 Task: Find a quote about flowers and create an Instagram post with a flower image and the quote as the caption.
Action: Mouse moved to (353, 5)
Screenshot: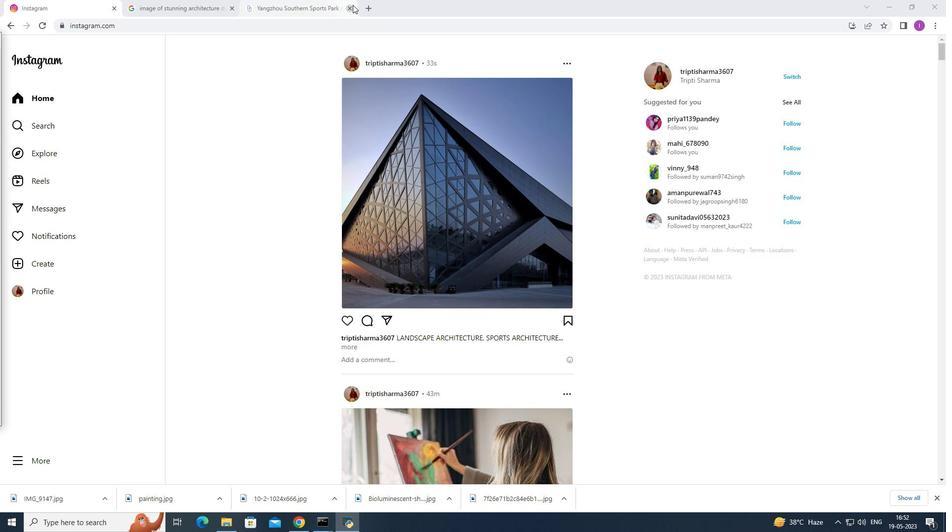 
Action: Mouse pressed left at (353, 5)
Screenshot: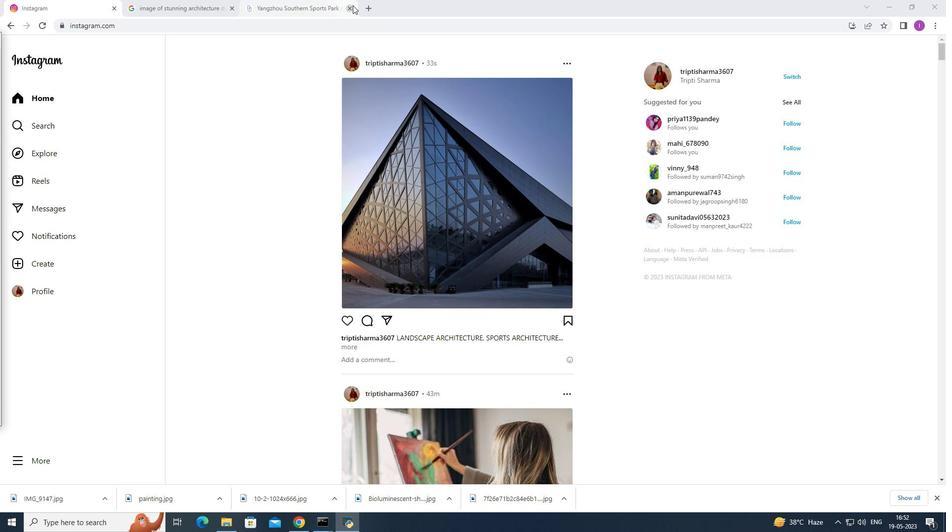 
Action: Mouse moved to (179, 8)
Screenshot: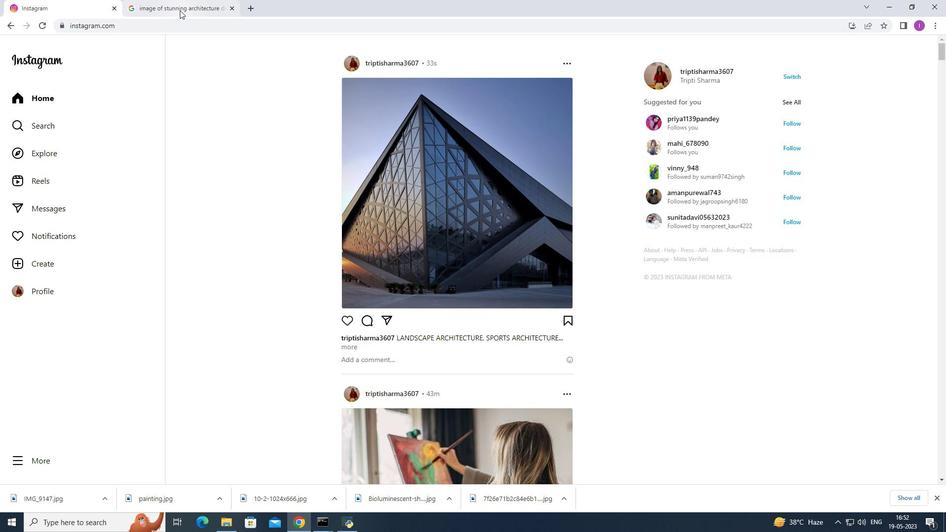 
Action: Mouse pressed left at (179, 8)
Screenshot: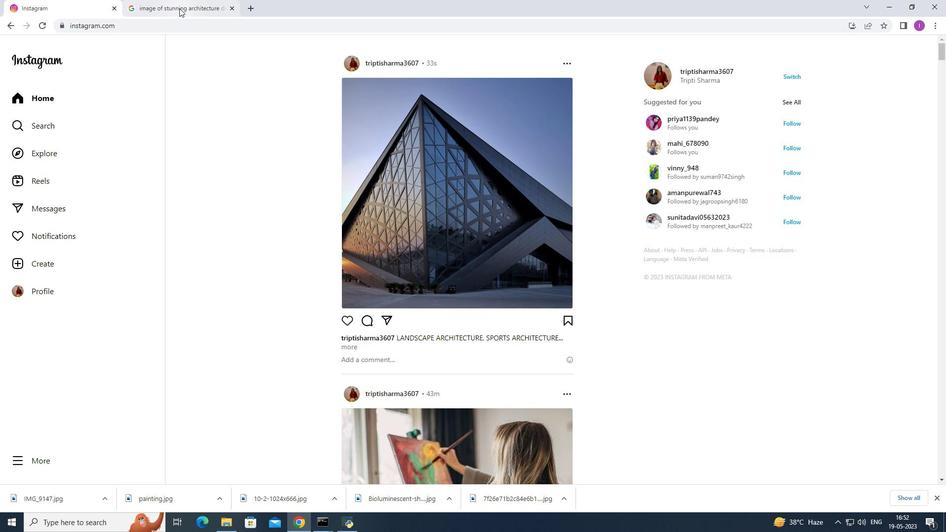 
Action: Mouse moved to (217, 47)
Screenshot: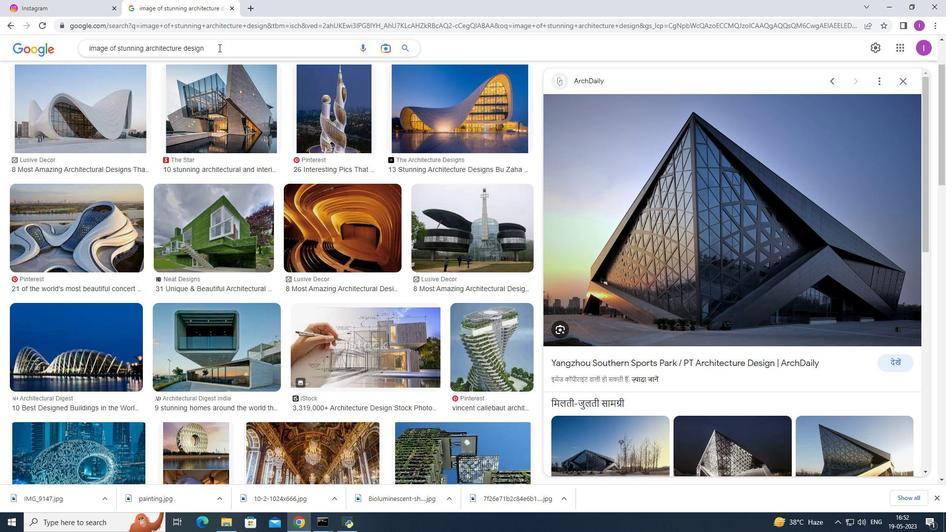 
Action: Mouse pressed left at (217, 47)
Screenshot: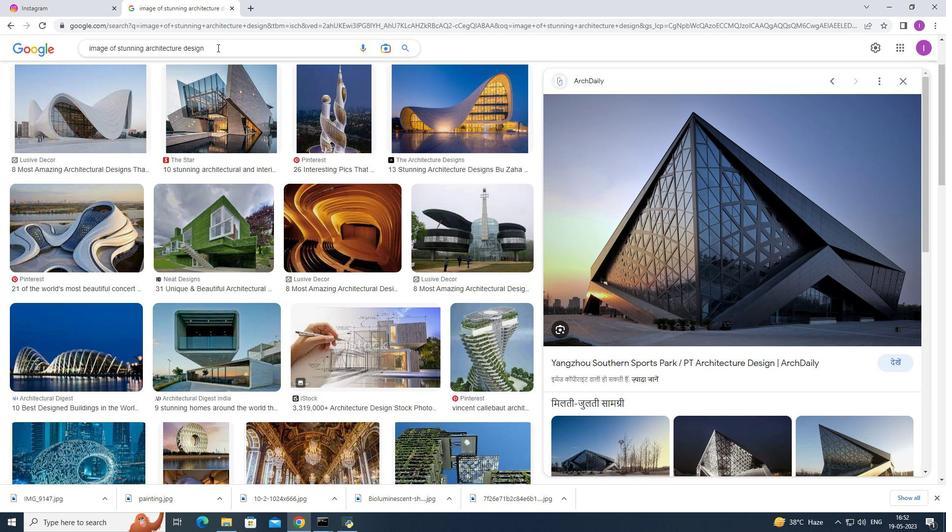 
Action: Mouse moved to (116, 67)
Screenshot: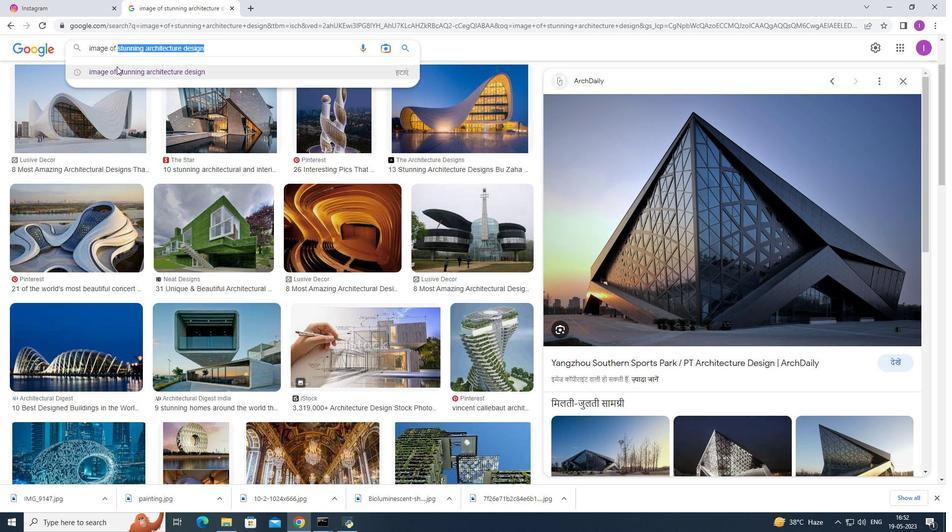 
Action: Key pressed <Key.backspace><Key.space><Key.shift>Beautiful<Key.space>bouquet<Key.space>
Screenshot: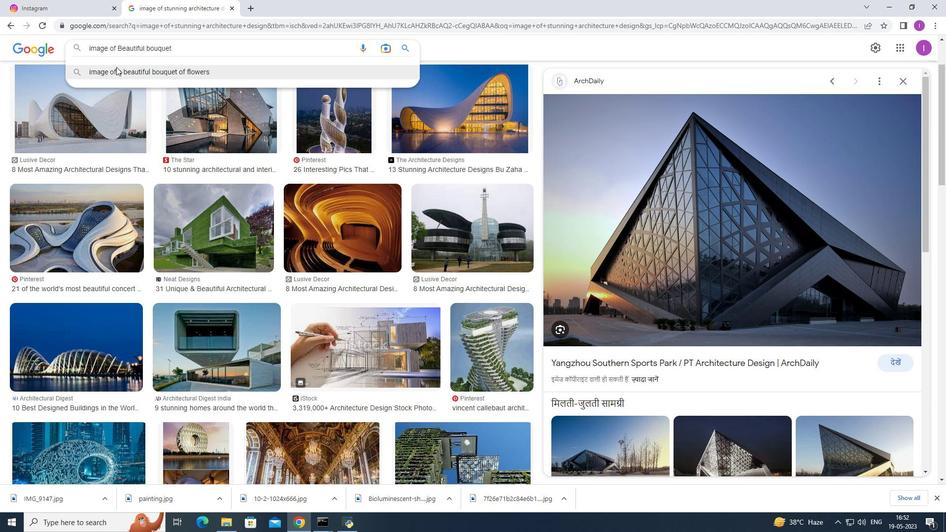 
Action: Mouse moved to (119, 72)
Screenshot: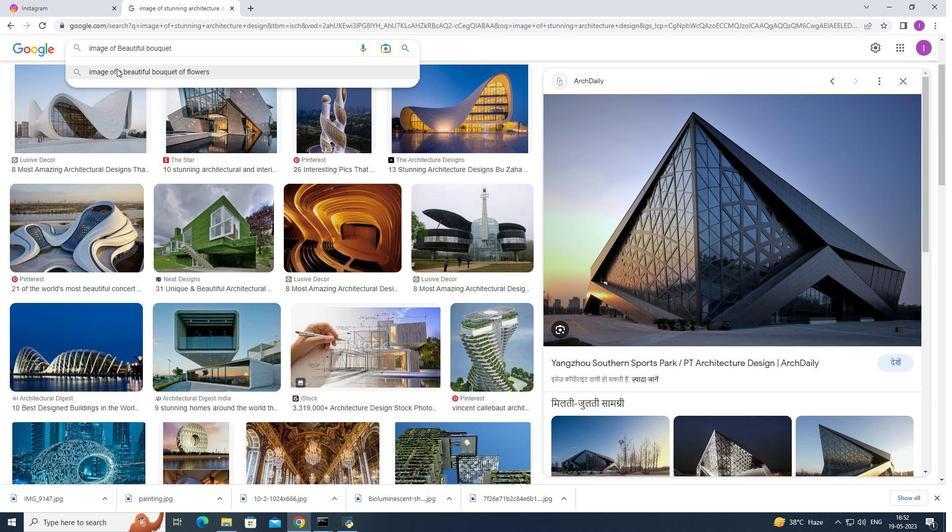 
Action: Mouse pressed left at (119, 72)
Screenshot: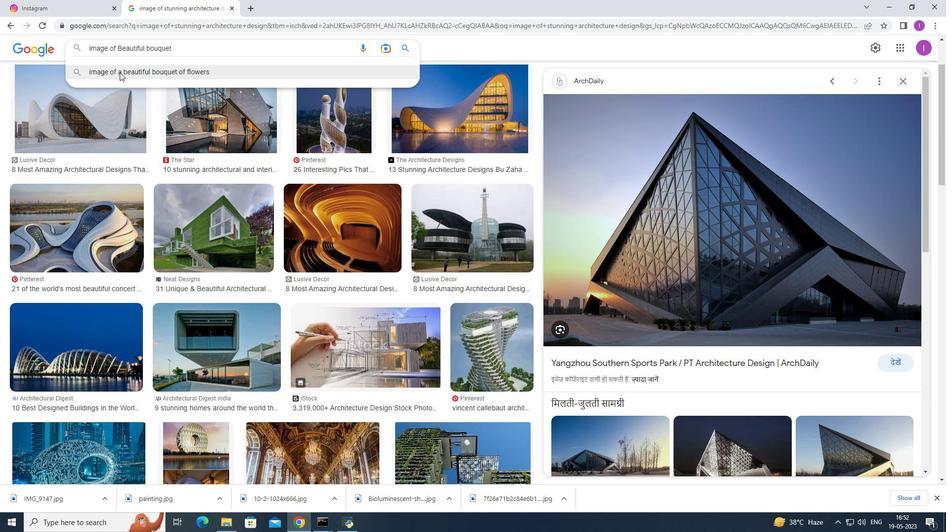 
Action: Mouse moved to (485, 335)
Screenshot: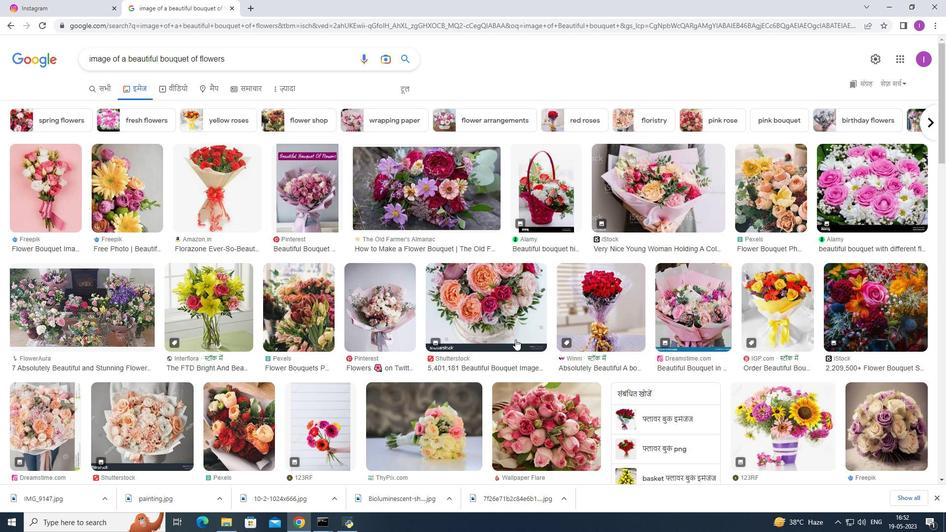 
Action: Mouse scrolled (485, 334) with delta (0, 0)
Screenshot: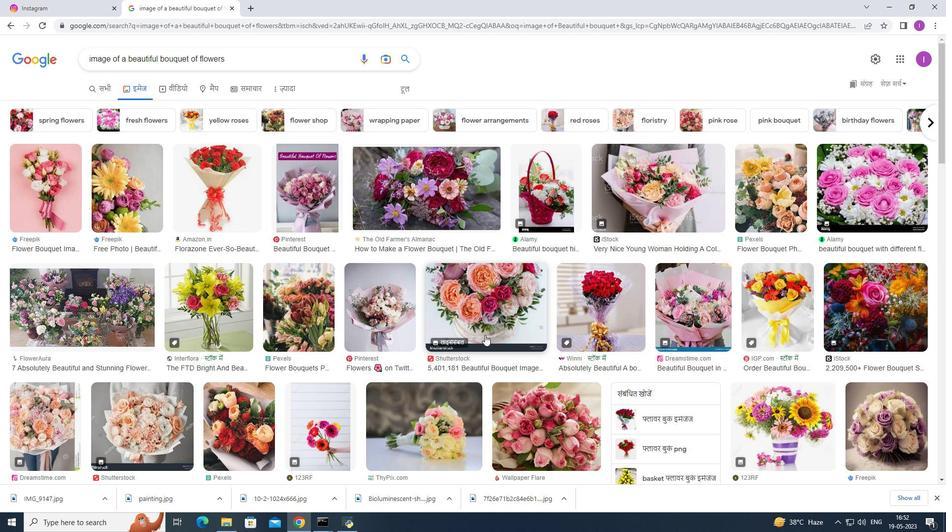 
Action: Mouse scrolled (485, 334) with delta (0, 0)
Screenshot: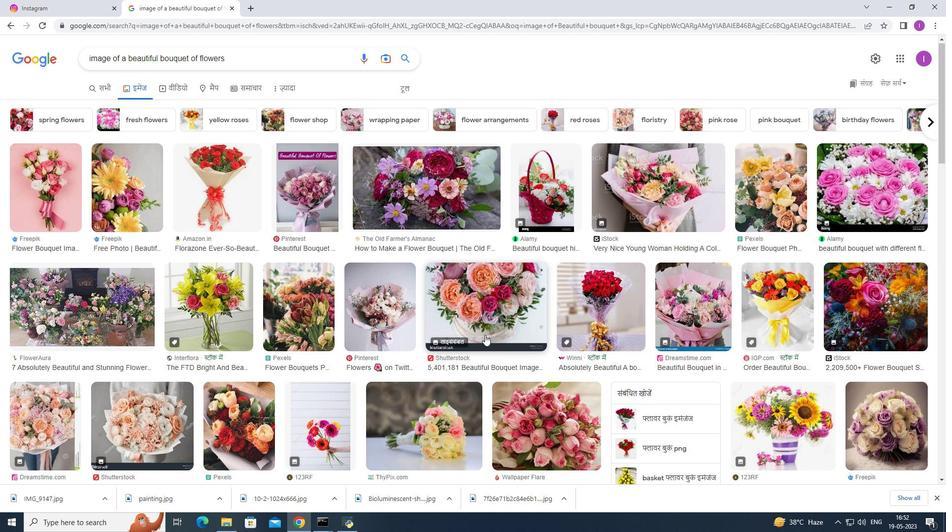 
Action: Mouse scrolled (485, 334) with delta (0, 0)
Screenshot: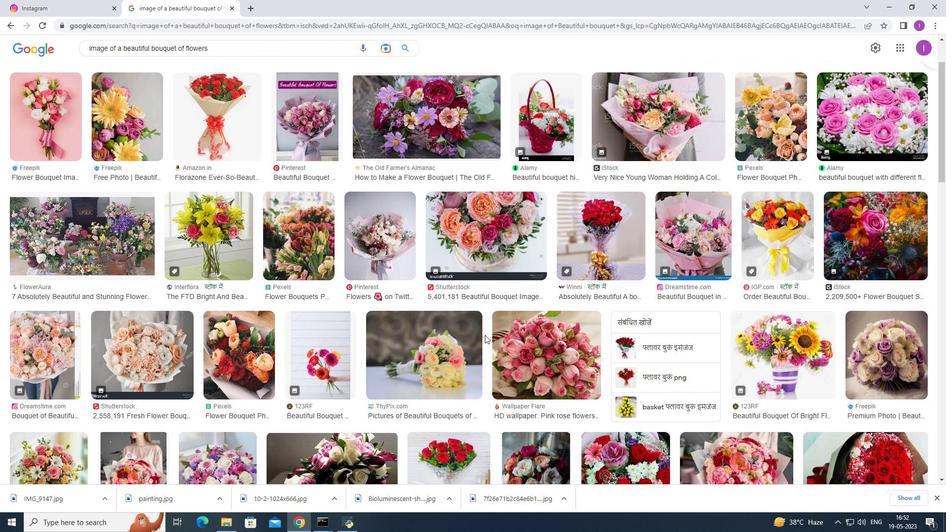 
Action: Mouse moved to (484, 334)
Screenshot: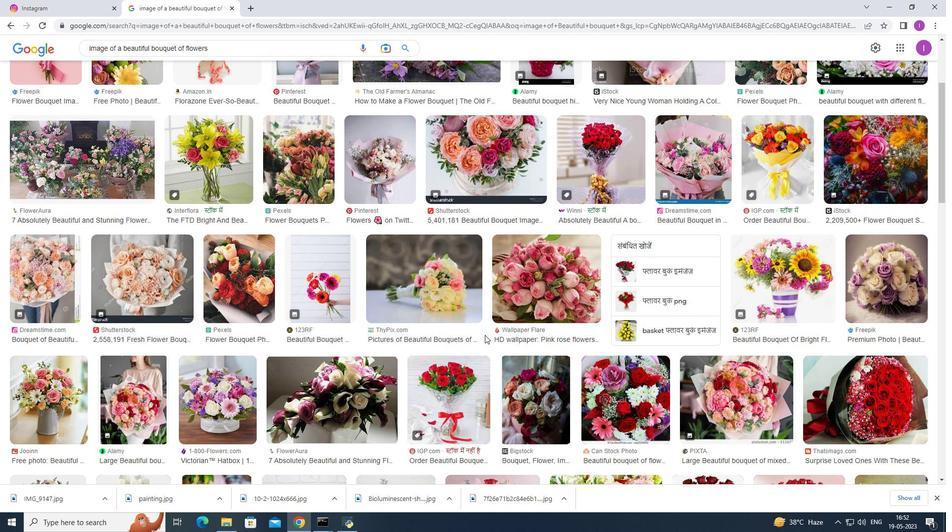 
Action: Mouse scrolled (484, 333) with delta (0, 0)
Screenshot: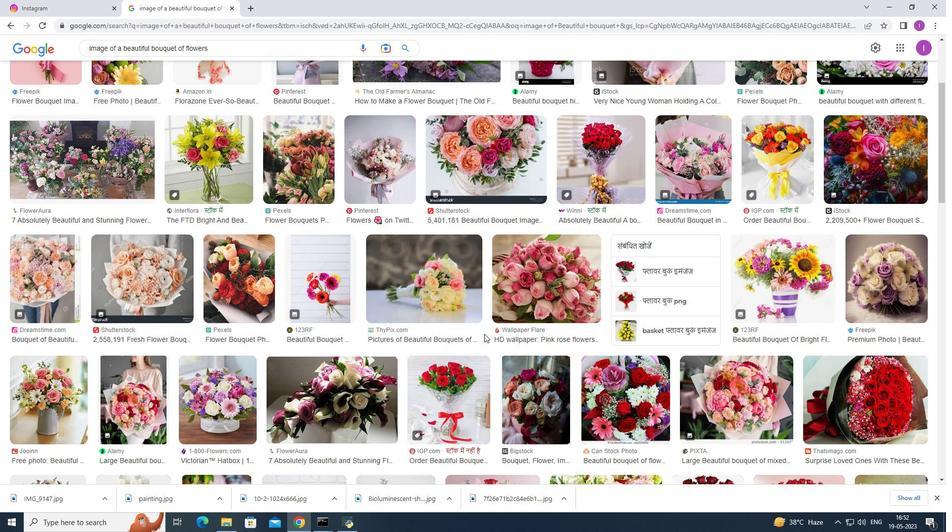 
Action: Mouse scrolled (484, 333) with delta (0, 0)
Screenshot: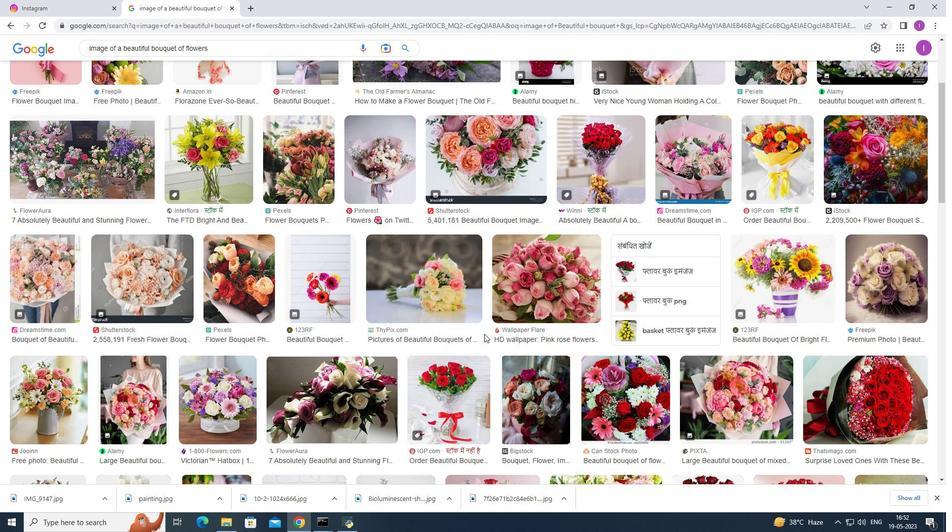 
Action: Mouse scrolled (484, 333) with delta (0, 0)
Screenshot: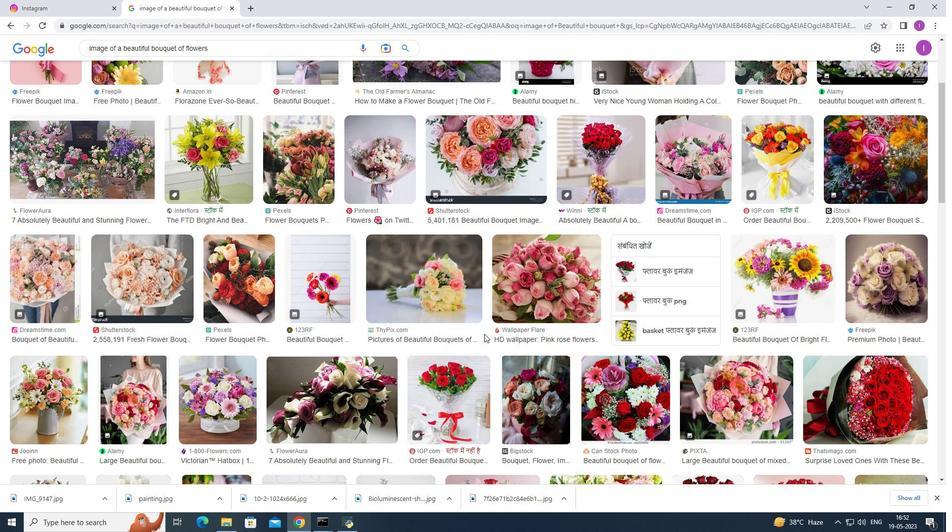 
Action: Mouse moved to (485, 331)
Screenshot: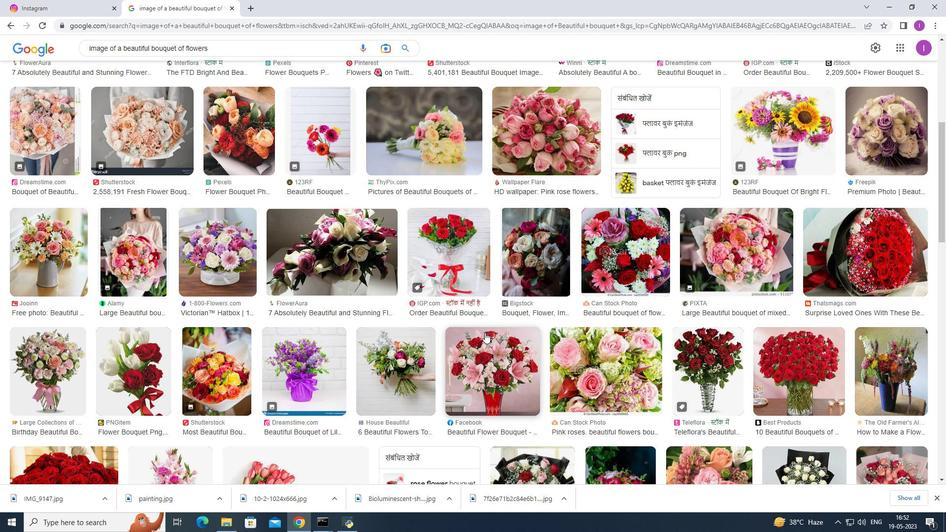 
Action: Mouse scrolled (485, 330) with delta (0, 0)
Screenshot: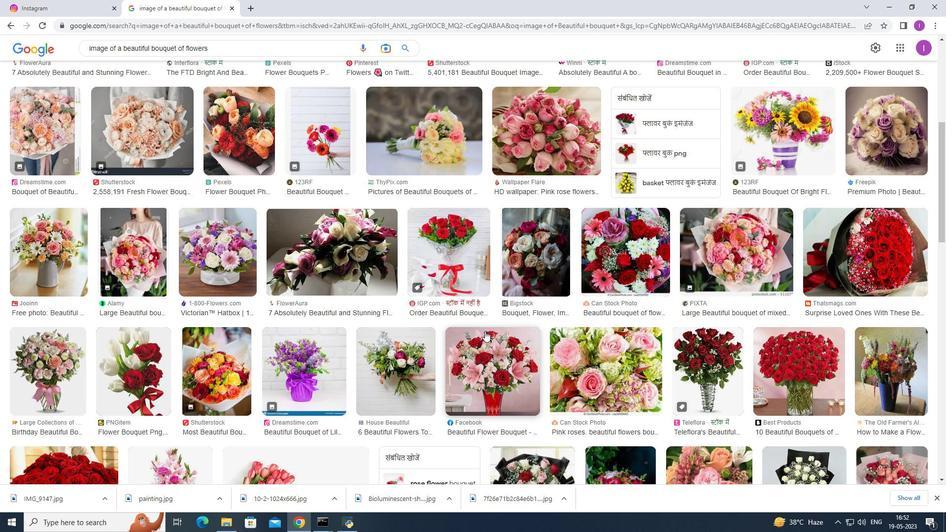 
Action: Mouse scrolled (485, 330) with delta (0, 0)
Screenshot: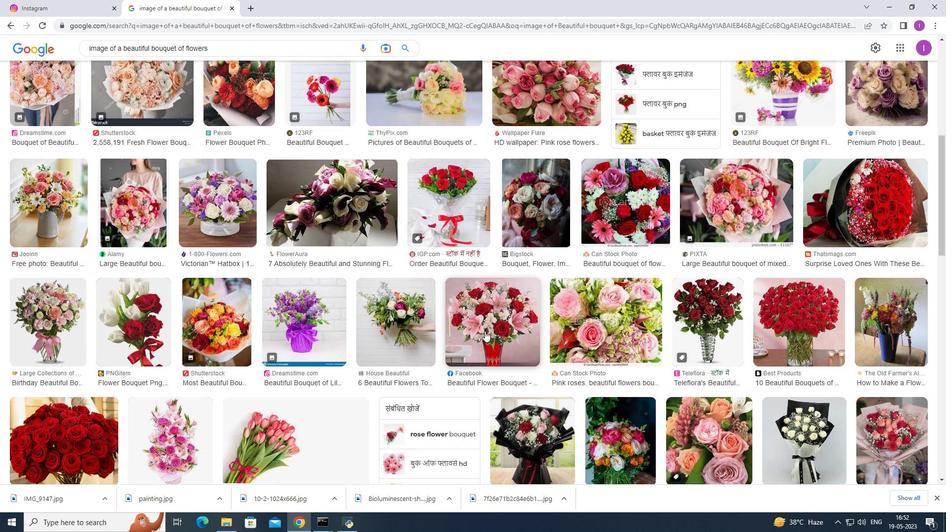 
Action: Mouse scrolled (485, 331) with delta (0, 0)
Screenshot: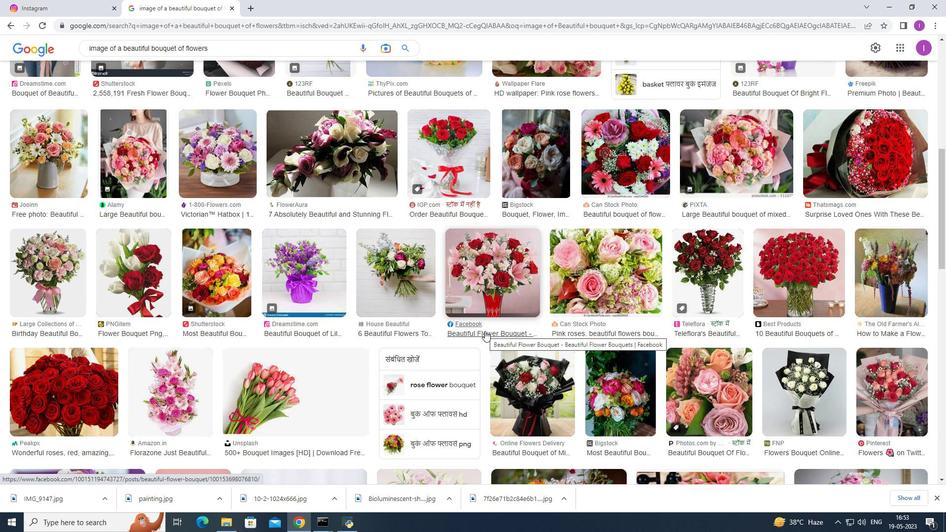 
Action: Mouse moved to (496, 324)
Screenshot: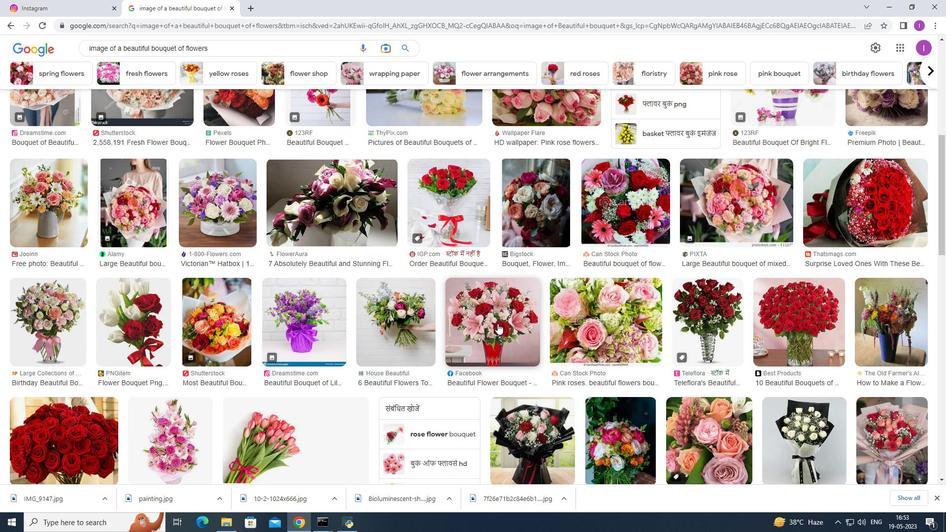 
Action: Mouse pressed left at (496, 324)
Screenshot: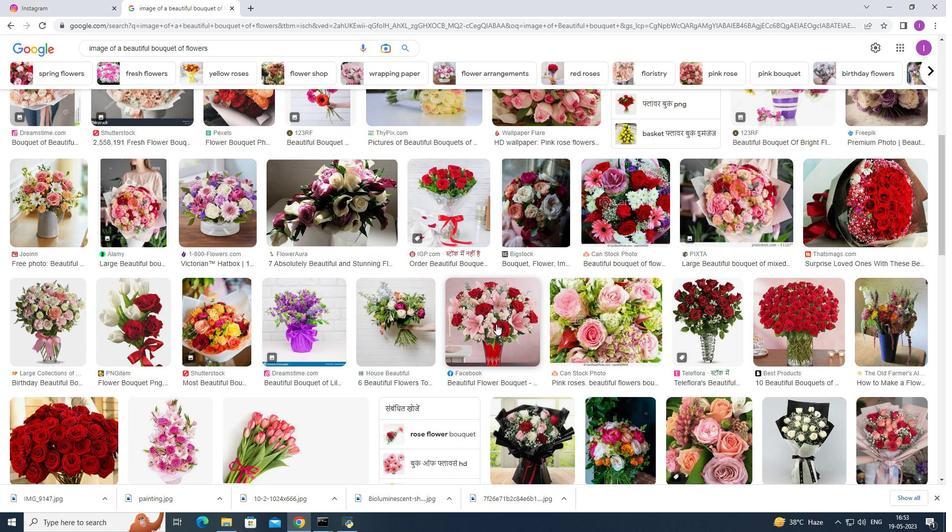 
Action: Mouse moved to (181, 395)
Screenshot: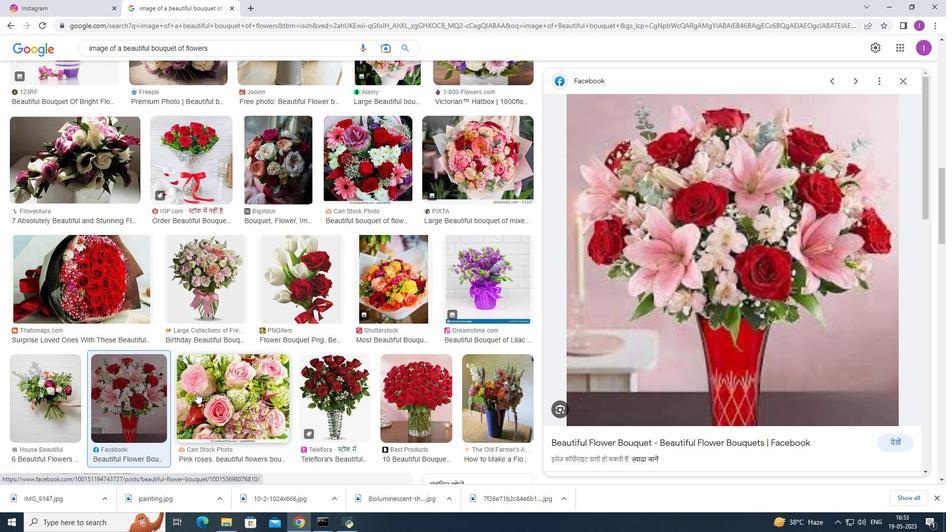 
Action: Mouse scrolled (181, 396) with delta (0, 0)
Screenshot: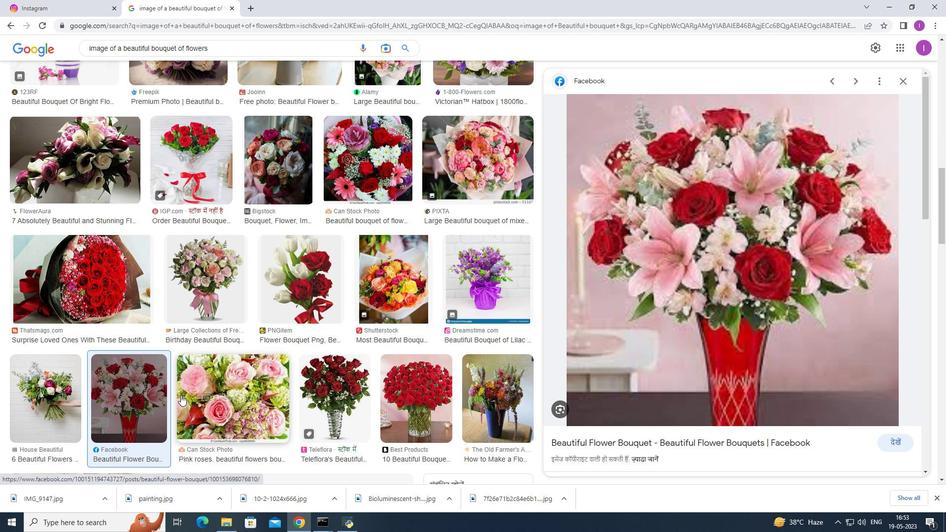 
Action: Mouse scrolled (181, 396) with delta (0, 0)
Screenshot: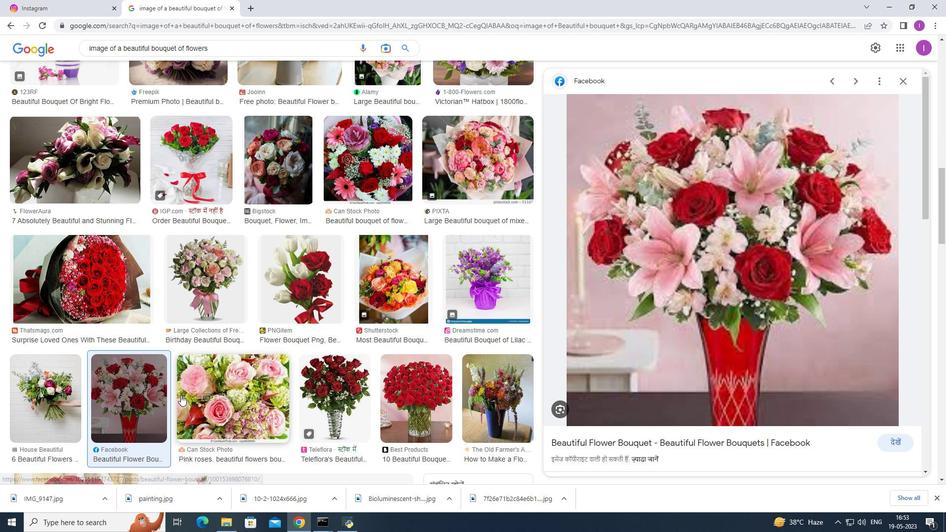 
Action: Mouse scrolled (181, 396) with delta (0, 0)
Screenshot: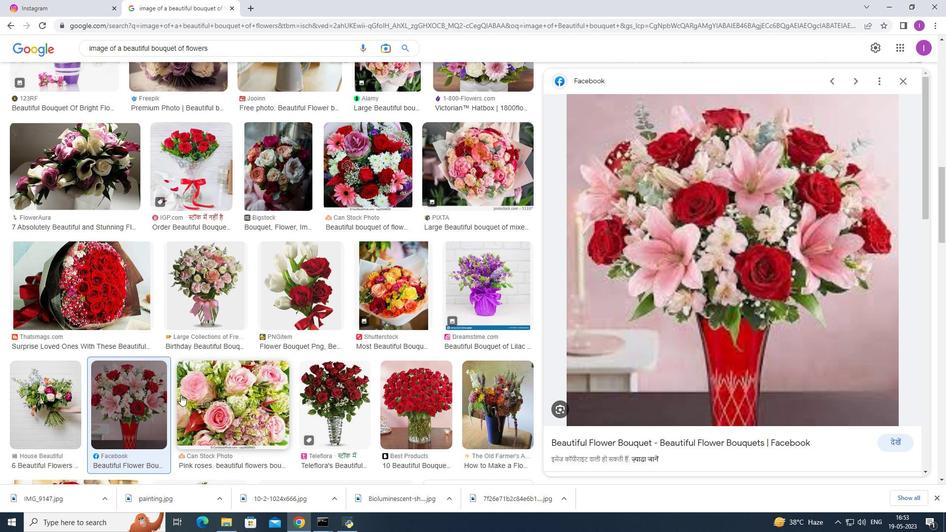 
Action: Mouse moved to (181, 394)
Screenshot: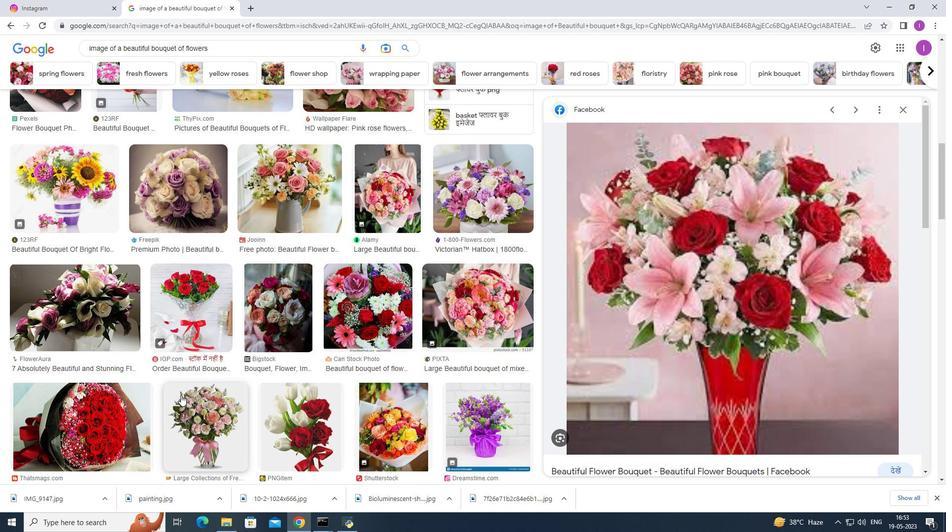
Action: Mouse scrolled (181, 395) with delta (0, 0)
Screenshot: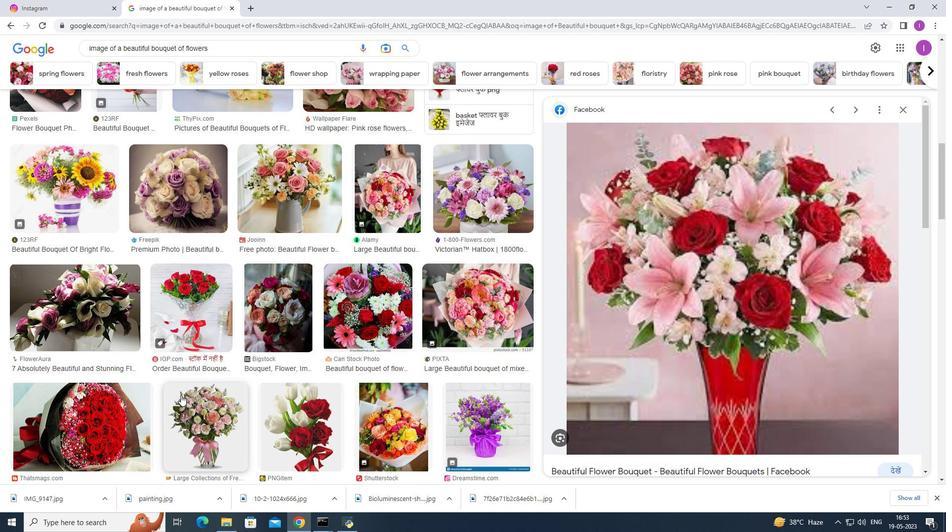 
Action: Mouse scrolled (181, 395) with delta (0, 0)
Screenshot: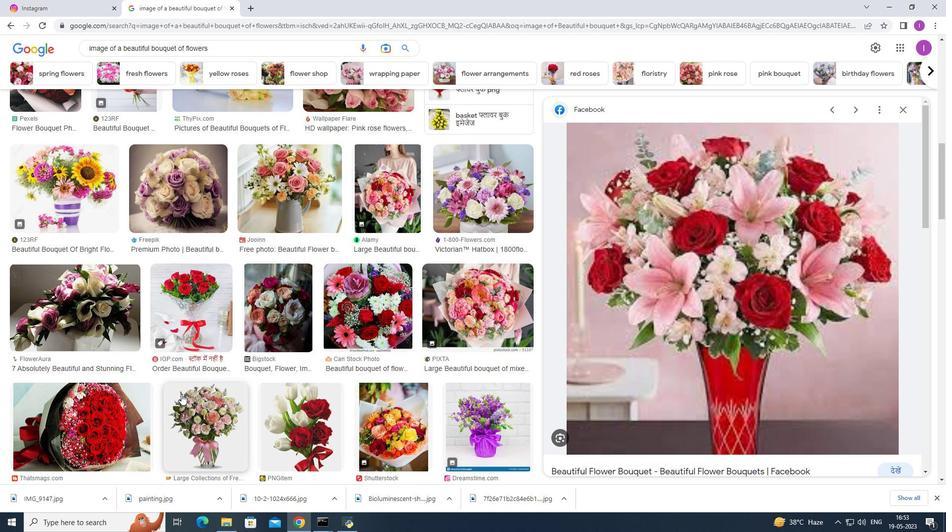 
Action: Mouse scrolled (181, 395) with delta (0, 0)
Screenshot: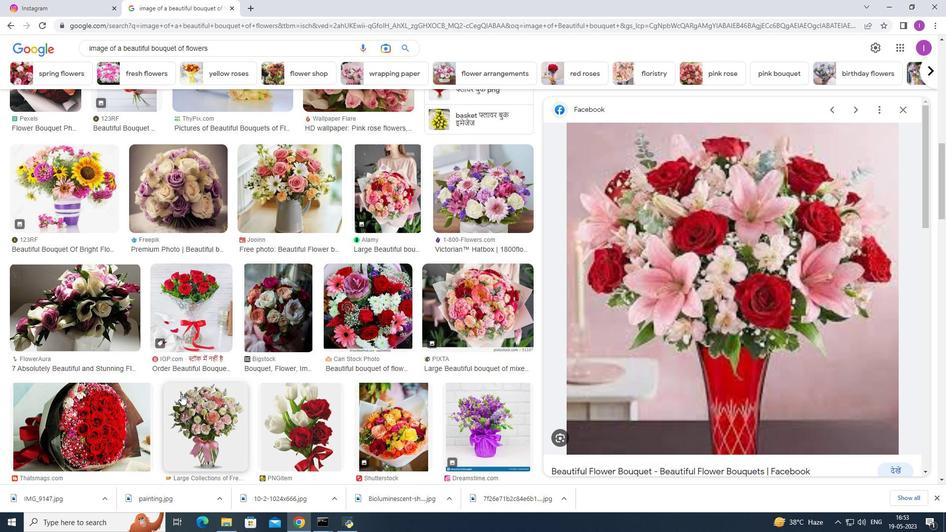 
Action: Mouse scrolled (181, 395) with delta (0, 0)
Screenshot: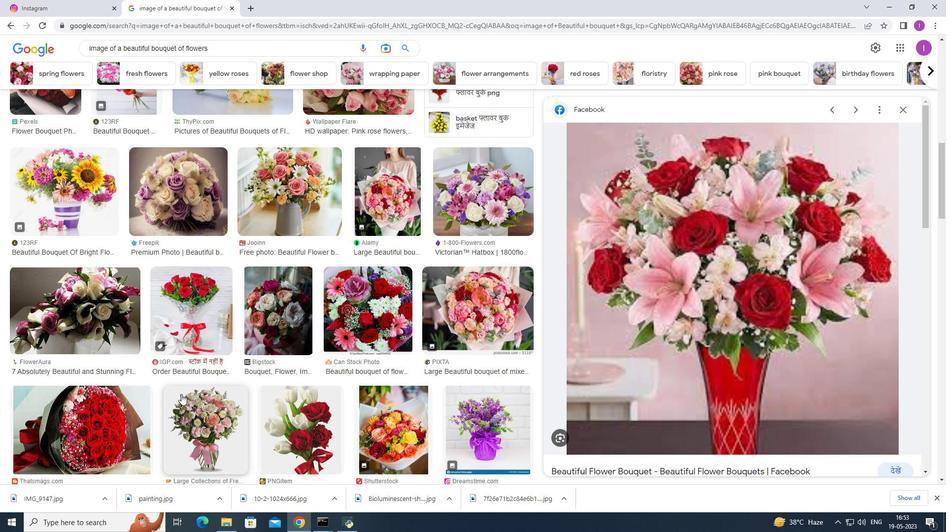 
Action: Mouse scrolled (181, 395) with delta (0, 0)
Screenshot: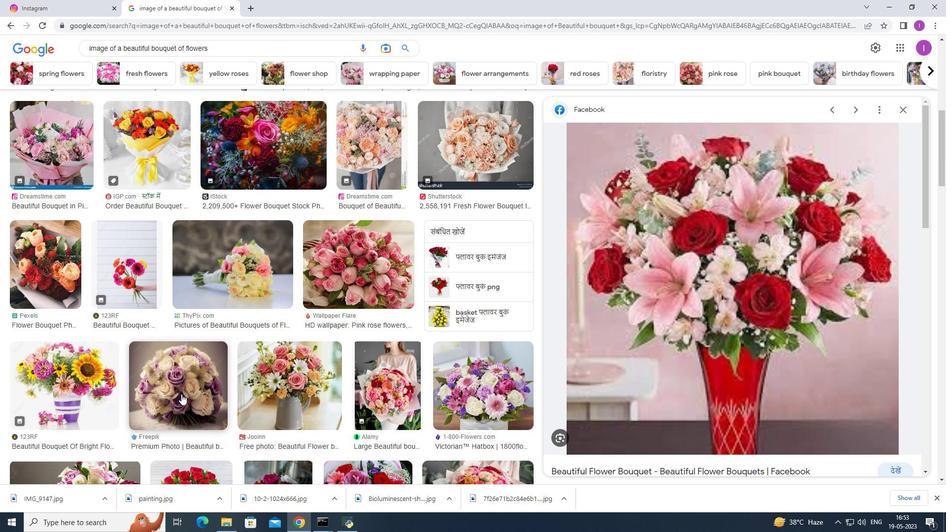 
Action: Mouse scrolled (181, 395) with delta (0, 0)
Screenshot: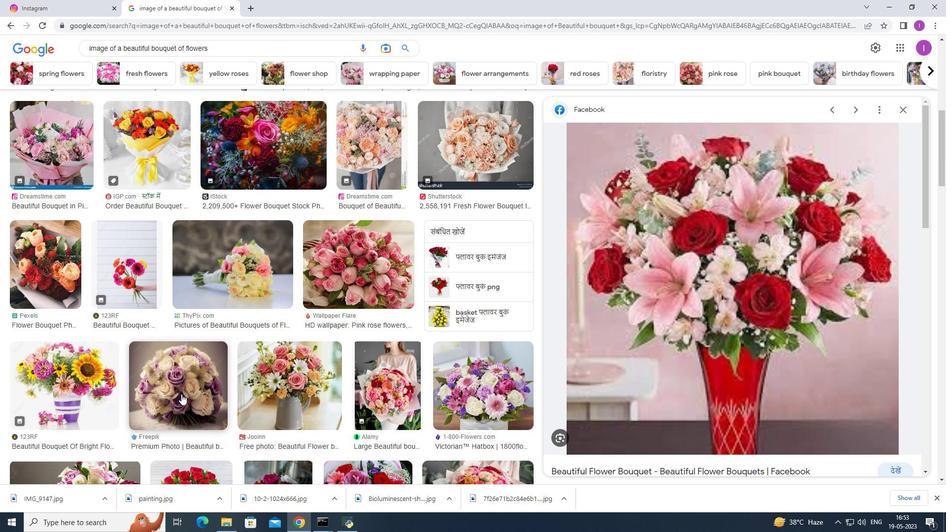 
Action: Mouse scrolled (181, 395) with delta (0, 0)
Screenshot: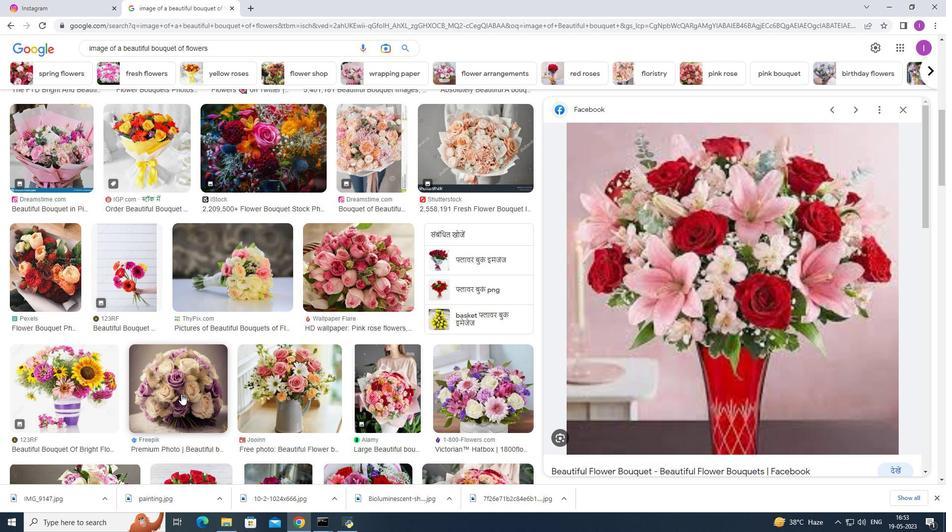 
Action: Mouse moved to (184, 391)
Screenshot: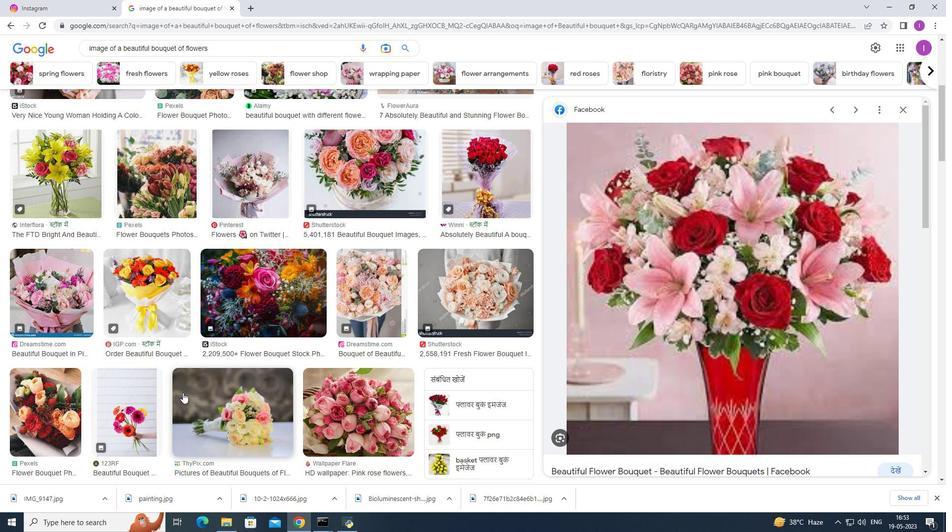 
Action: Mouse scrolled (184, 392) with delta (0, 0)
Screenshot: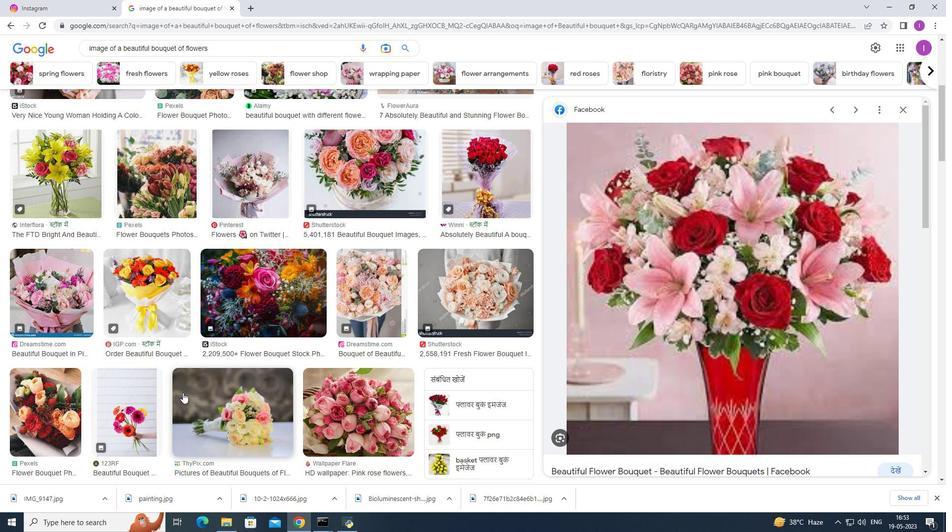 
Action: Mouse scrolled (184, 392) with delta (0, 0)
Screenshot: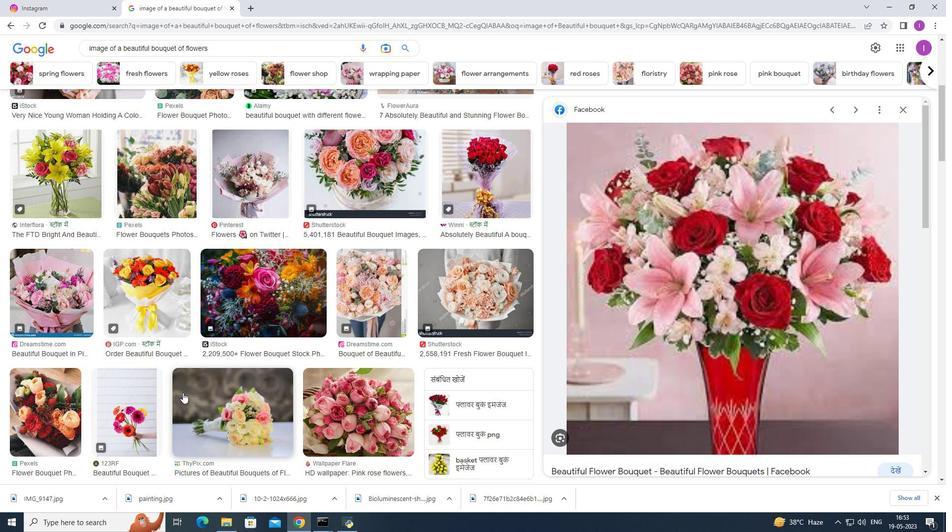 
Action: Mouse scrolled (184, 392) with delta (0, 0)
Screenshot: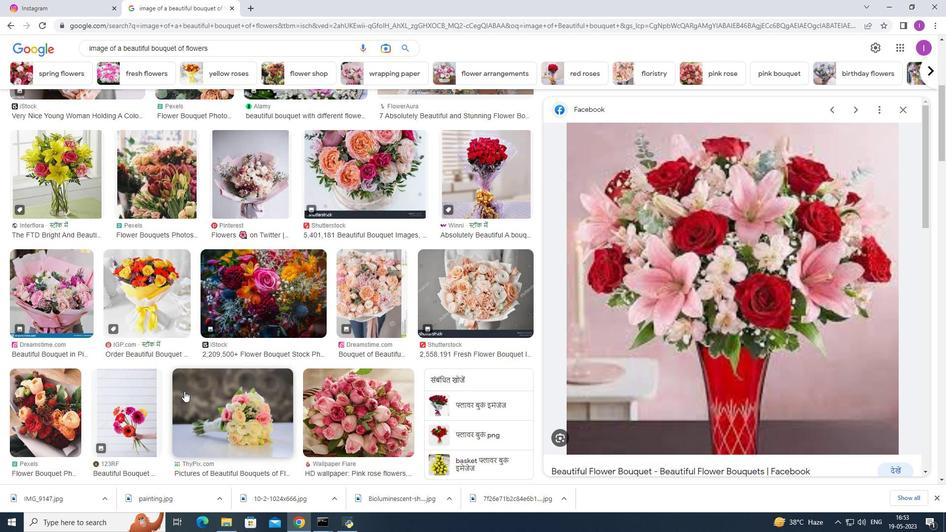 
Action: Mouse scrolled (184, 392) with delta (0, 0)
Screenshot: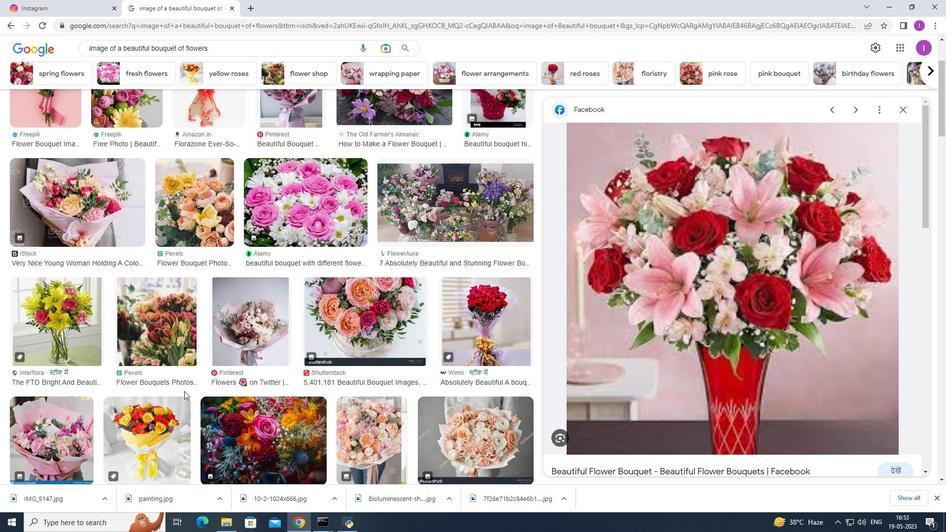 
Action: Mouse scrolled (184, 392) with delta (0, 0)
Screenshot: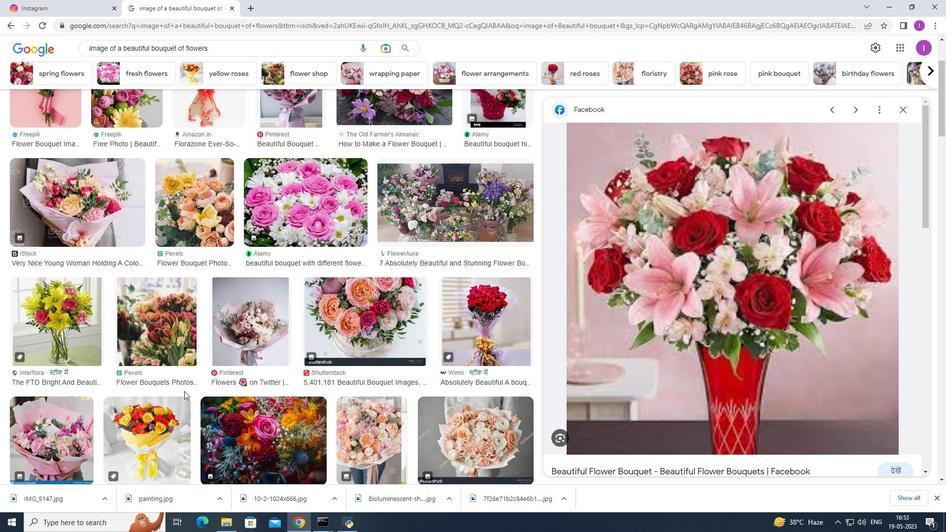 
Action: Mouse scrolled (184, 392) with delta (0, 0)
Screenshot: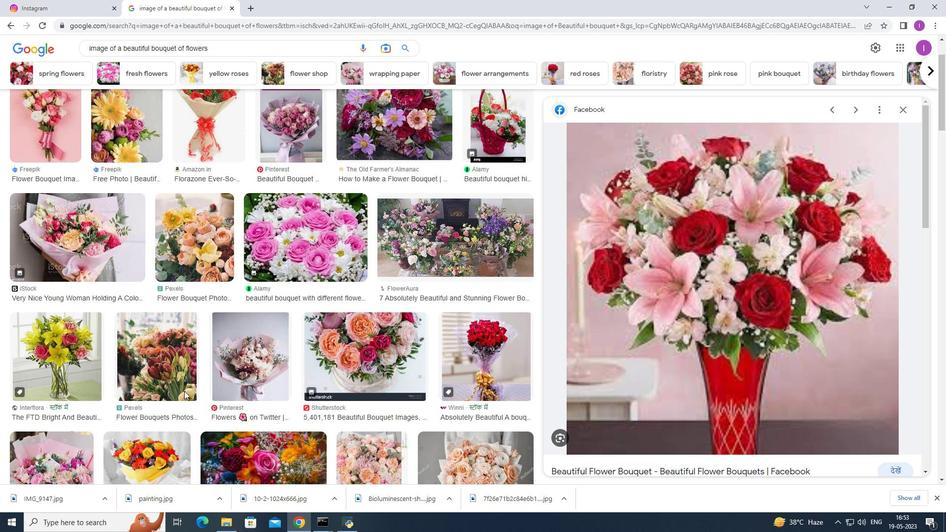 
Action: Mouse moved to (185, 390)
Screenshot: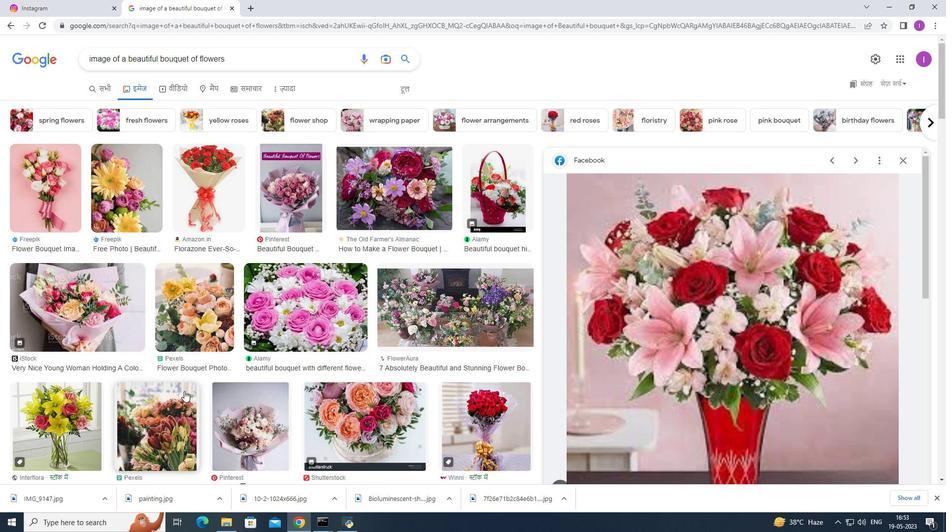 
Action: Mouse scrolled (185, 391) with delta (0, 0)
Screenshot: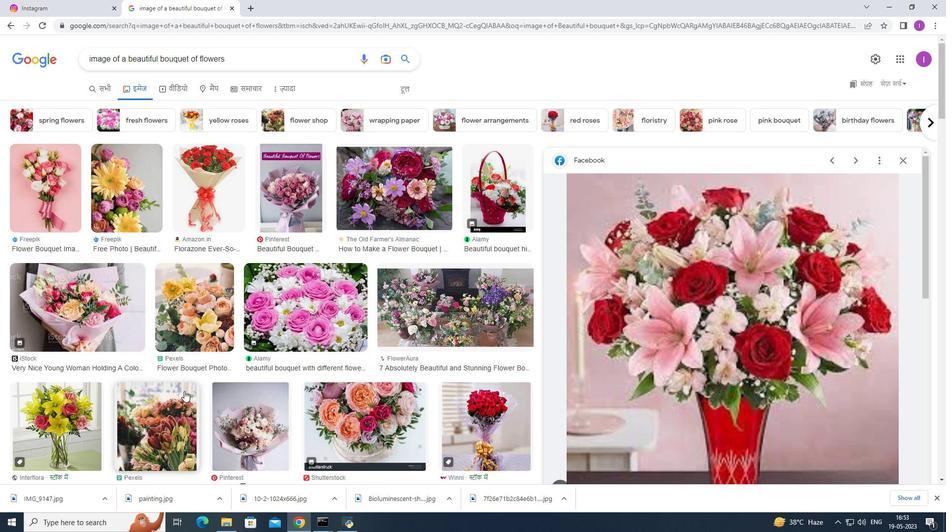 
Action: Mouse scrolled (185, 391) with delta (0, 0)
Screenshot: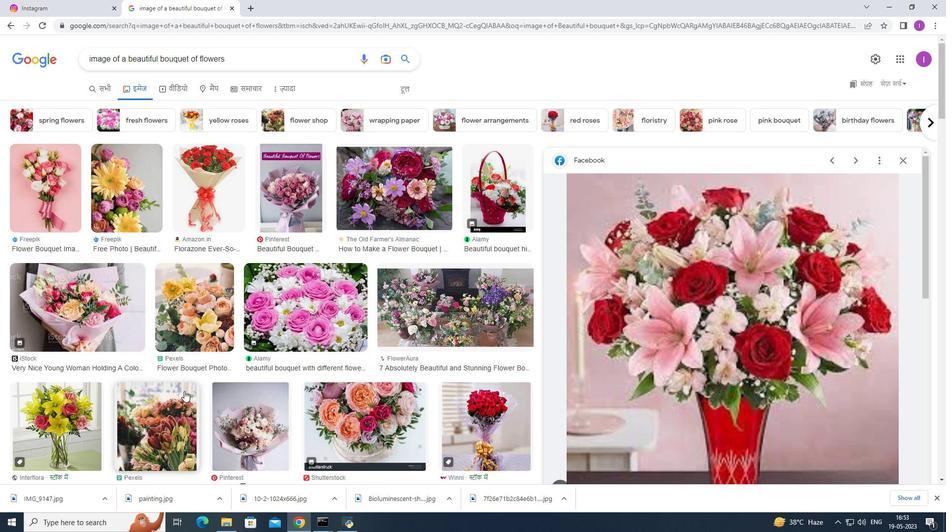 
Action: Mouse moved to (185, 390)
Screenshot: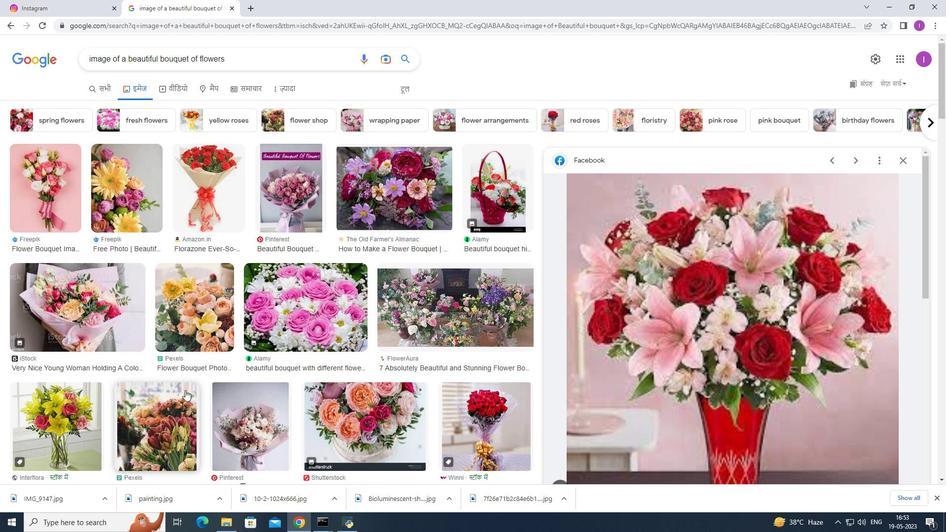 
Action: Mouse scrolled (185, 391) with delta (0, 0)
Screenshot: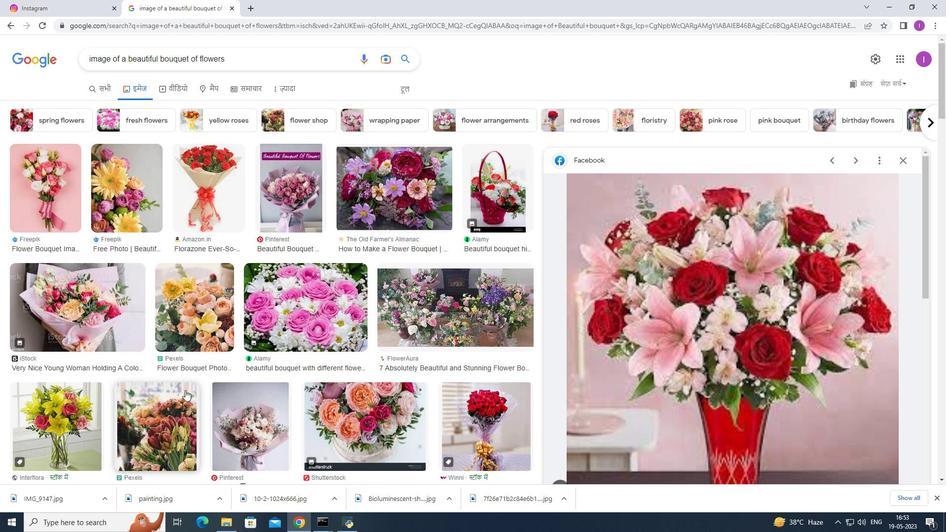 
Action: Mouse scrolled (185, 390) with delta (0, 0)
Screenshot: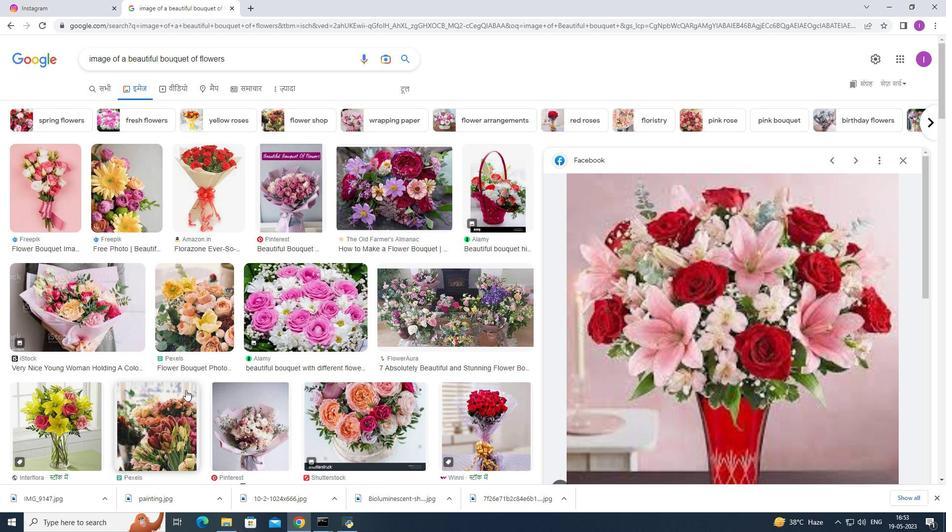 
Action: Mouse scrolled (185, 390) with delta (0, 0)
Screenshot: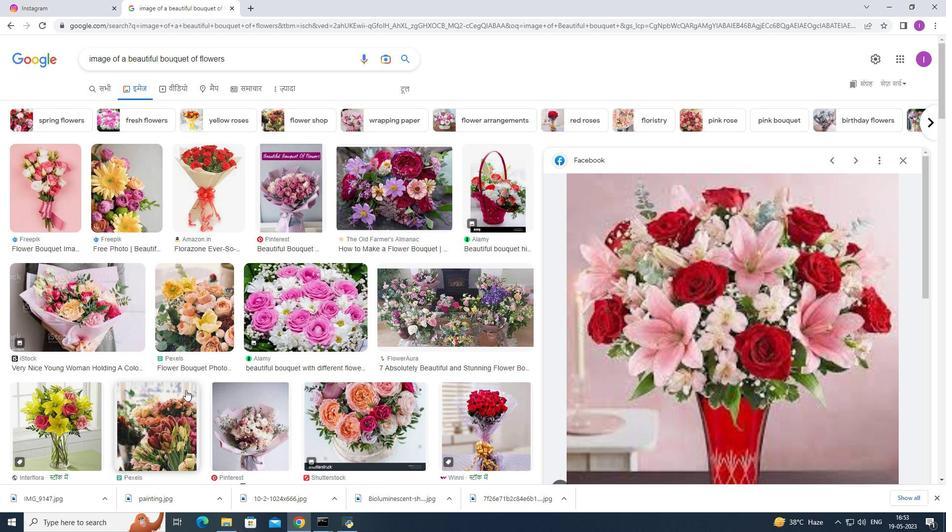 
Action: Mouse scrolled (185, 390) with delta (0, 0)
Screenshot: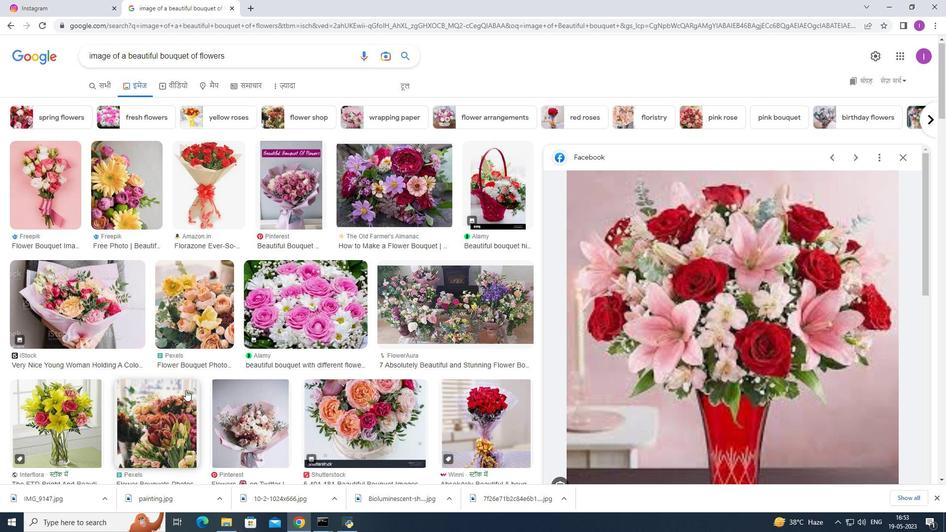 
Action: Mouse scrolled (185, 390) with delta (0, 0)
Screenshot: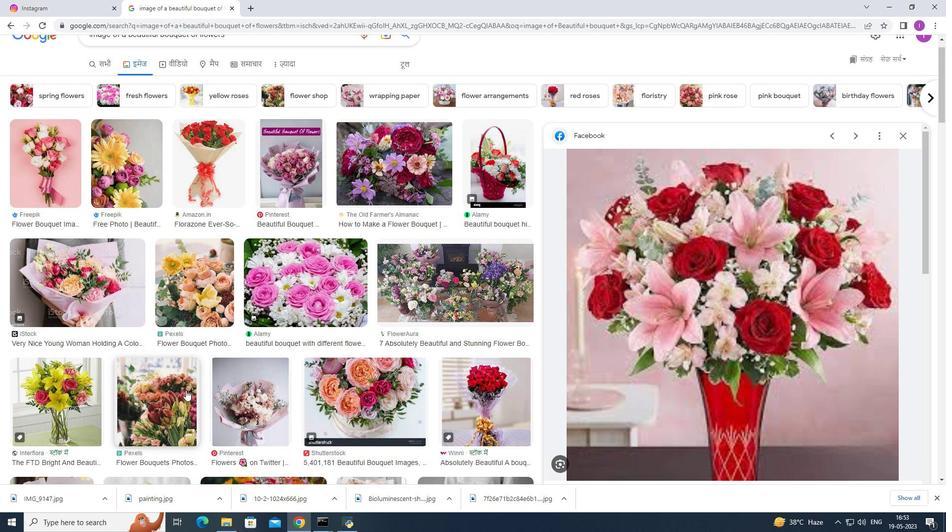 
Action: Mouse scrolled (185, 390) with delta (0, 0)
Screenshot: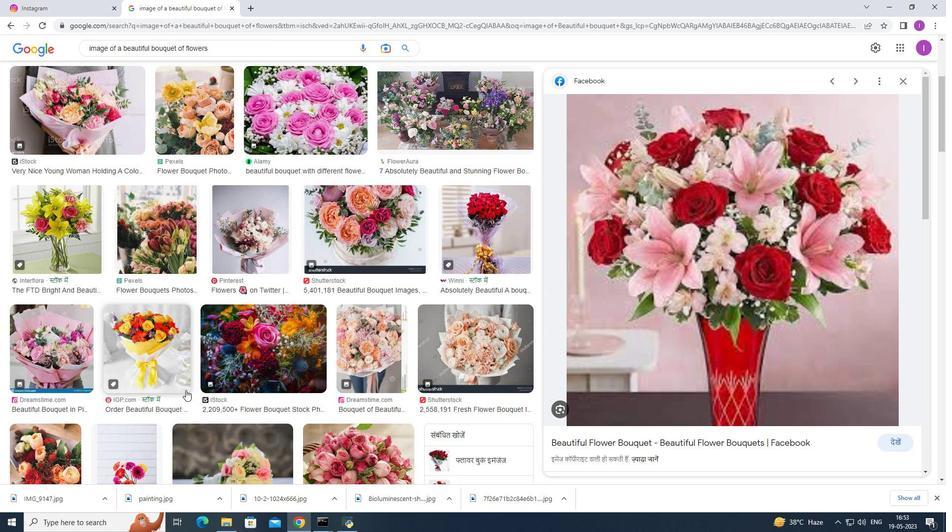
Action: Mouse scrolled (185, 390) with delta (0, 0)
Screenshot: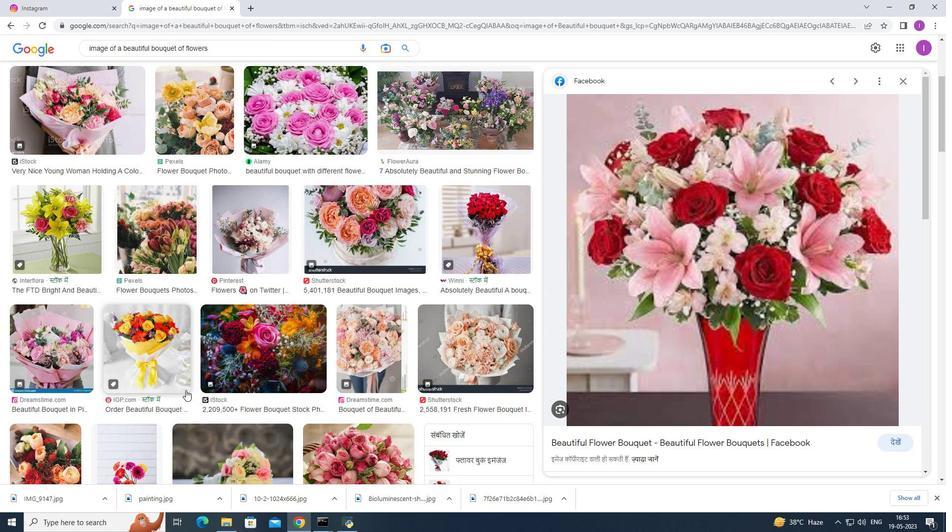 
Action: Mouse scrolled (185, 390) with delta (0, 0)
Screenshot: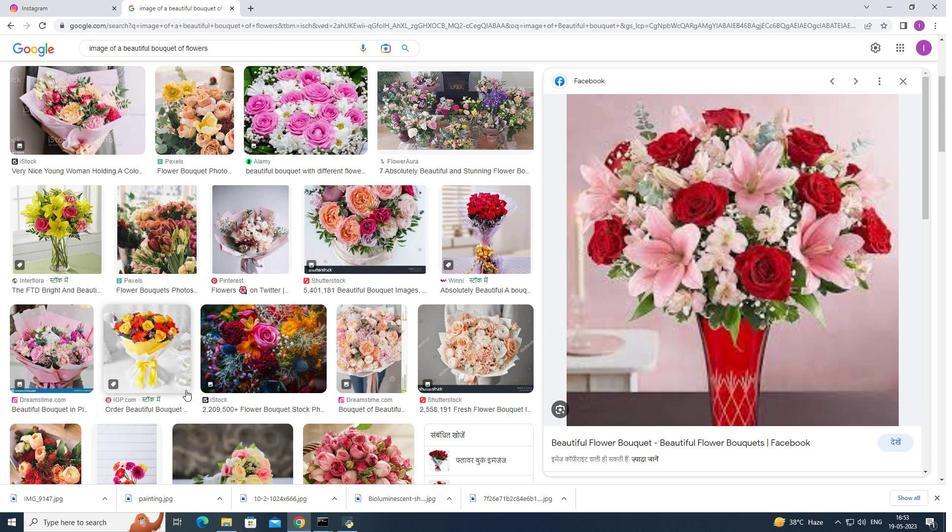 
Action: Mouse scrolled (185, 390) with delta (0, 0)
Screenshot: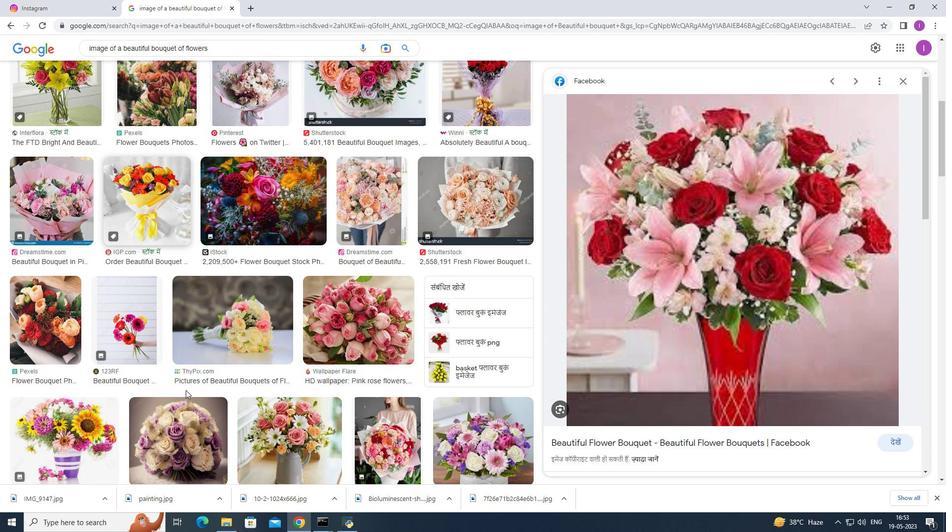 
Action: Mouse scrolled (185, 390) with delta (0, 0)
Screenshot: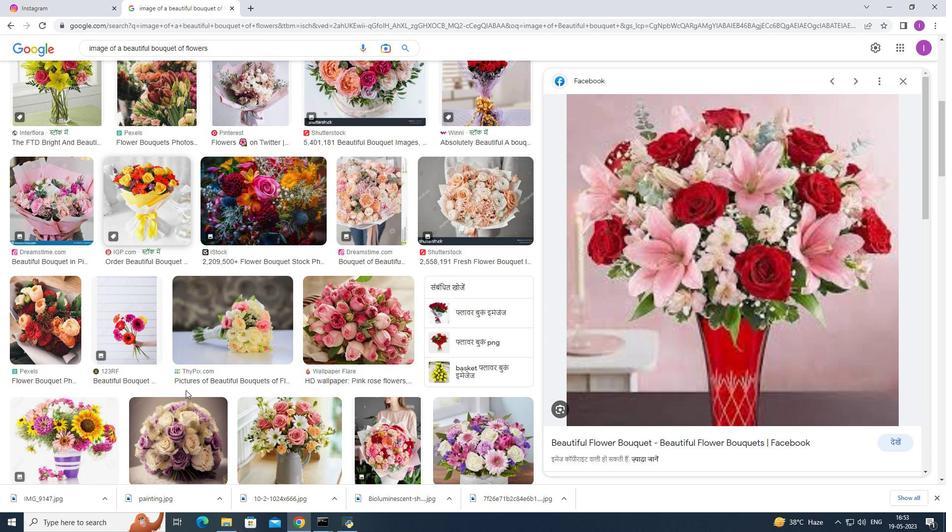 
Action: Mouse scrolled (185, 390) with delta (0, 0)
Screenshot: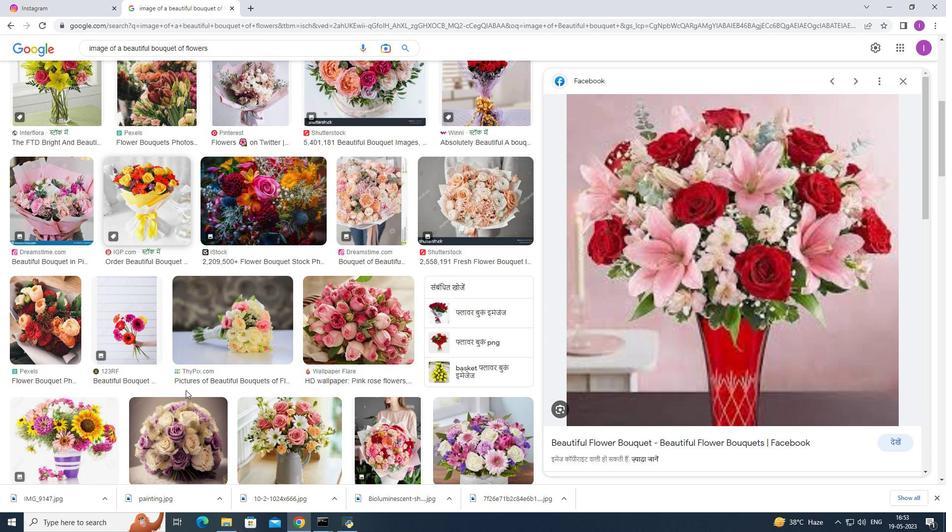 
Action: Mouse scrolled (185, 390) with delta (0, 0)
Screenshot: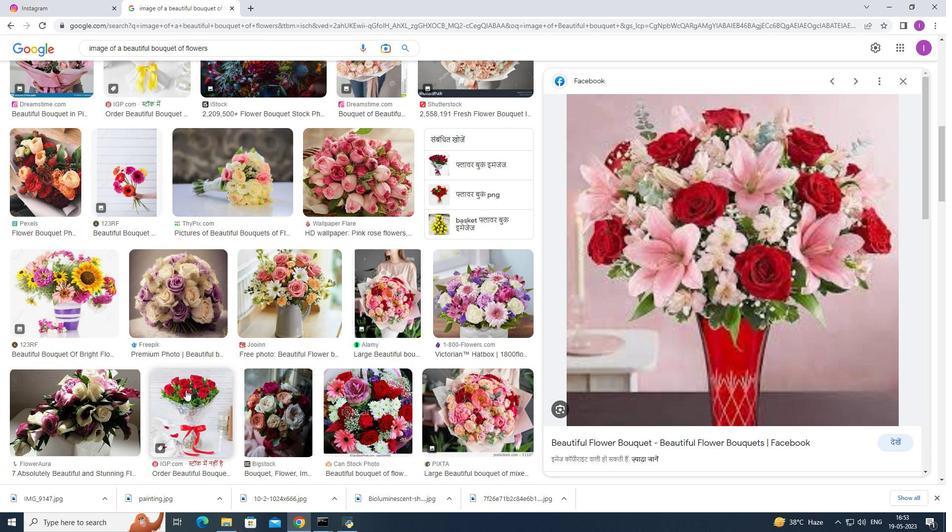 
Action: Mouse scrolled (185, 390) with delta (0, 0)
Screenshot: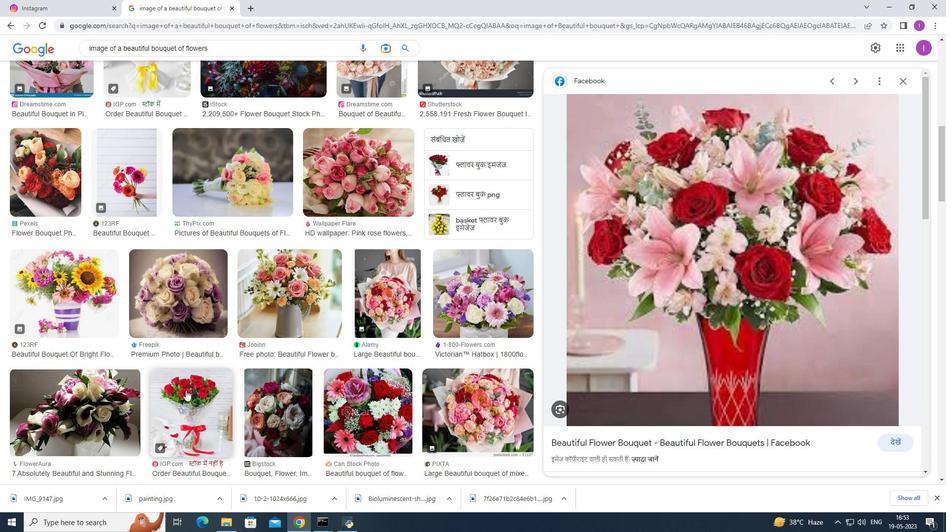 
Action: Mouse scrolled (185, 390) with delta (0, 0)
Screenshot: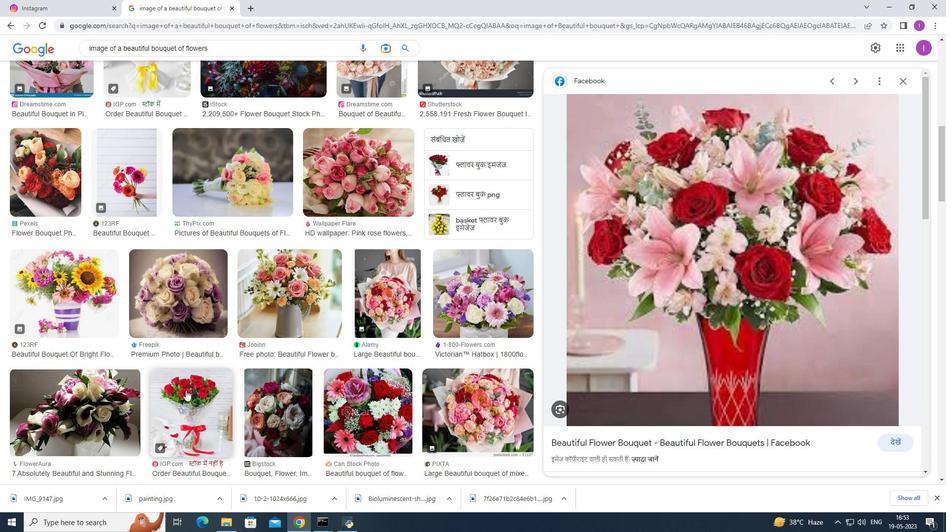 
Action: Mouse scrolled (185, 390) with delta (0, 0)
Screenshot: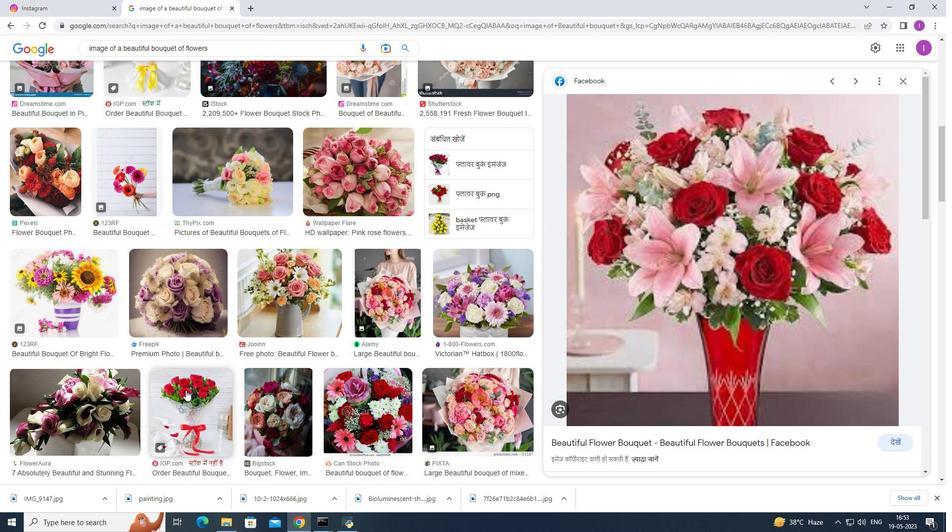 
Action: Mouse scrolled (185, 390) with delta (0, 0)
Screenshot: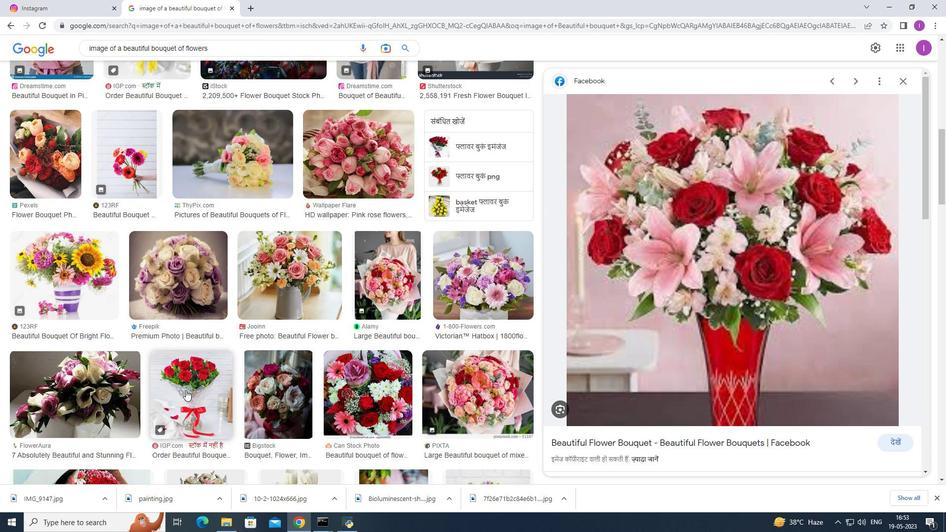 
Action: Mouse scrolled (185, 390) with delta (0, 0)
Screenshot: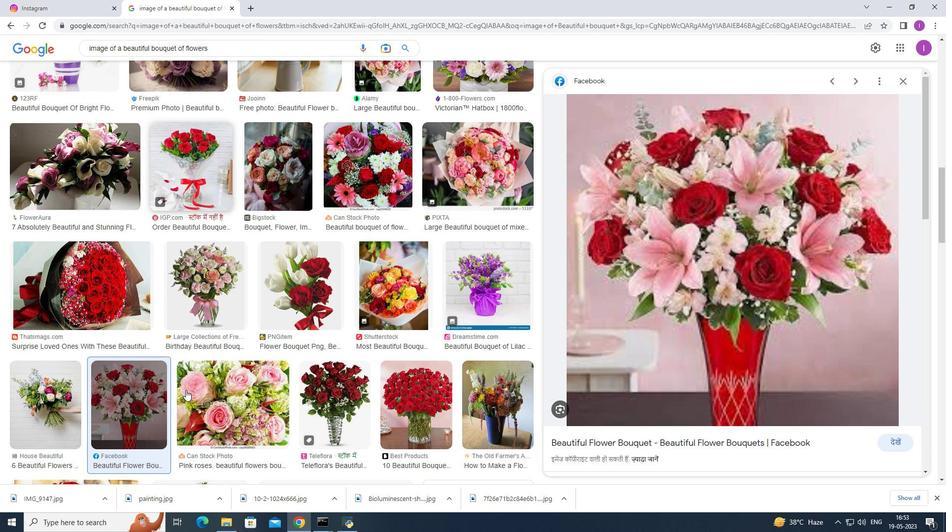 
Action: Mouse scrolled (185, 390) with delta (0, 0)
Screenshot: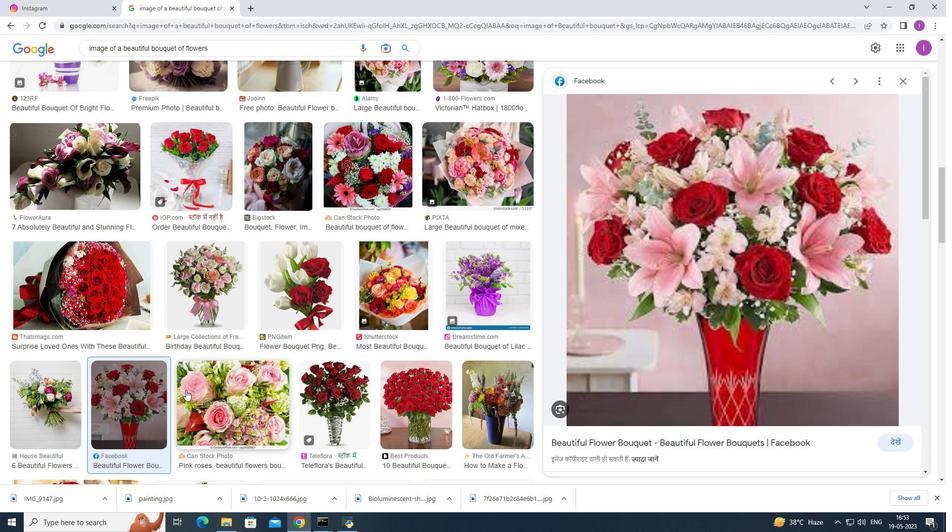 
Action: Mouse scrolled (185, 390) with delta (0, 0)
Screenshot: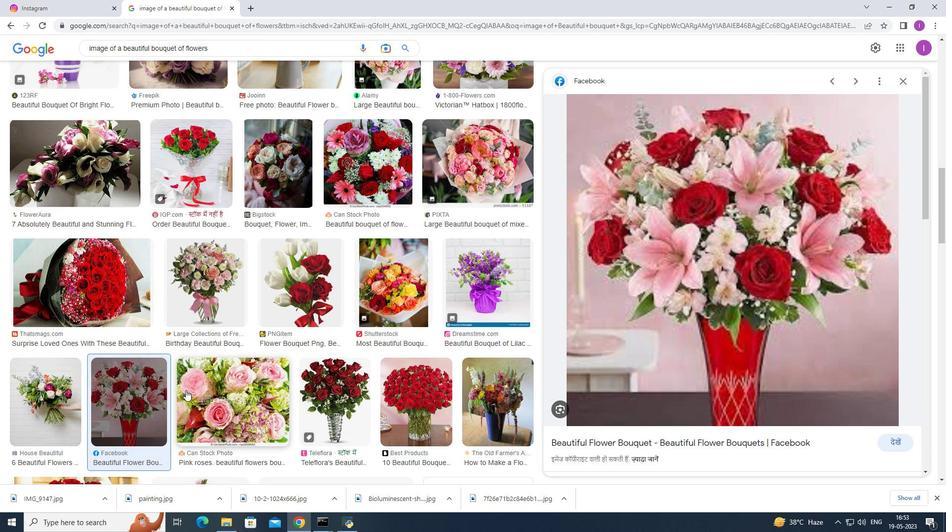 
Action: Mouse scrolled (185, 390) with delta (0, 0)
Screenshot: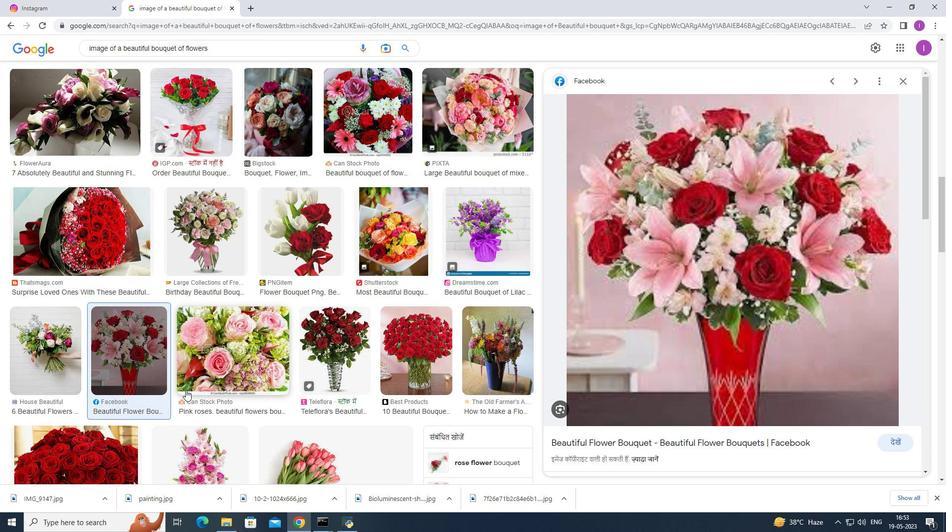 
Action: Mouse scrolled (185, 390) with delta (0, 0)
Screenshot: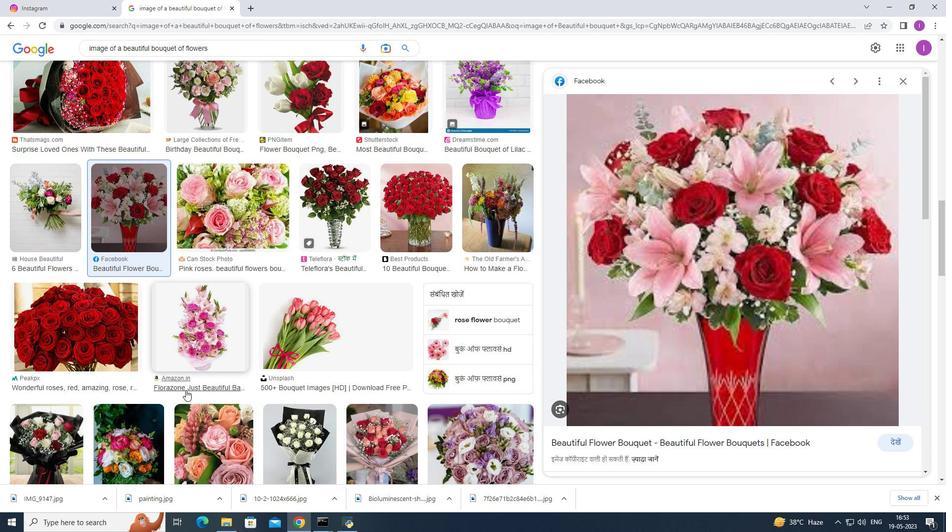 
Action: Mouse scrolled (185, 390) with delta (0, 0)
Screenshot: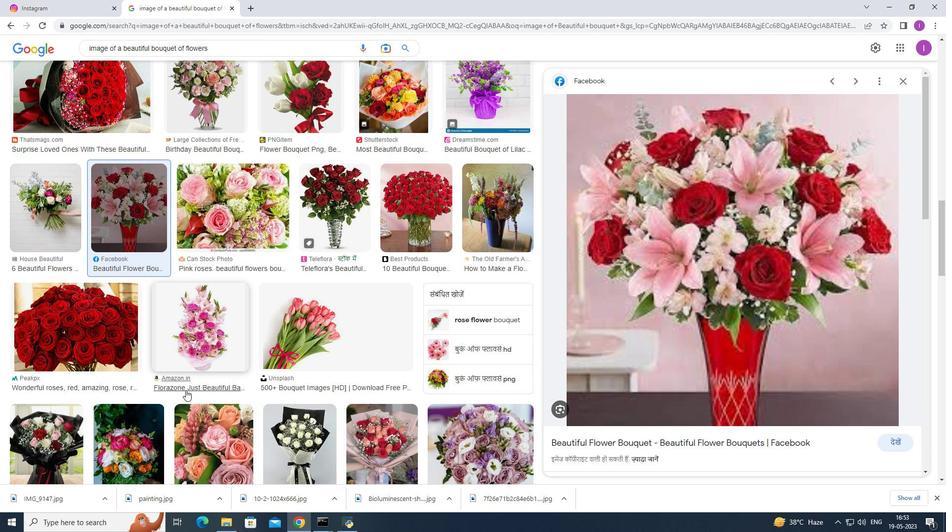 
Action: Mouse scrolled (185, 390) with delta (0, 0)
Screenshot: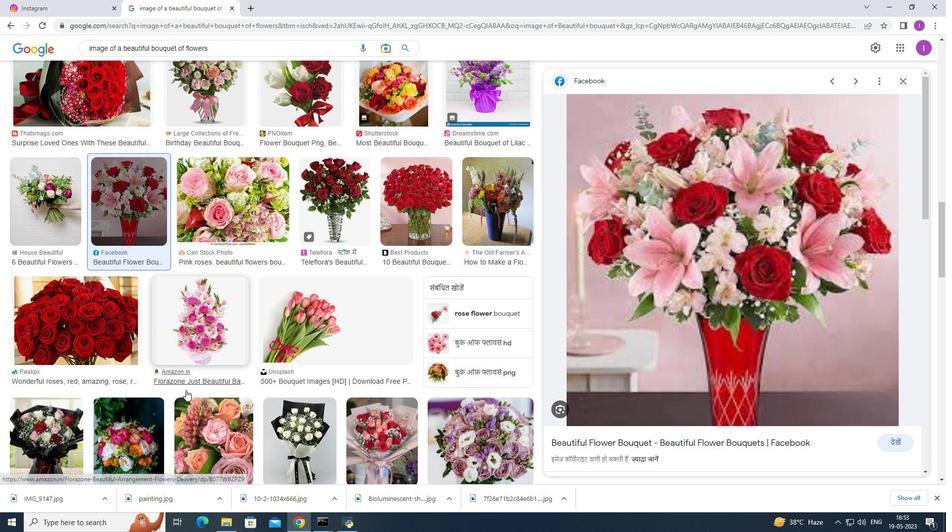 
Action: Mouse scrolled (185, 390) with delta (0, 0)
Screenshot: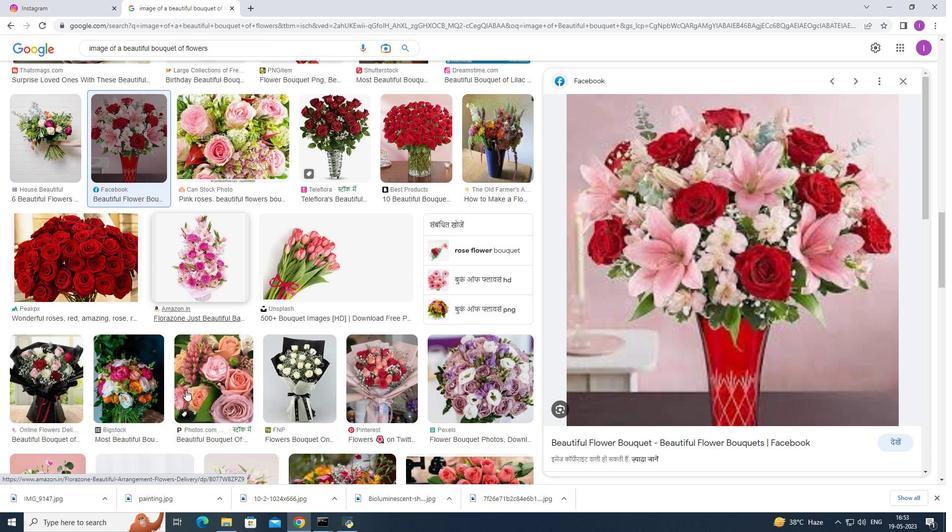 
Action: Mouse scrolled (185, 390) with delta (0, 0)
Screenshot: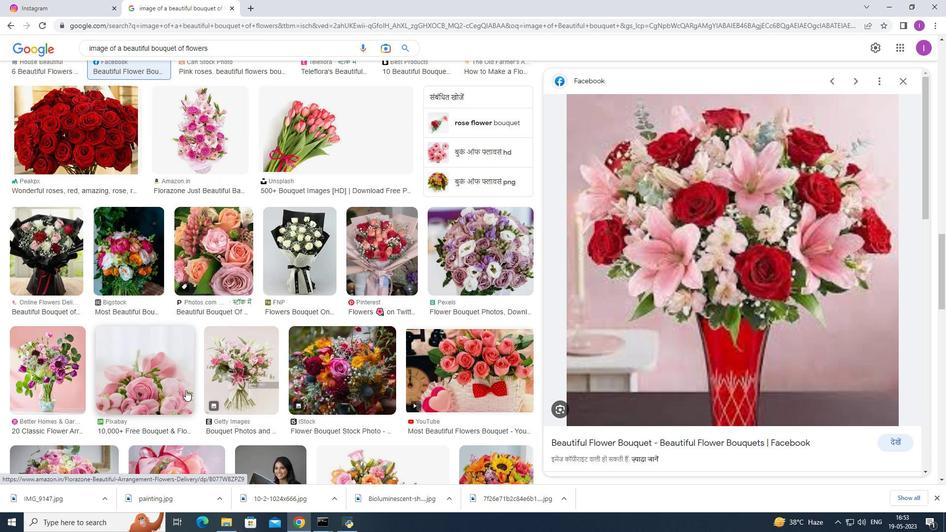 
Action: Mouse scrolled (185, 390) with delta (0, 0)
Screenshot: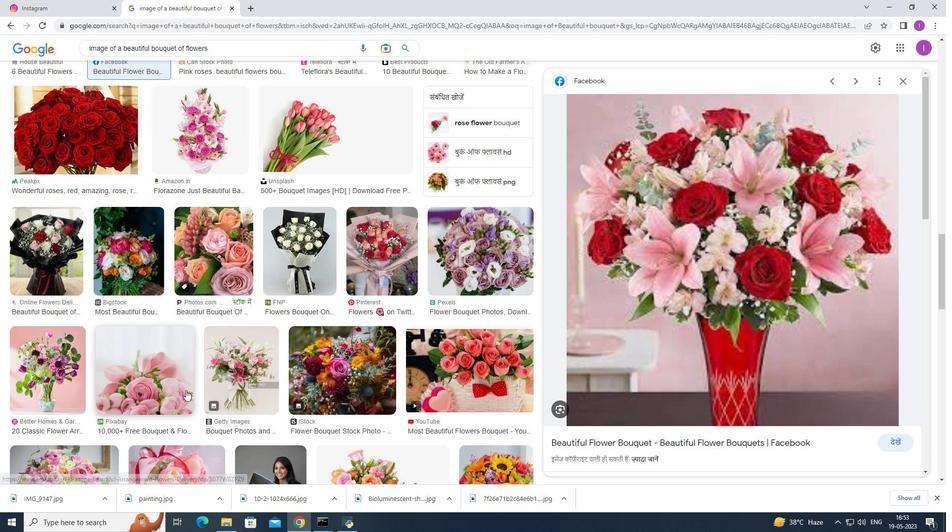 
Action: Mouse scrolled (185, 390) with delta (0, 0)
Screenshot: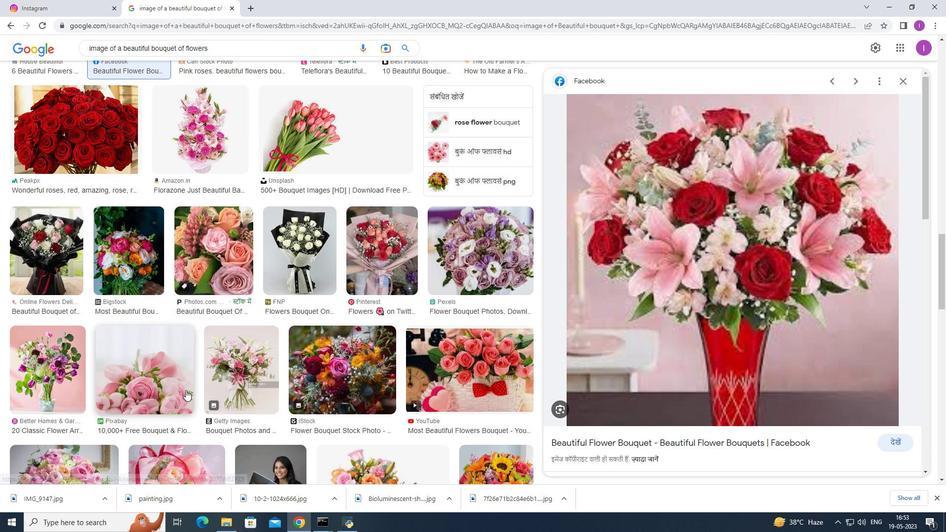 
Action: Mouse moved to (185, 390)
Screenshot: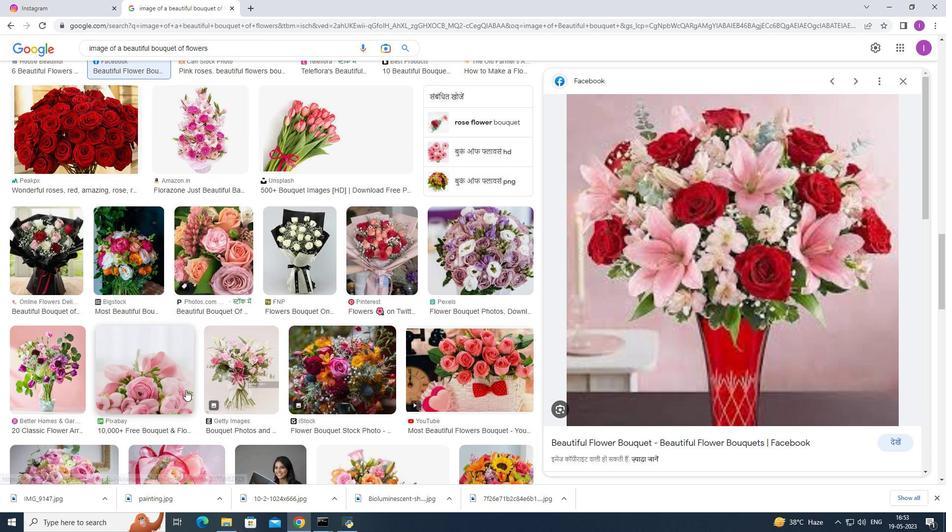 
Action: Mouse scrolled (185, 389) with delta (0, 0)
Screenshot: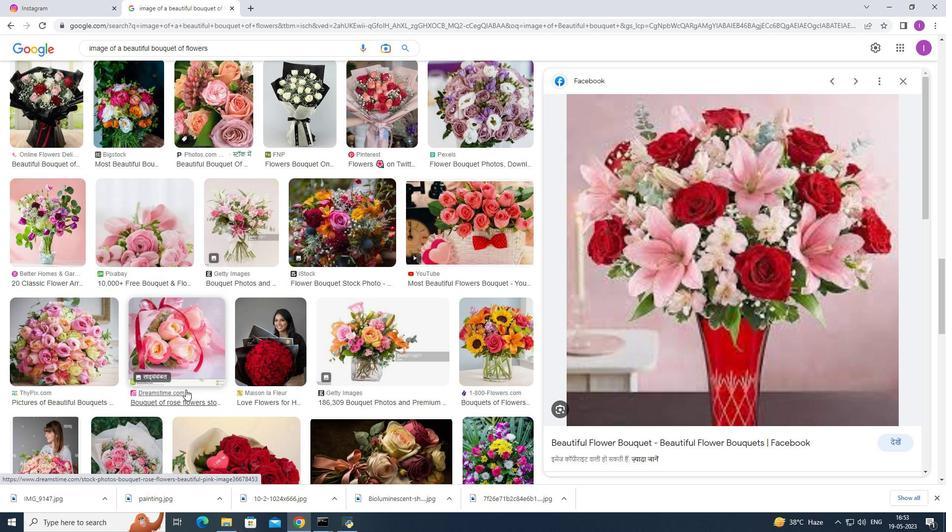 
Action: Mouse scrolled (185, 389) with delta (0, 0)
Screenshot: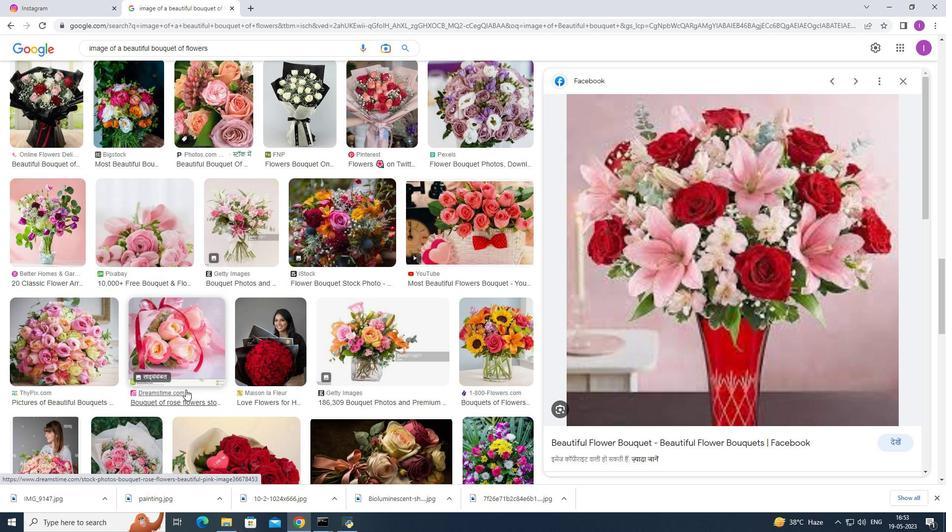 
Action: Mouse scrolled (185, 389) with delta (0, 0)
Screenshot: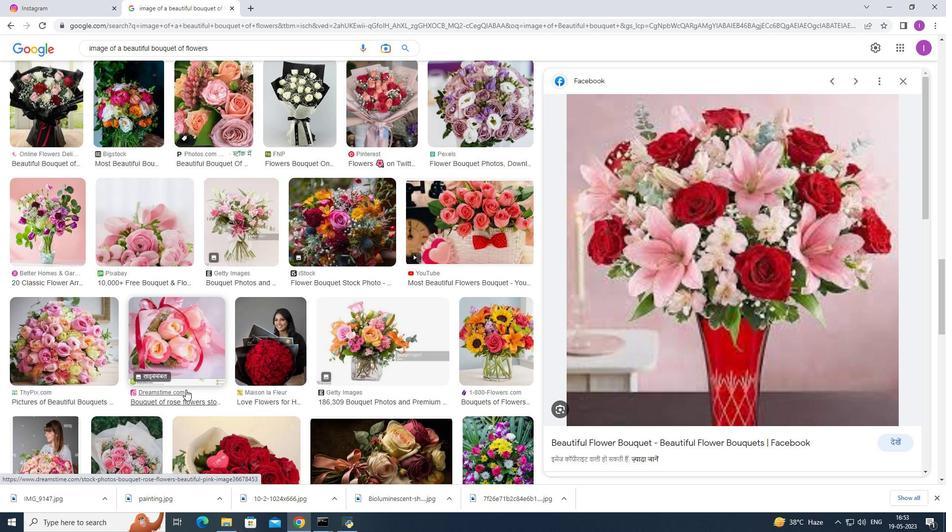 
Action: Mouse scrolled (185, 389) with delta (0, 0)
Screenshot: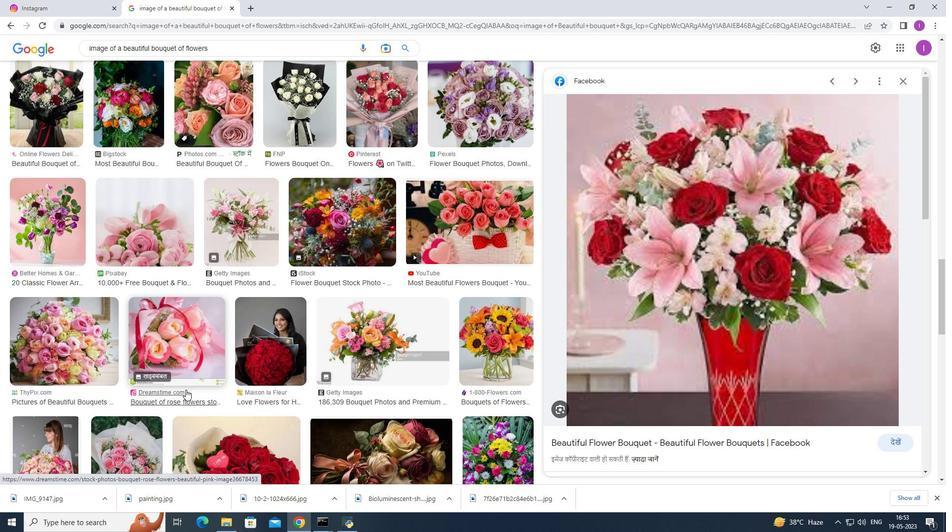 
Action: Mouse scrolled (185, 389) with delta (0, 0)
Screenshot: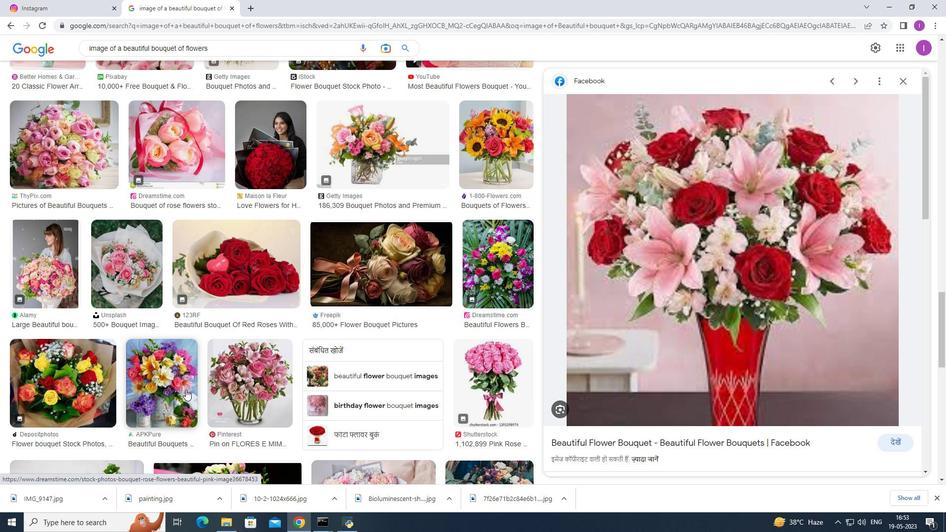 
Action: Mouse scrolled (185, 389) with delta (0, 0)
Screenshot: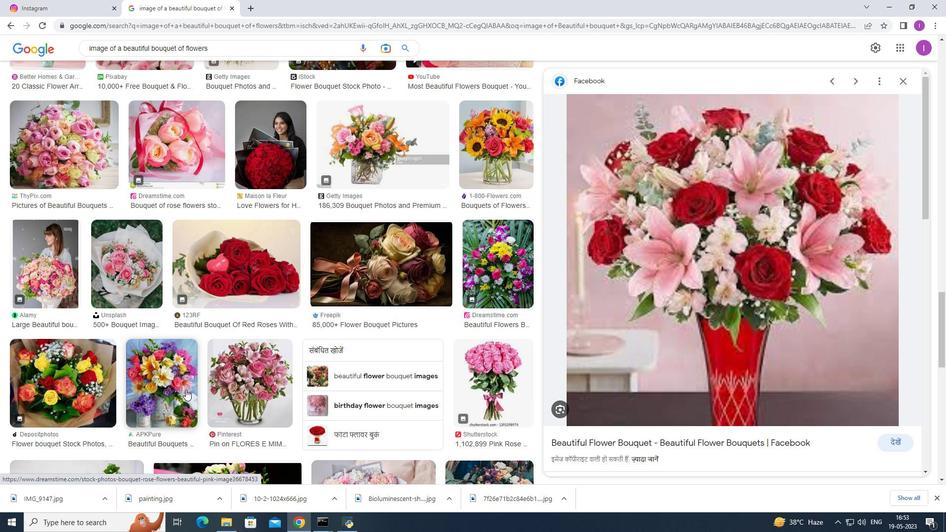 
Action: Mouse scrolled (185, 389) with delta (0, 0)
Screenshot: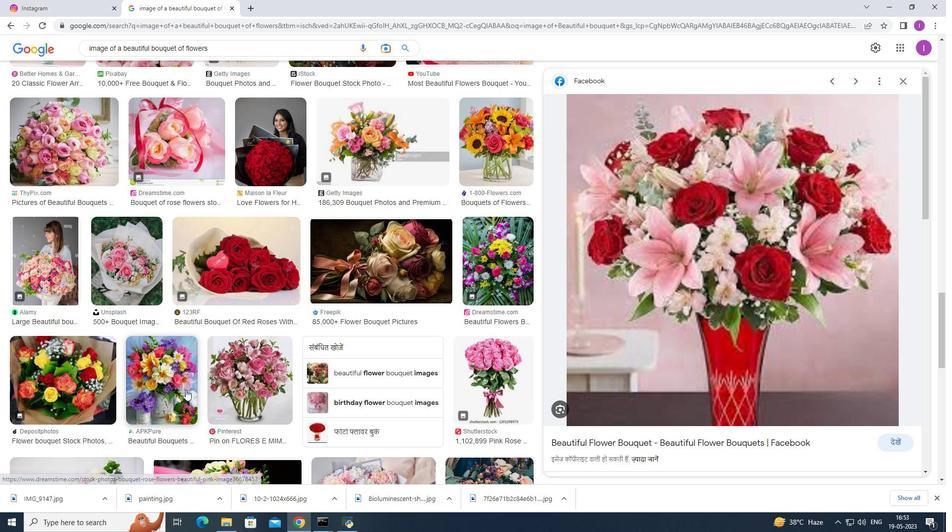 
Action: Mouse scrolled (185, 389) with delta (0, 0)
Screenshot: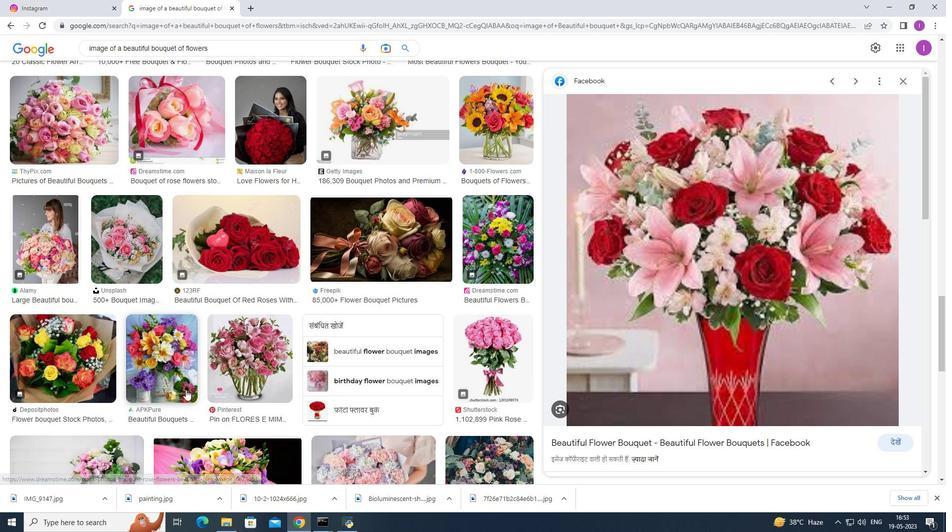 
Action: Mouse scrolled (185, 389) with delta (0, 0)
Screenshot: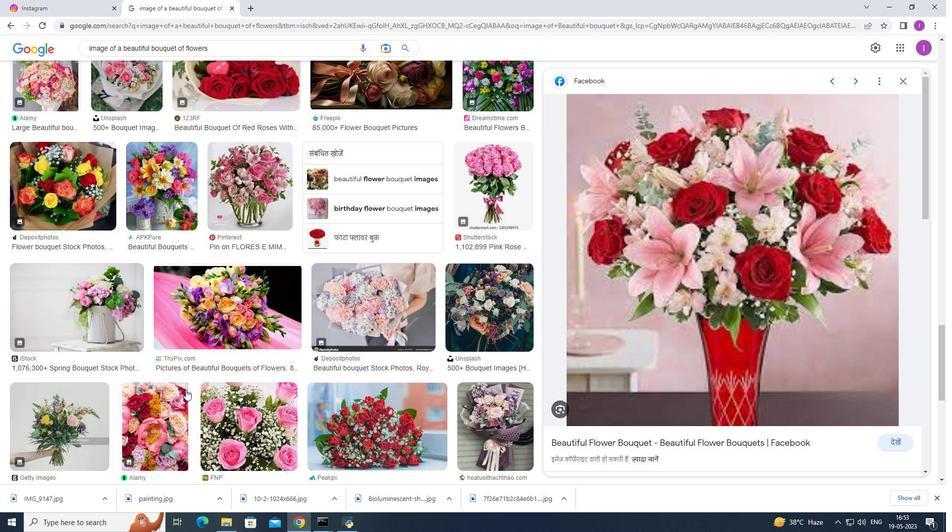 
Action: Mouse scrolled (185, 389) with delta (0, 0)
Screenshot: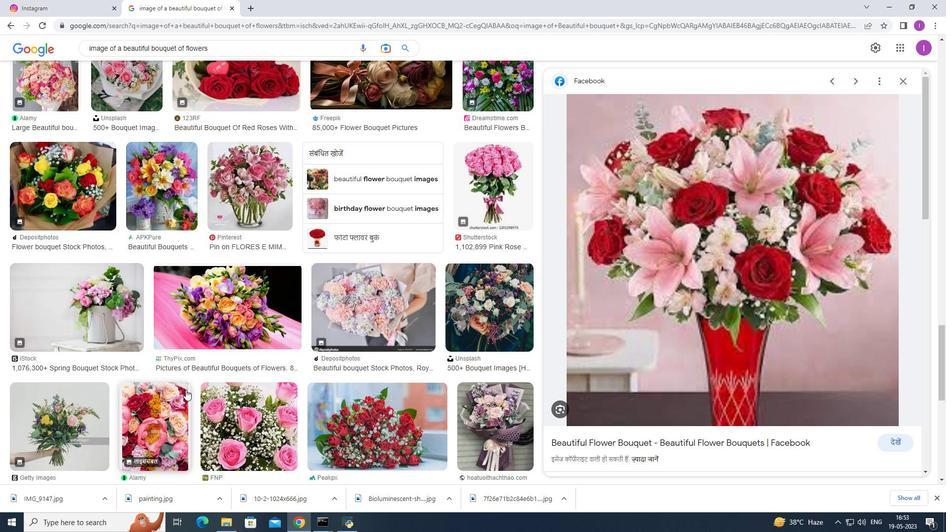 
Action: Mouse scrolled (185, 389) with delta (0, 0)
Screenshot: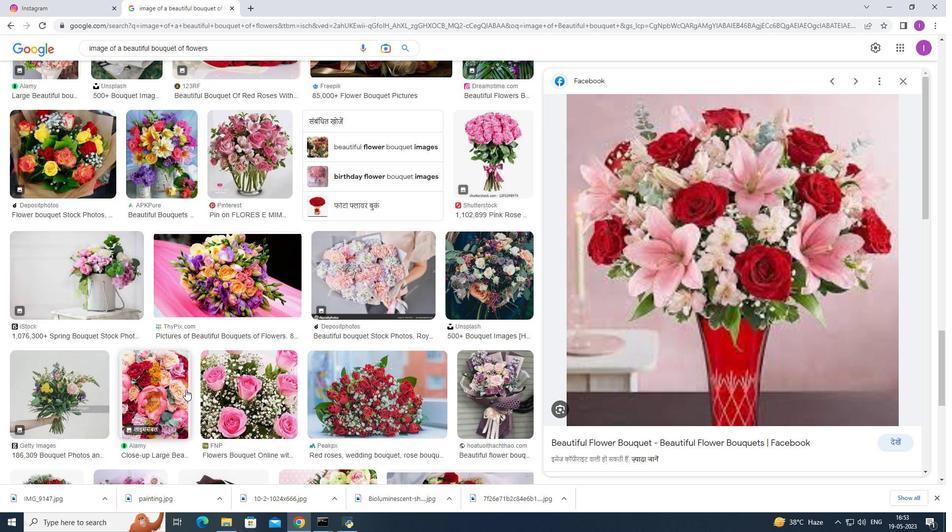 
Action: Mouse scrolled (185, 389) with delta (0, 0)
Screenshot: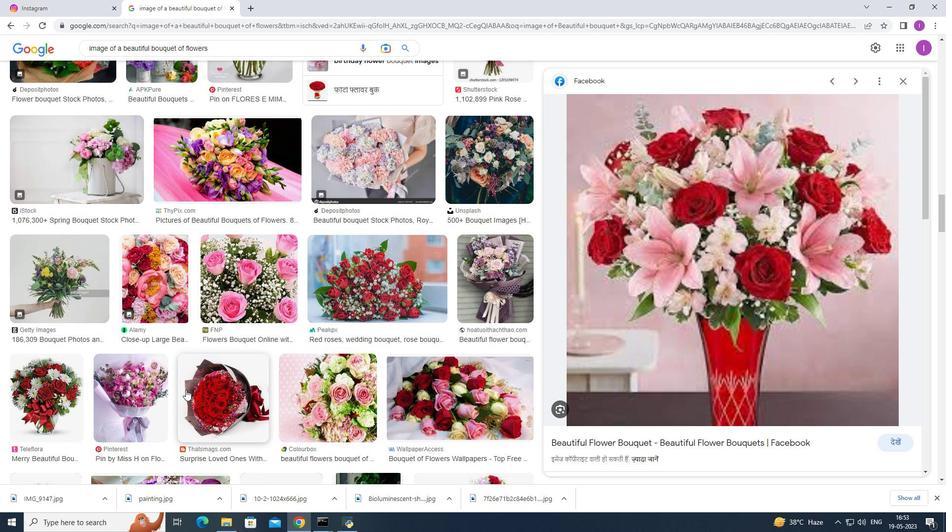 
Action: Mouse scrolled (185, 389) with delta (0, 0)
Screenshot: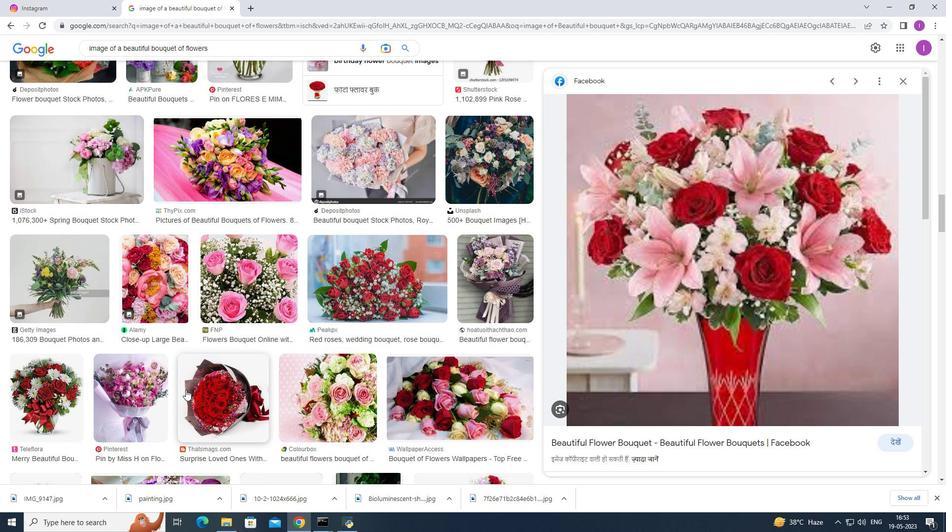 
Action: Mouse scrolled (185, 389) with delta (0, 0)
Screenshot: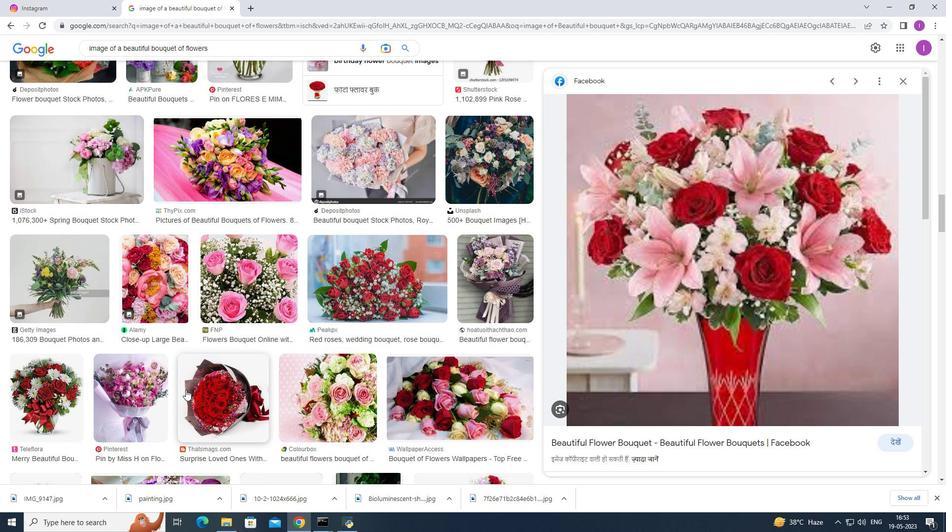 
Action: Mouse scrolled (185, 389) with delta (0, 0)
Screenshot: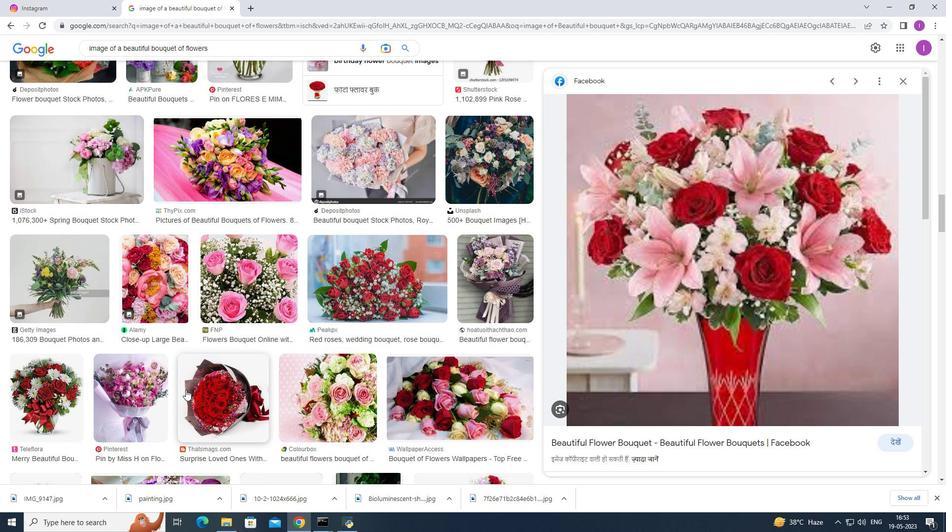 
Action: Mouse moved to (200, 382)
Screenshot: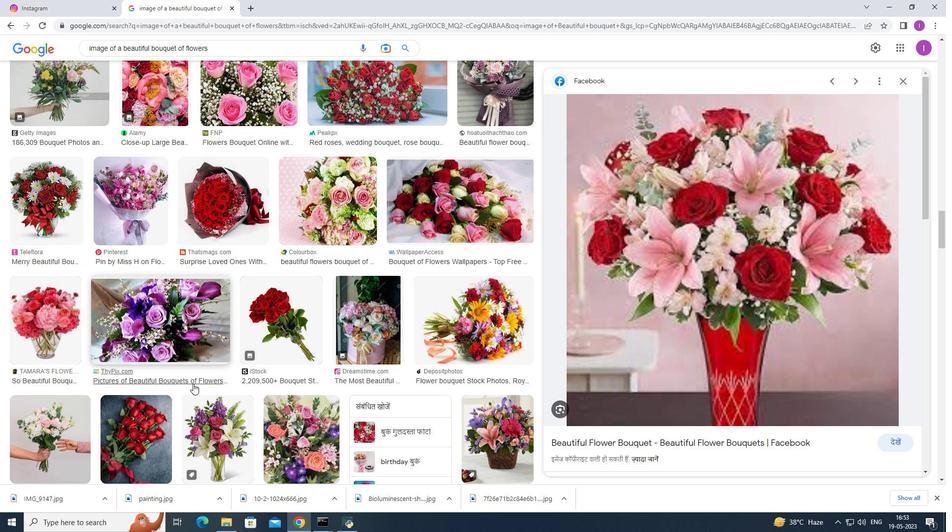 
Action: Mouse scrolled (200, 382) with delta (0, 0)
Screenshot: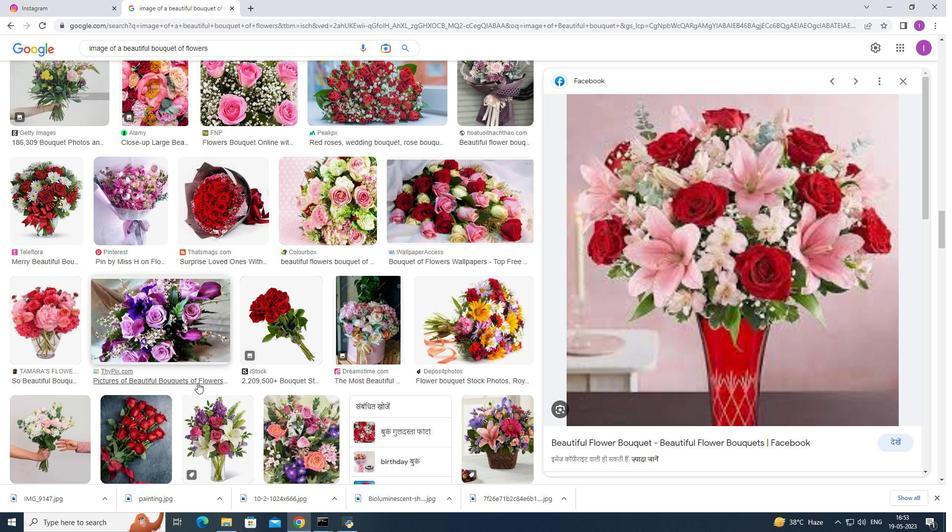 
Action: Mouse scrolled (200, 382) with delta (0, 0)
Screenshot: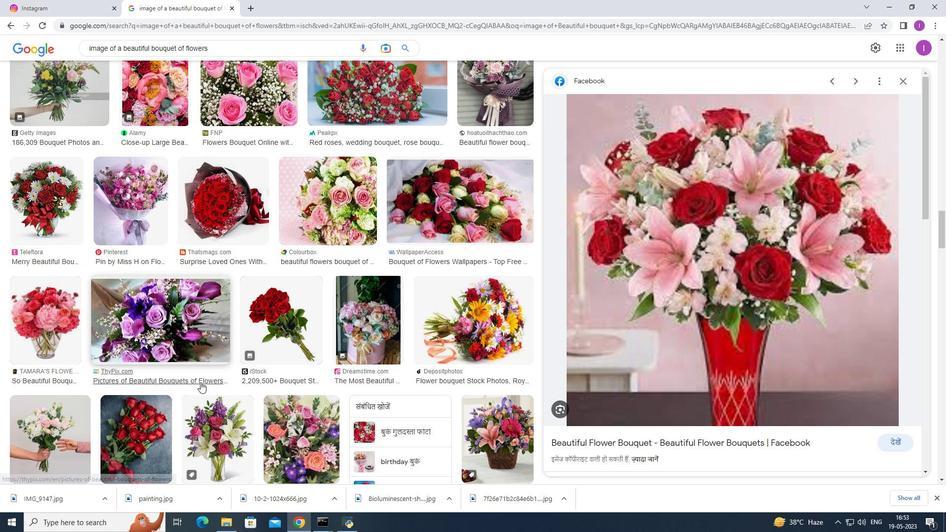 
Action: Mouse moved to (200, 382)
Screenshot: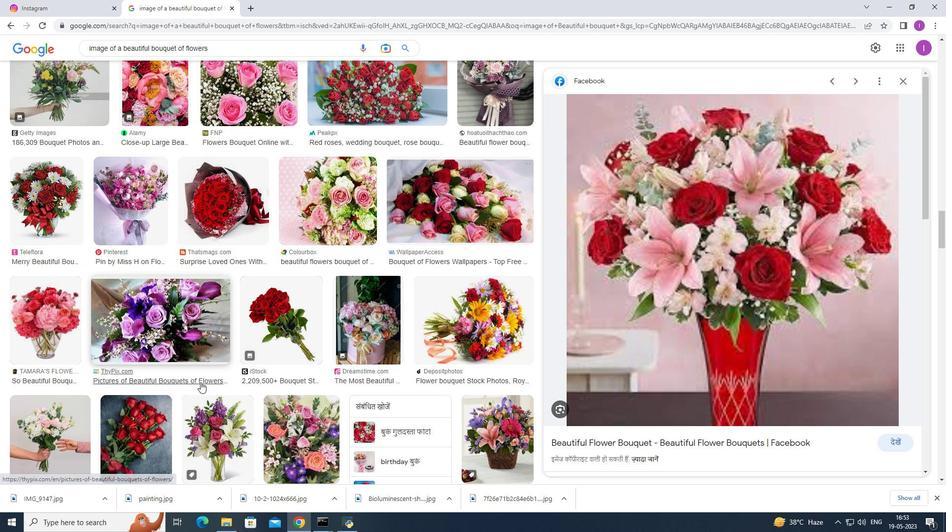
Action: Mouse scrolled (200, 382) with delta (0, 0)
Screenshot: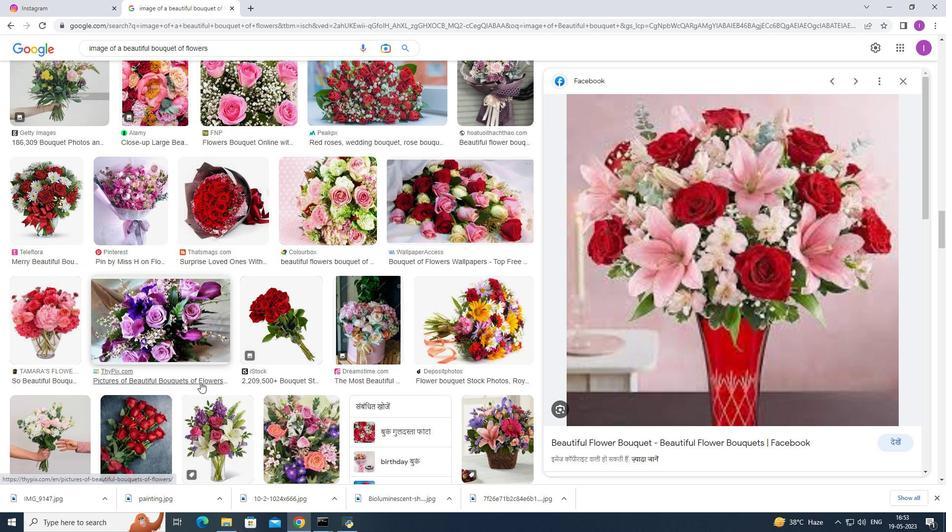 
Action: Mouse scrolled (200, 382) with delta (0, 0)
Screenshot: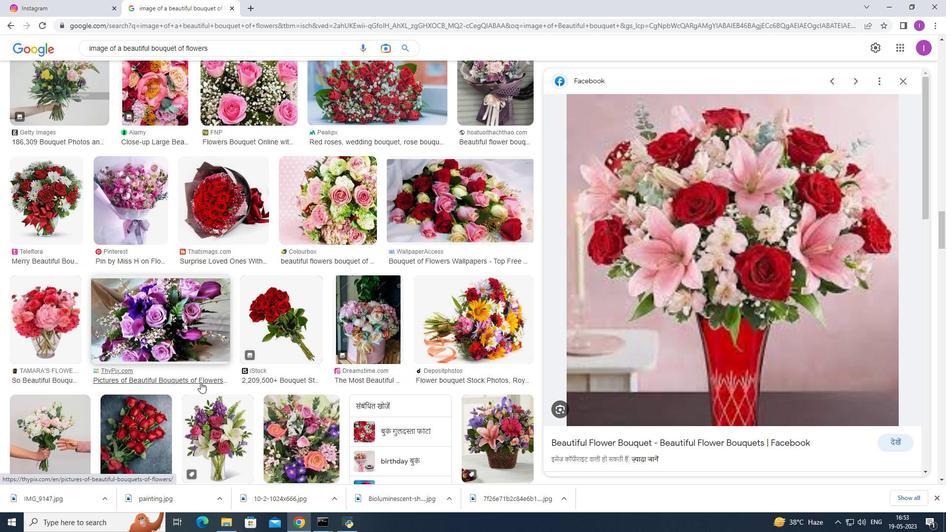 
Action: Mouse moved to (293, 359)
Screenshot: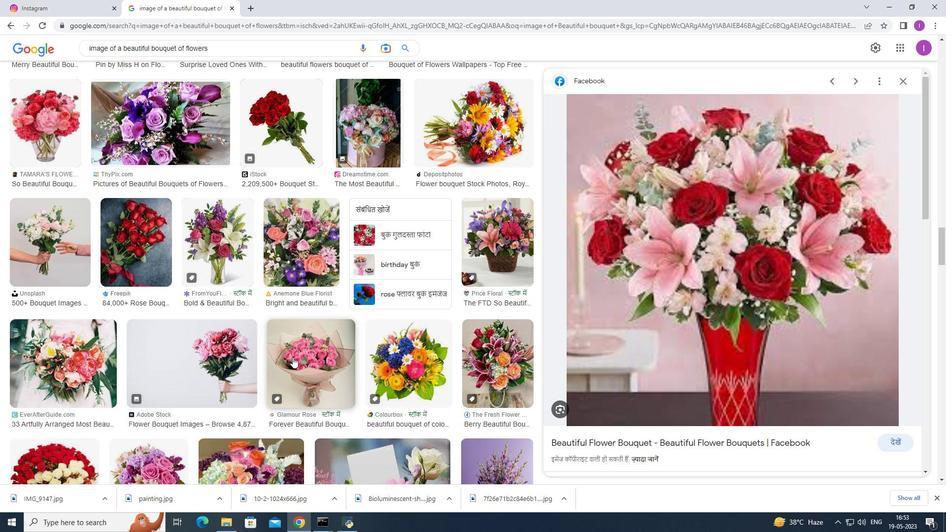 
Action: Mouse scrolled (293, 357) with delta (0, 0)
Screenshot: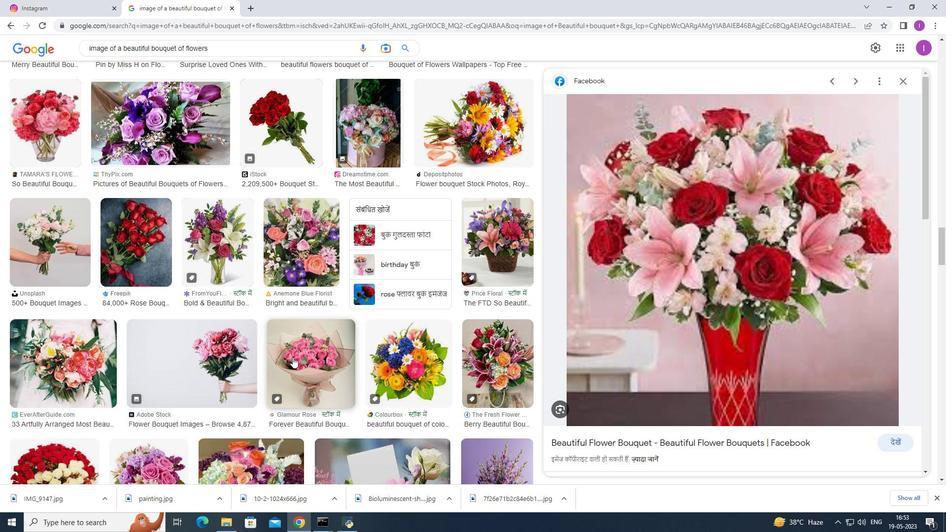 
Action: Mouse scrolled (293, 358) with delta (0, 0)
Screenshot: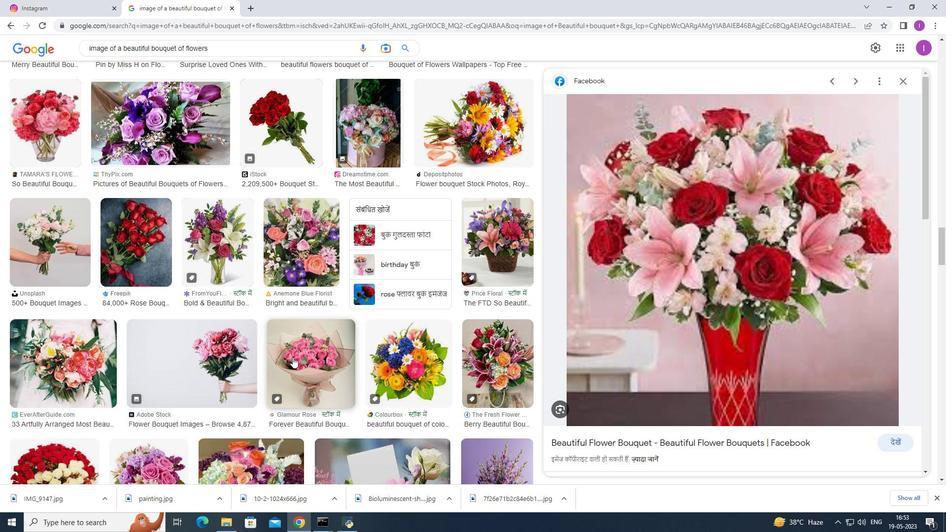 
Action: Mouse moved to (293, 359)
Screenshot: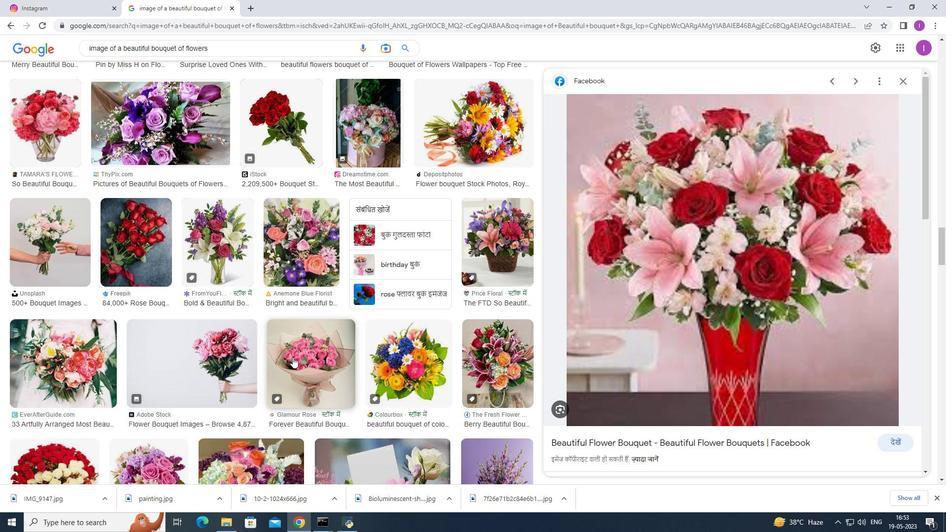 
Action: Mouse scrolled (293, 358) with delta (0, 0)
Screenshot: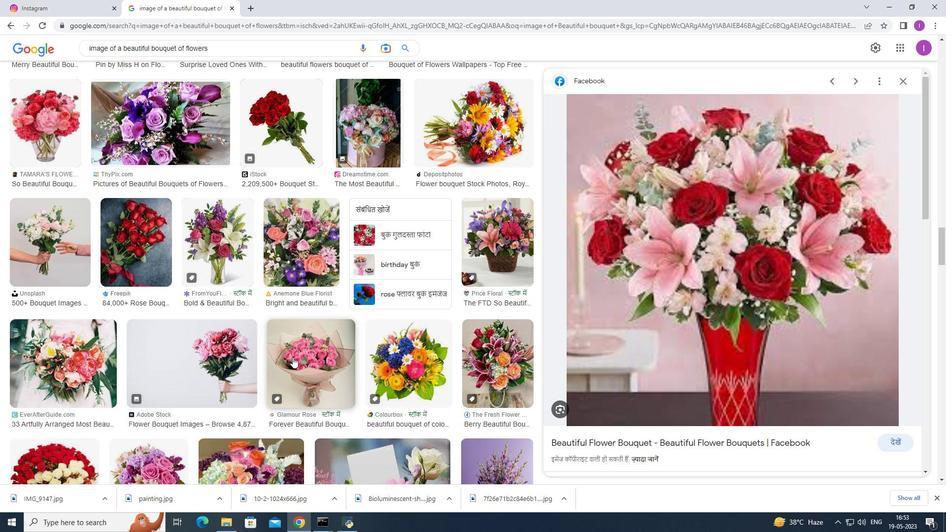 
Action: Mouse moved to (292, 361)
Screenshot: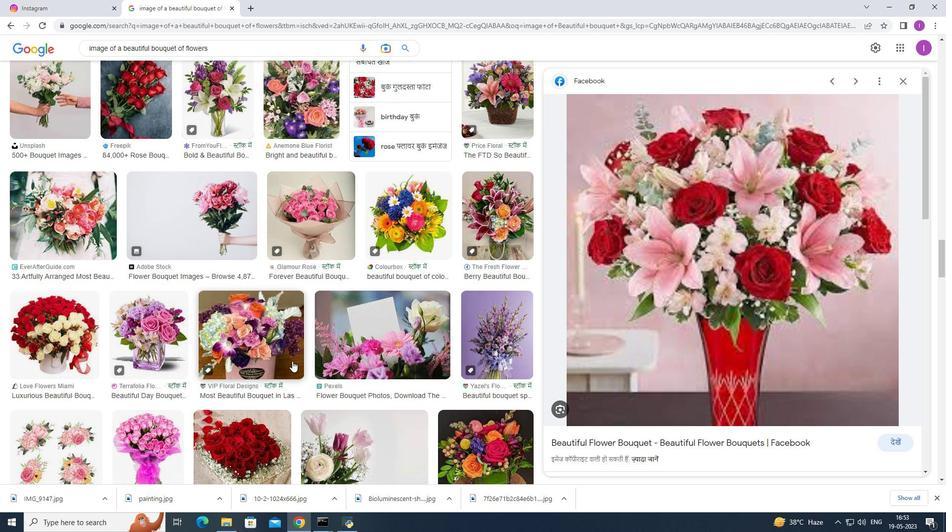 
Action: Mouse scrolled (292, 361) with delta (0, 0)
Screenshot: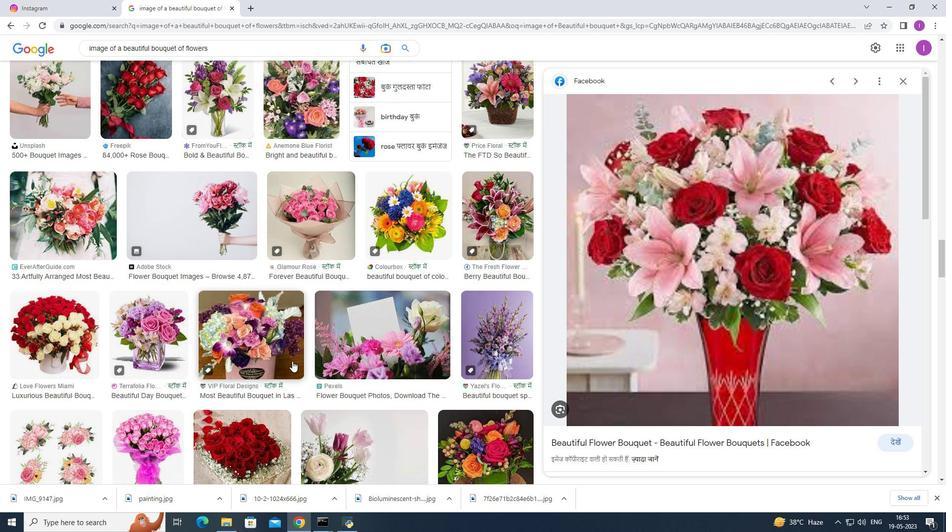 
Action: Mouse scrolled (292, 361) with delta (0, 0)
Screenshot: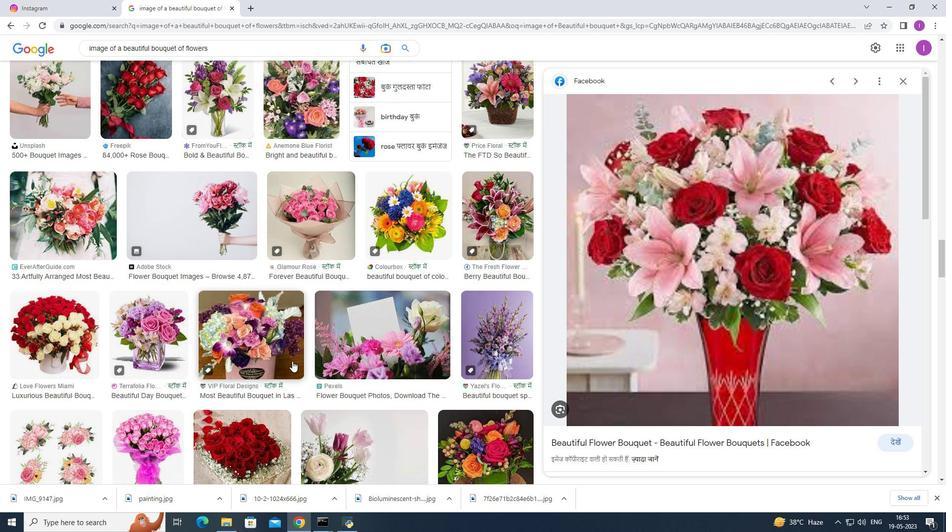 
Action: Mouse scrolled (292, 361) with delta (0, 0)
Screenshot: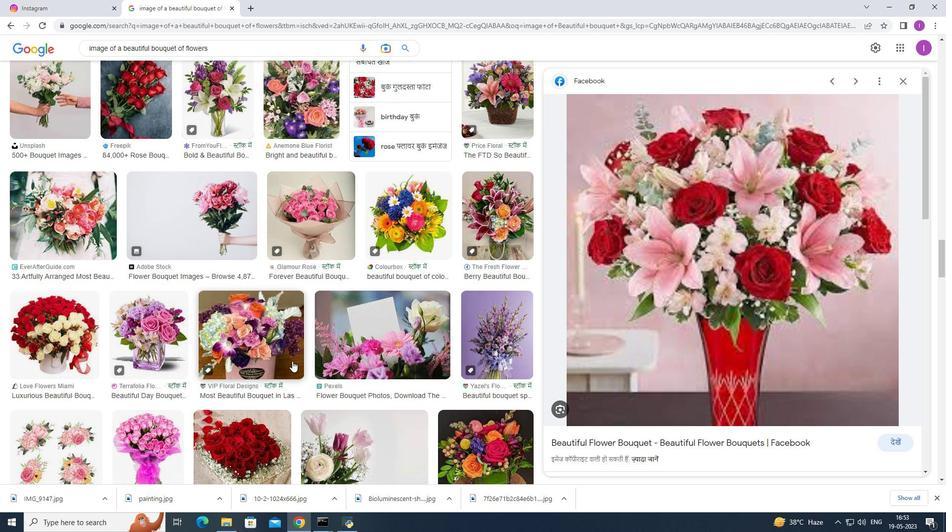 
Action: Mouse moved to (319, 352)
Screenshot: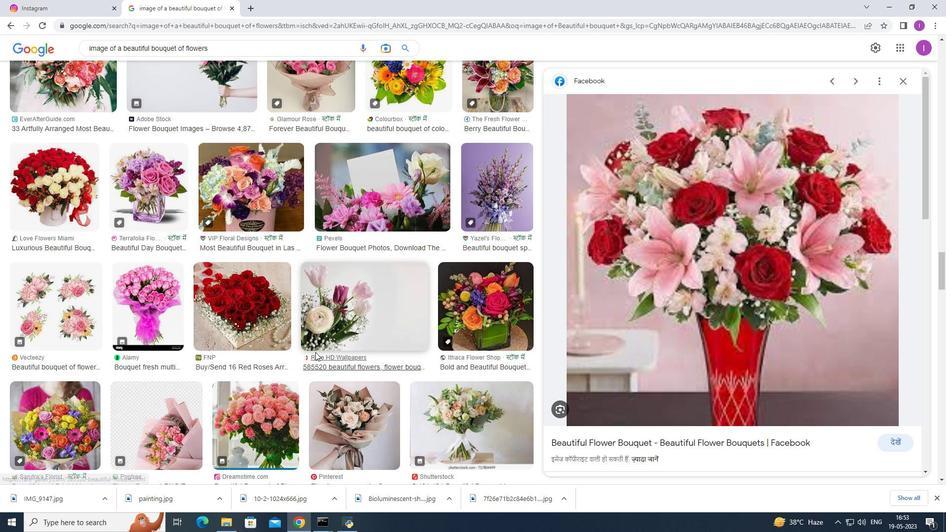 
Action: Mouse scrolled (319, 351) with delta (0, 0)
Screenshot: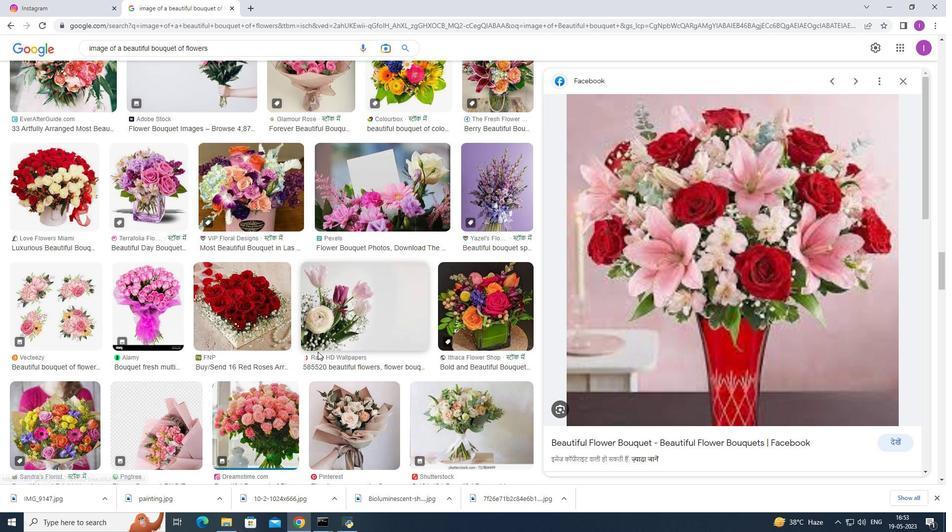 
Action: Mouse moved to (319, 352)
Screenshot: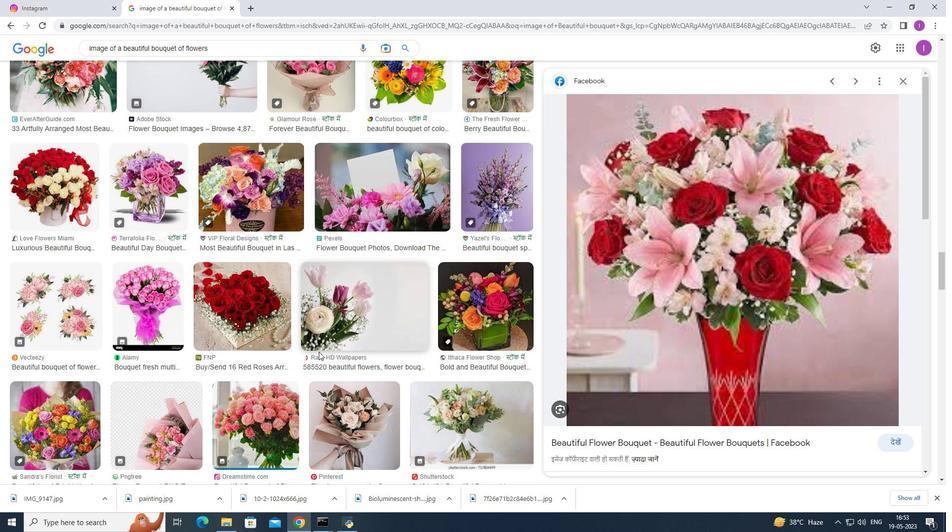 
Action: Mouse scrolled (319, 351) with delta (0, 0)
Screenshot: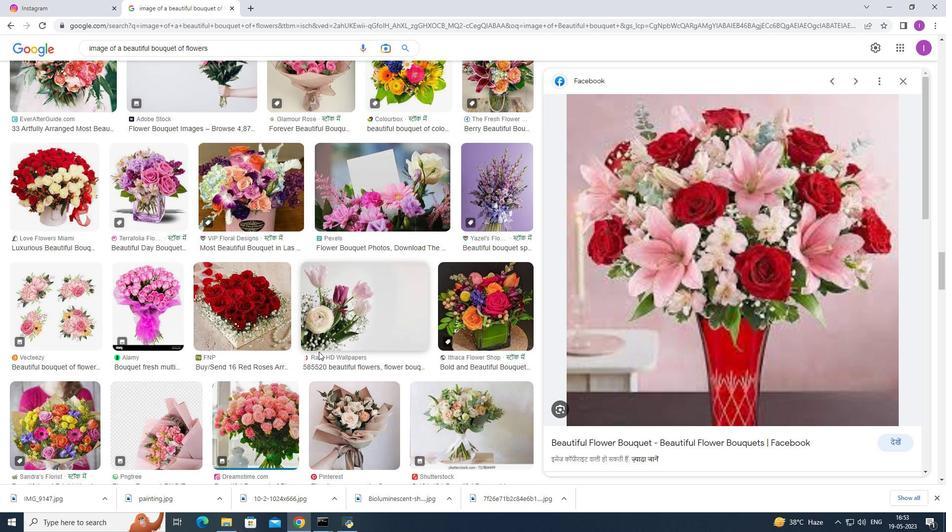 
Action: Mouse moved to (319, 351)
Screenshot: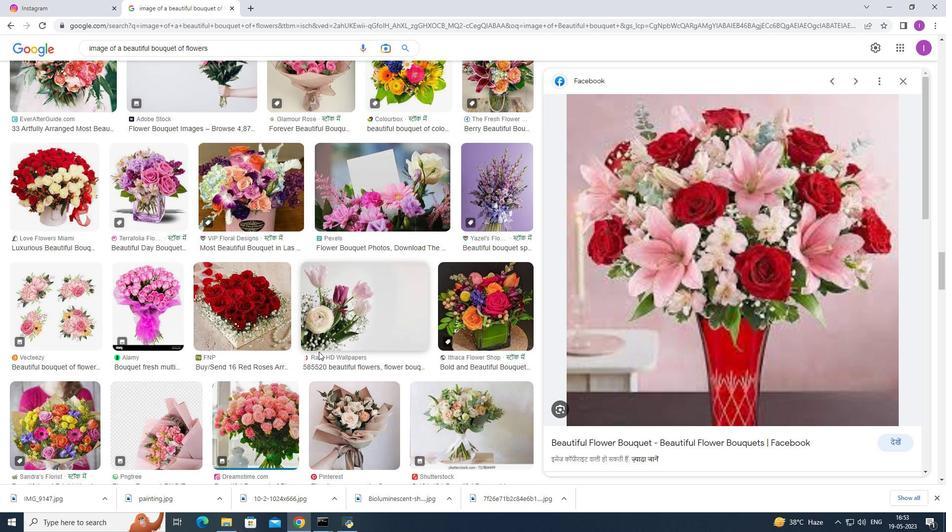 
Action: Mouse scrolled (319, 351) with delta (0, 0)
Screenshot: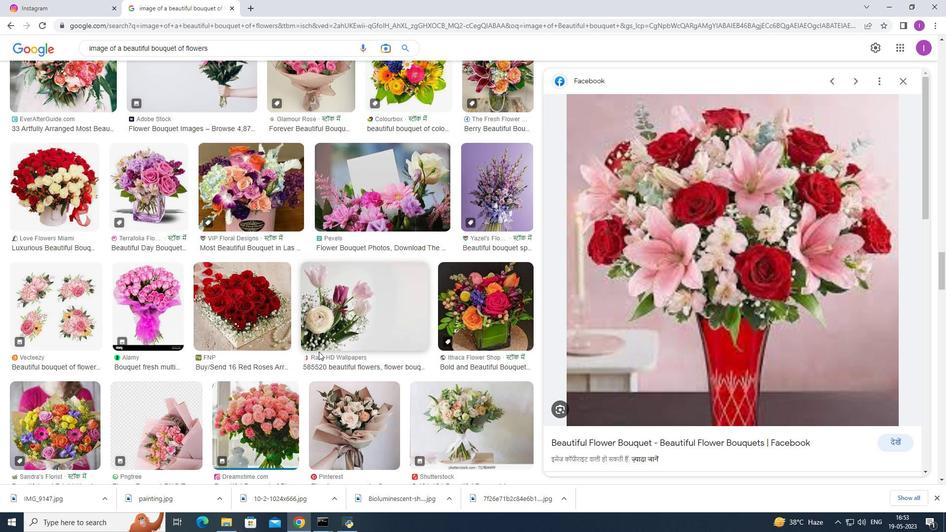 
Action: Mouse moved to (577, 272)
Screenshot: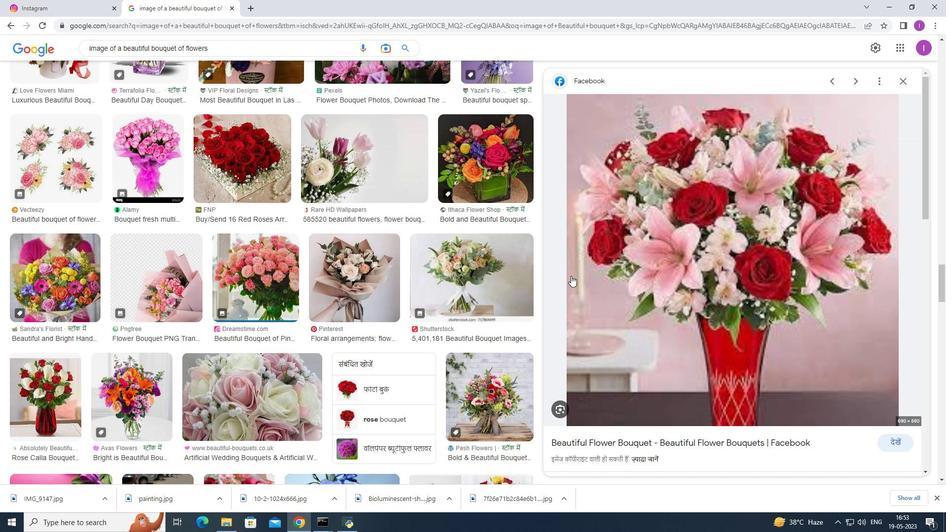 
Action: Mouse scrolled (577, 272) with delta (0, 0)
Screenshot: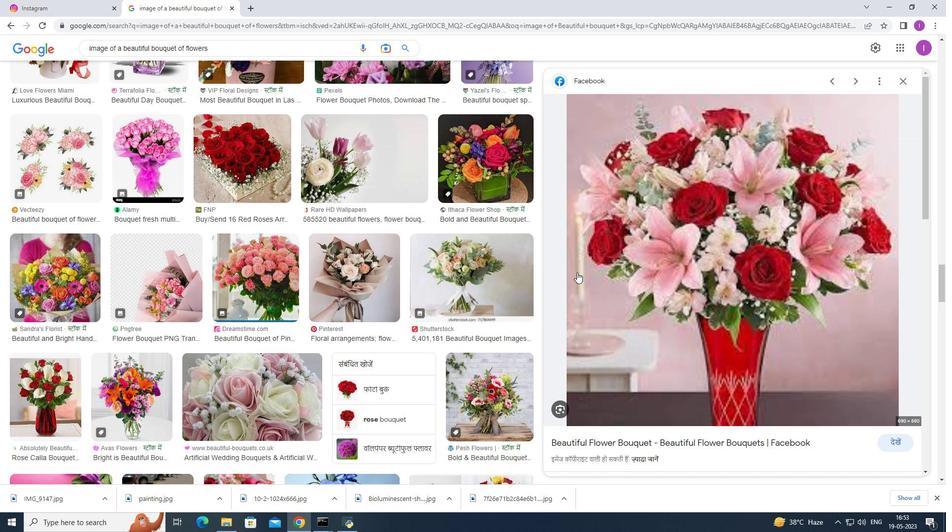 
Action: Mouse moved to (577, 272)
Screenshot: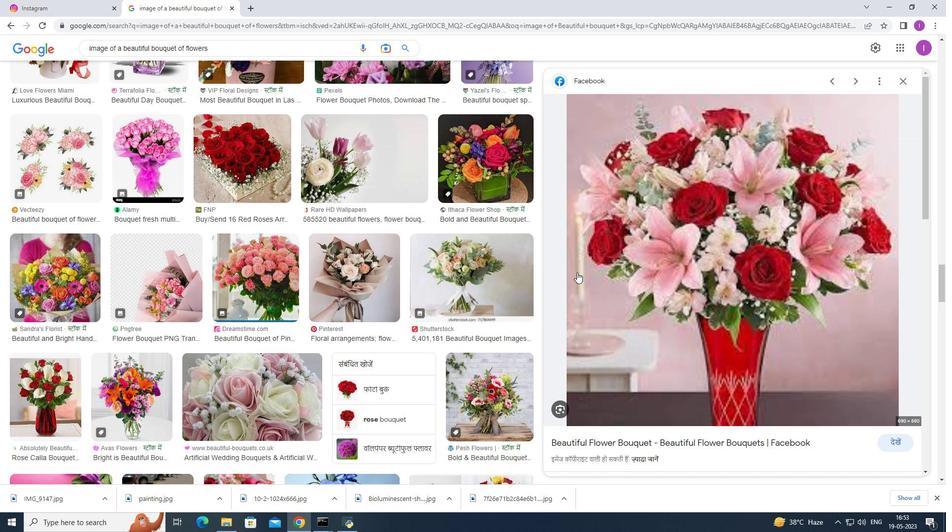 
Action: Mouse scrolled (577, 272) with delta (0, 0)
Screenshot: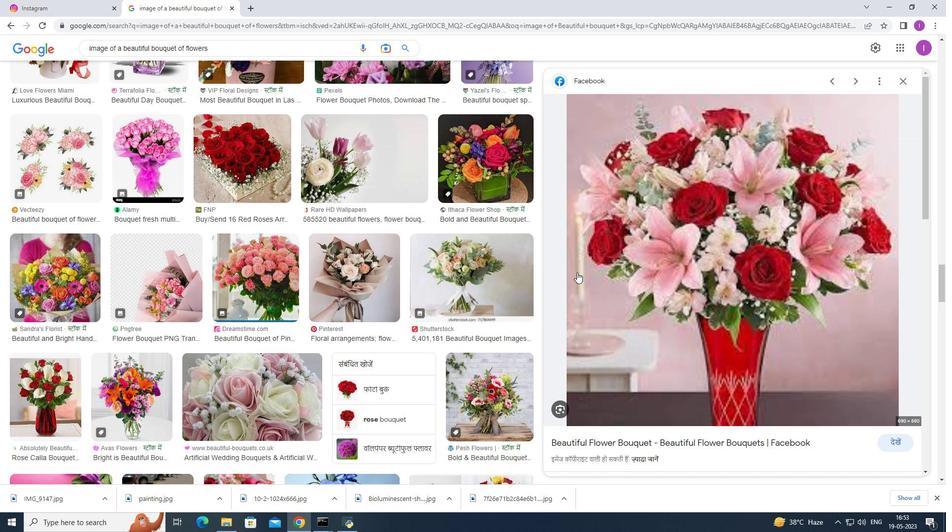 
Action: Mouse moved to (577, 273)
Screenshot: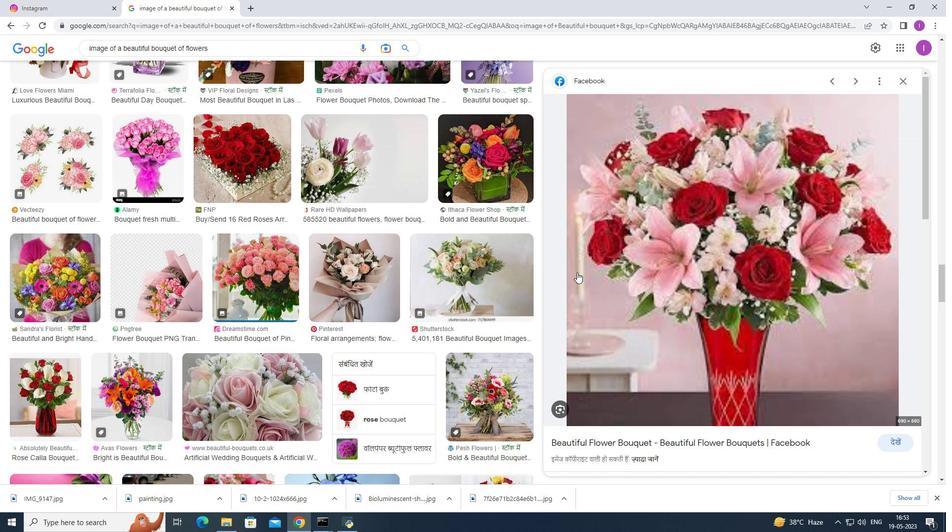 
Action: Mouse scrolled (577, 273) with delta (0, 0)
Screenshot: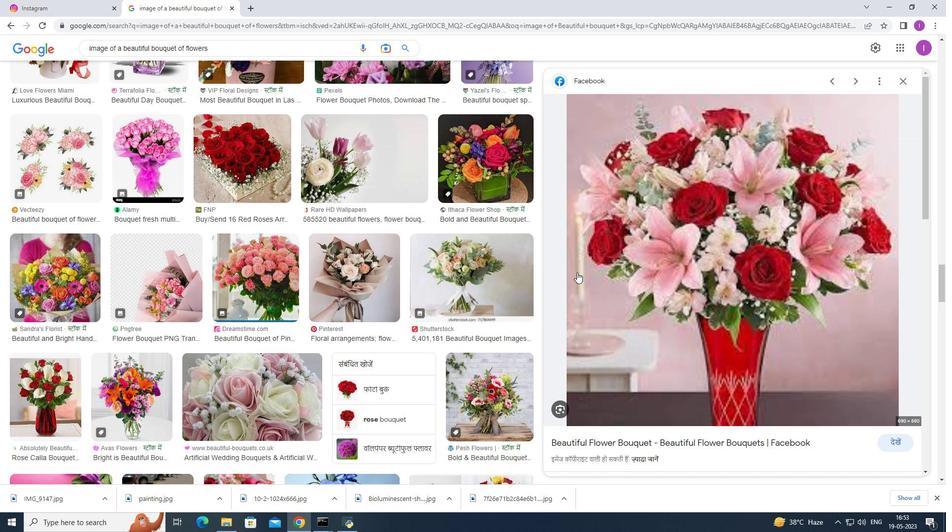
Action: Mouse moved to (756, 375)
Screenshot: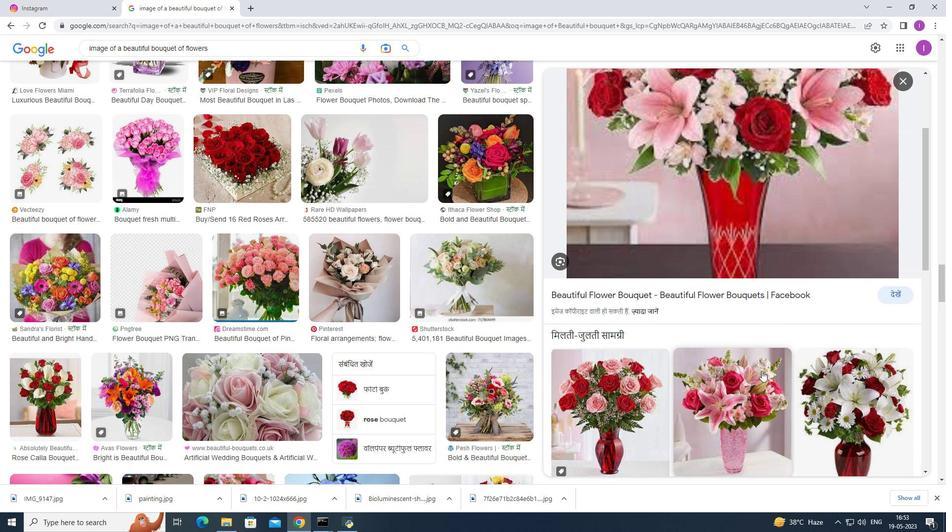 
Action: Mouse pressed left at (756, 375)
Screenshot: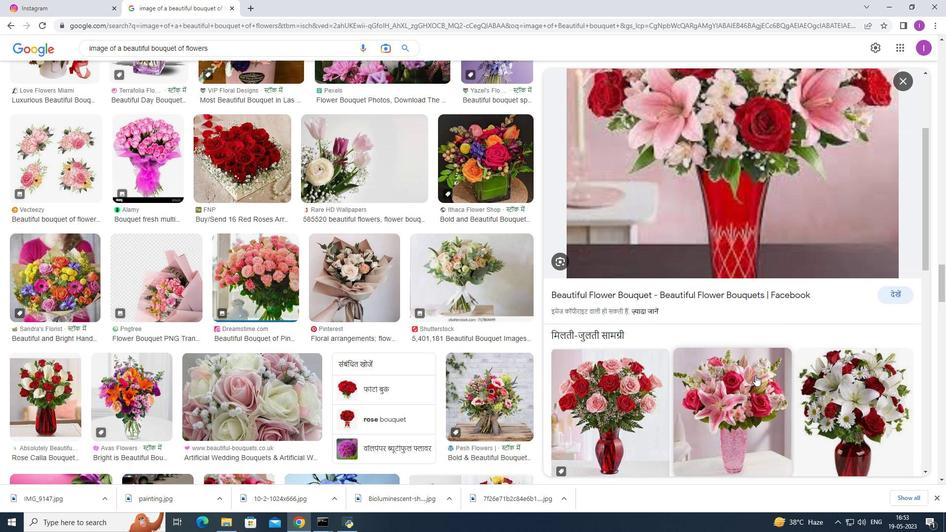 
Action: Mouse moved to (762, 235)
Screenshot: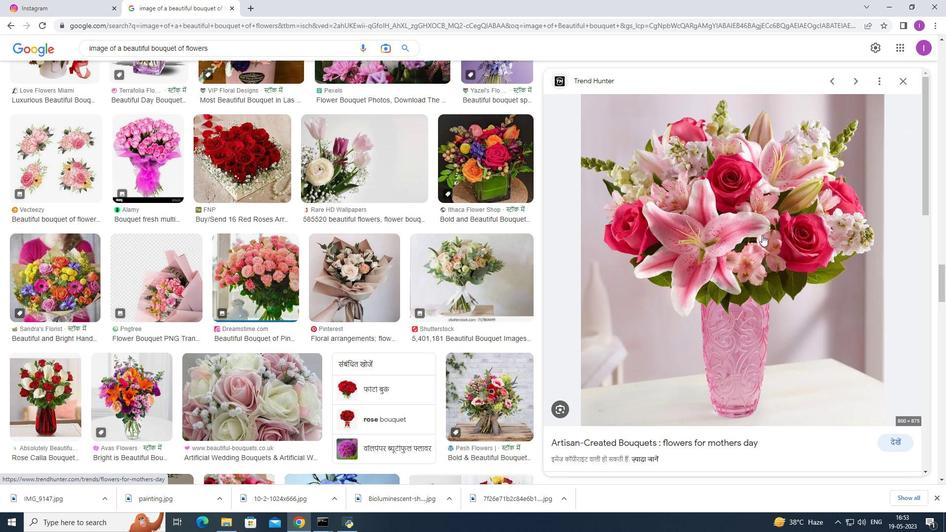 
Action: Mouse pressed right at (762, 235)
Screenshot: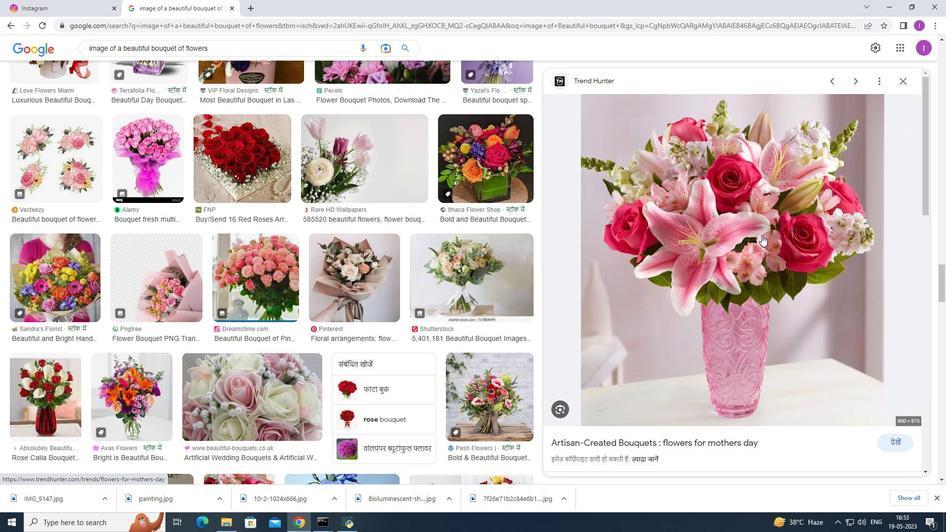 
Action: Mouse moved to (797, 344)
Screenshot: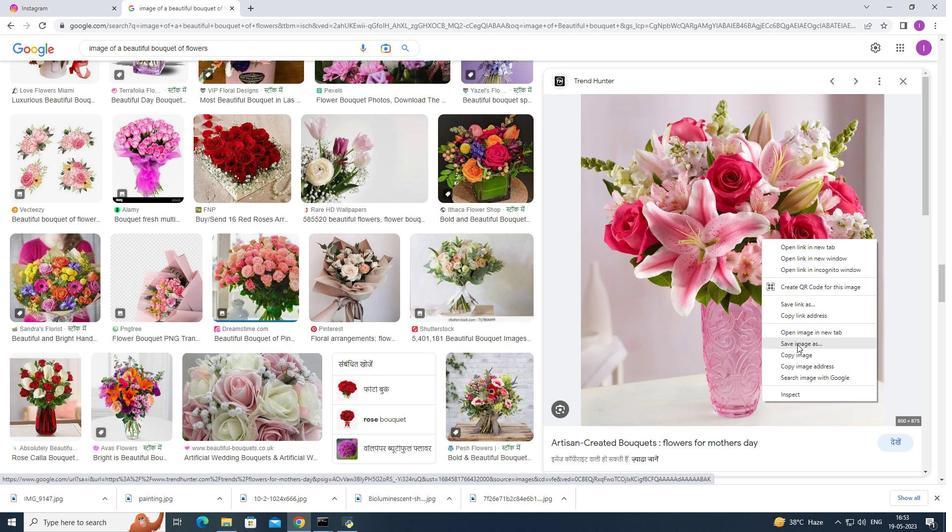 
Action: Mouse pressed left at (797, 344)
Screenshot: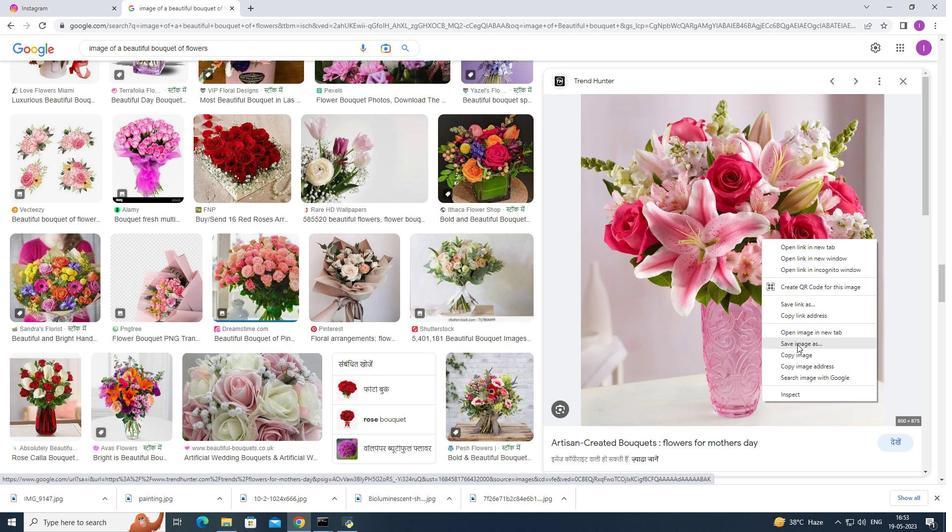 
Action: Mouse moved to (392, 250)
Screenshot: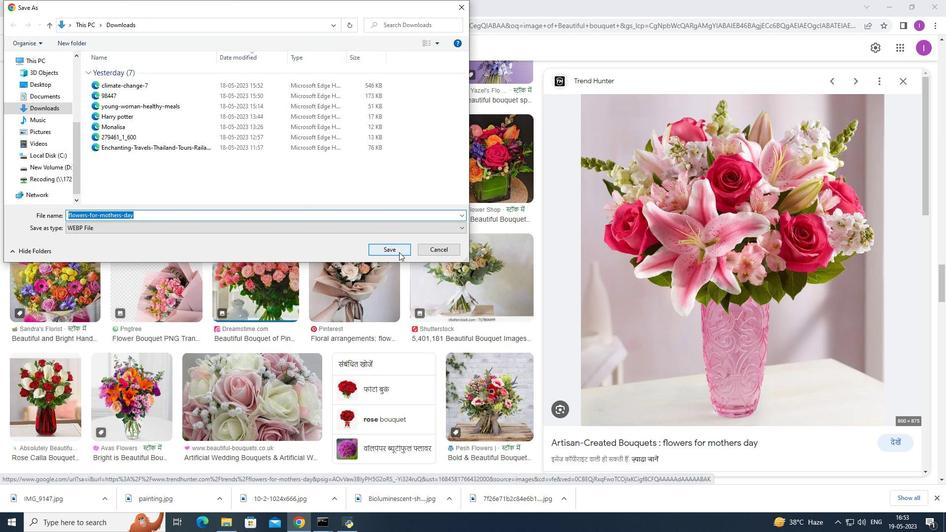 
Action: Mouse pressed left at (392, 250)
Screenshot: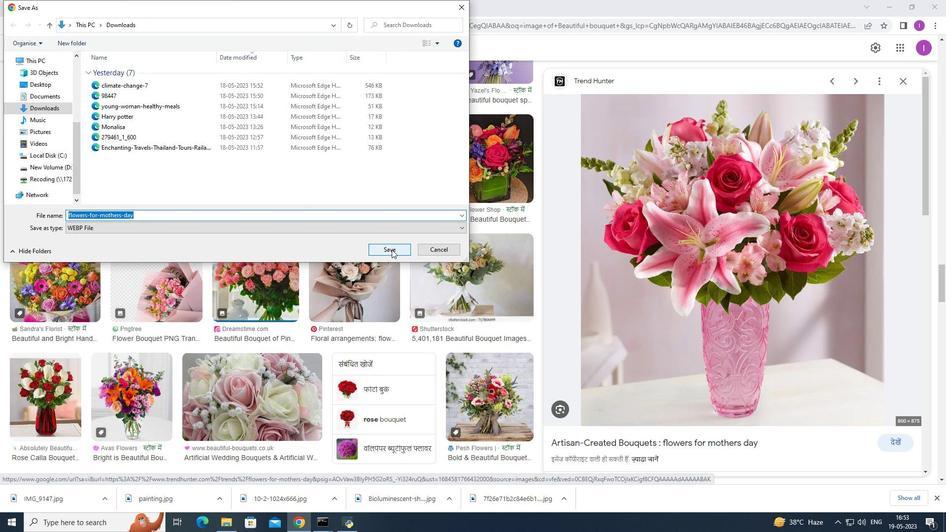 
Action: Mouse moved to (492, 284)
Screenshot: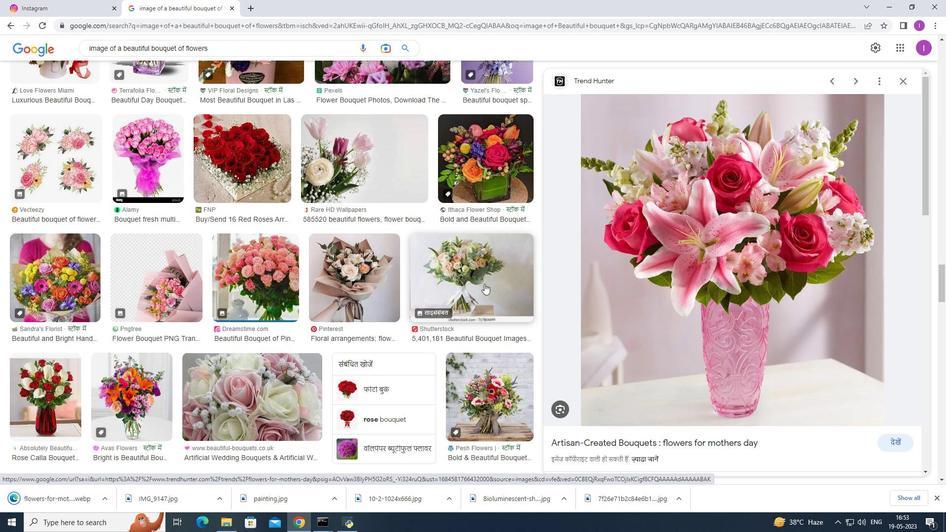 
Action: Mouse scrolled (492, 283) with delta (0, 0)
Screenshot: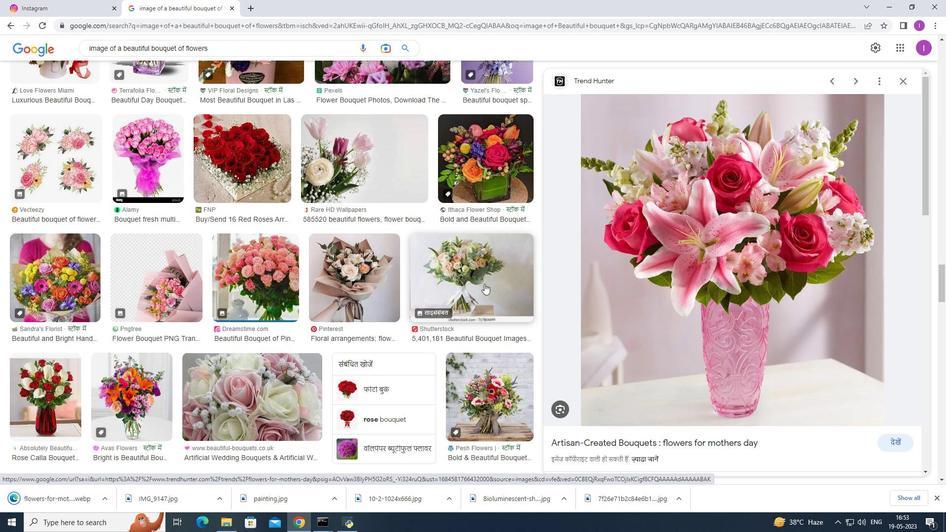 
Action: Mouse moved to (579, 291)
Screenshot: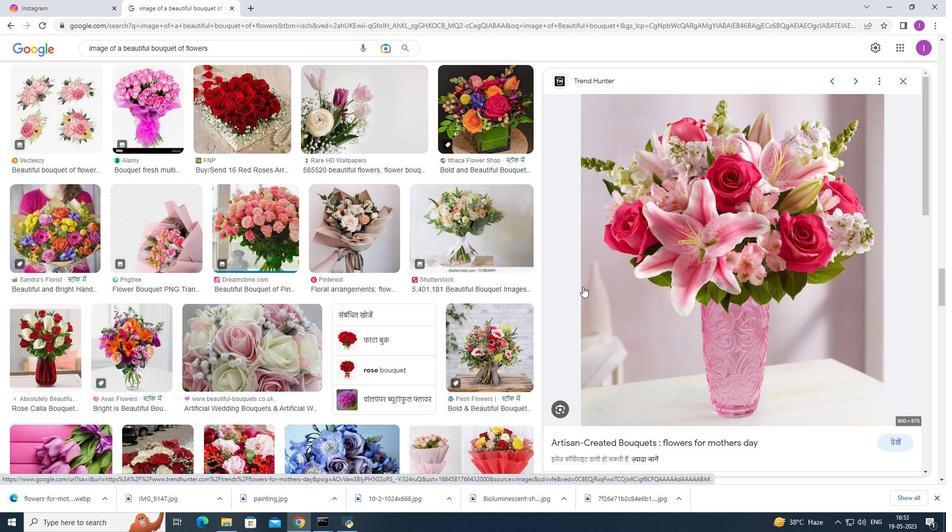 
Action: Mouse scrolled (579, 291) with delta (0, 0)
Screenshot: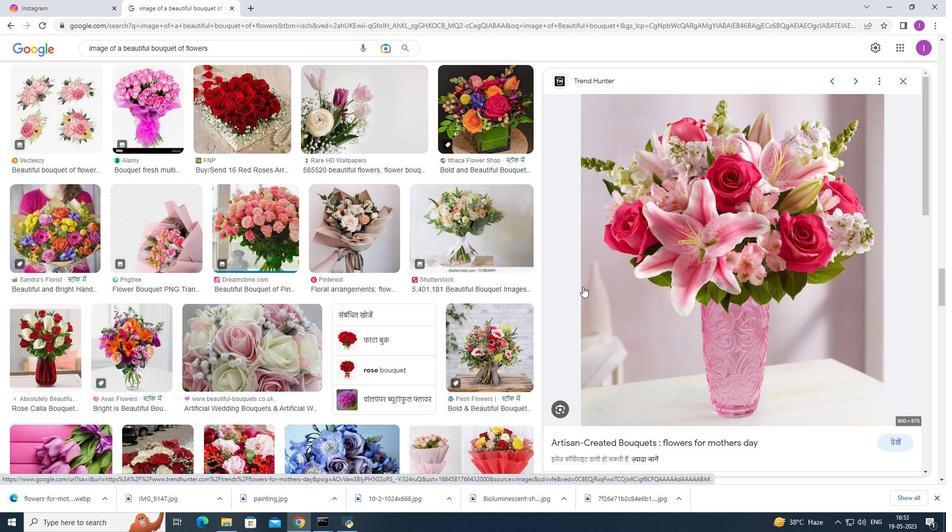 
Action: Mouse moved to (577, 294)
Screenshot: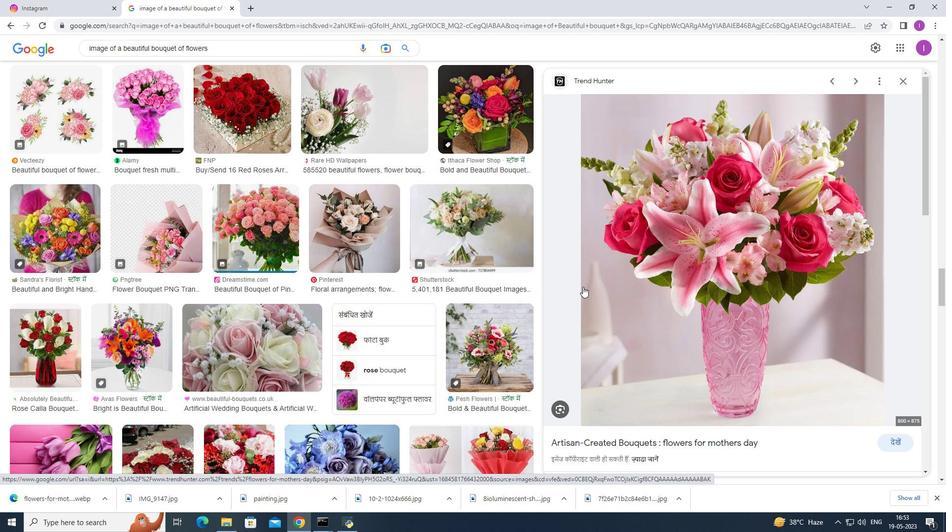 
Action: Mouse scrolled (578, 293) with delta (0, 0)
Screenshot: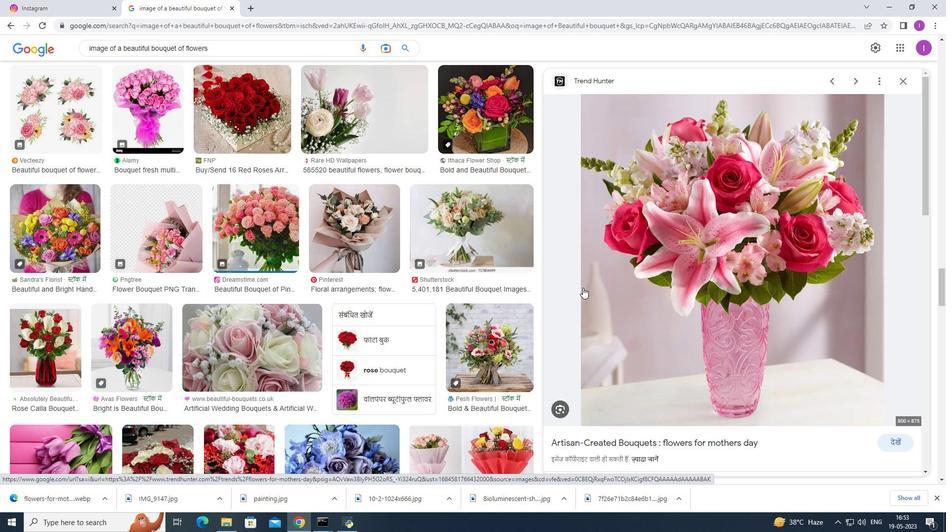 
Action: Mouse moved to (576, 295)
Screenshot: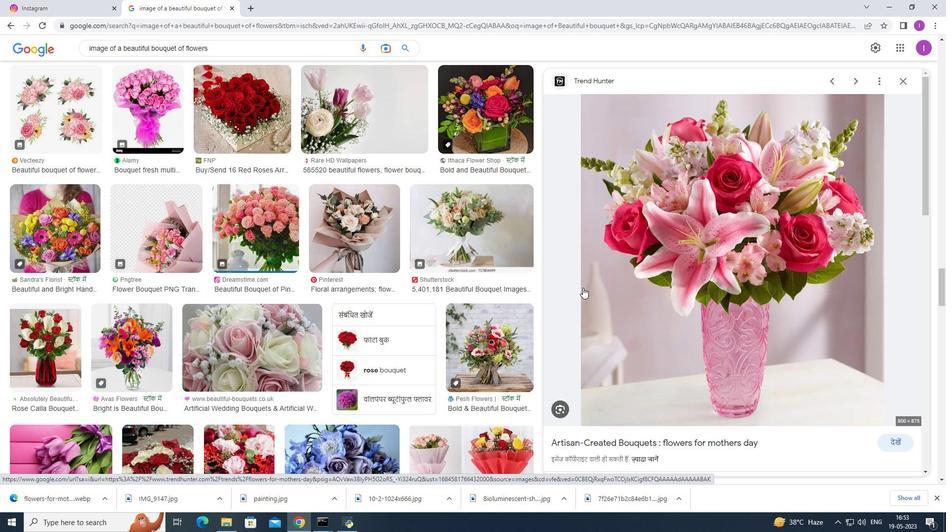 
Action: Mouse scrolled (577, 294) with delta (0, 0)
Screenshot: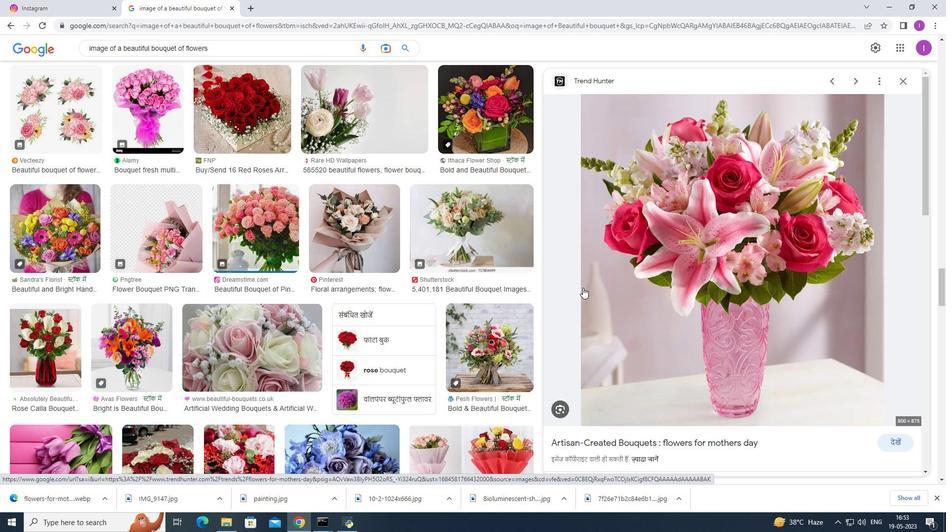 
Action: Mouse moved to (375, 307)
Screenshot: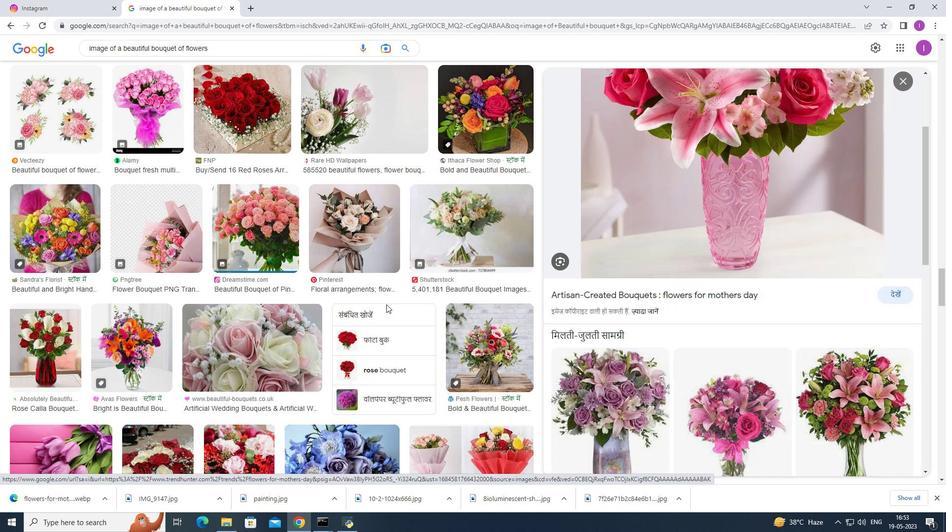 
Action: Mouse scrolled (375, 308) with delta (0, 0)
Screenshot: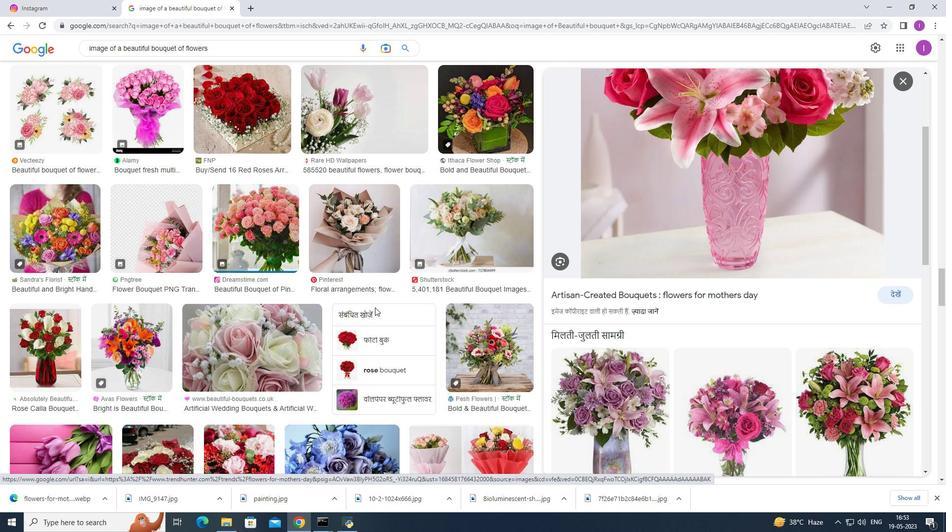 
Action: Mouse scrolled (375, 308) with delta (0, 0)
Screenshot: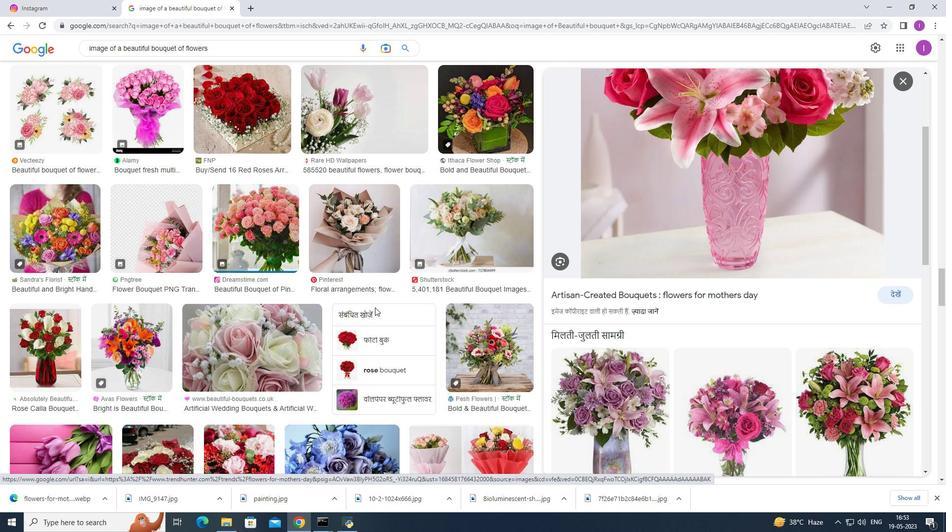 
Action: Mouse scrolled (375, 308) with delta (0, 0)
Screenshot: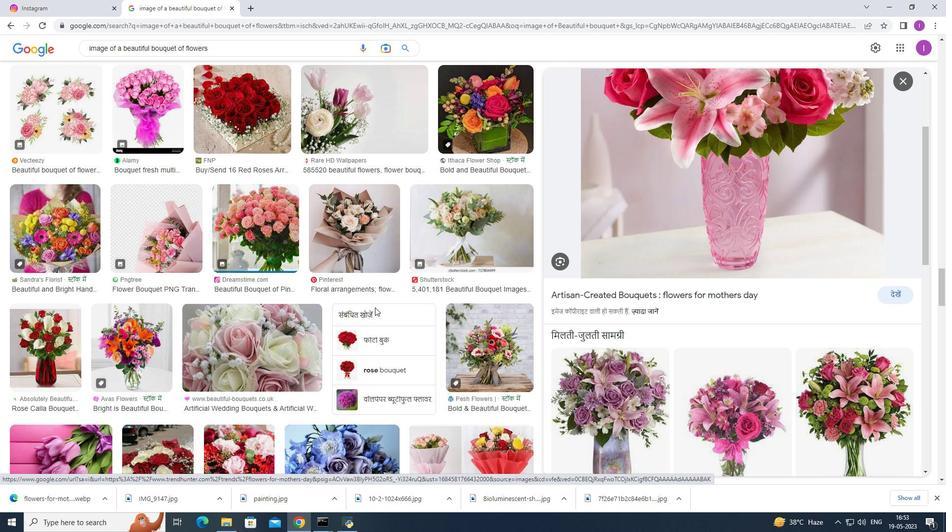 
Action: Mouse scrolled (375, 308) with delta (0, 0)
Screenshot: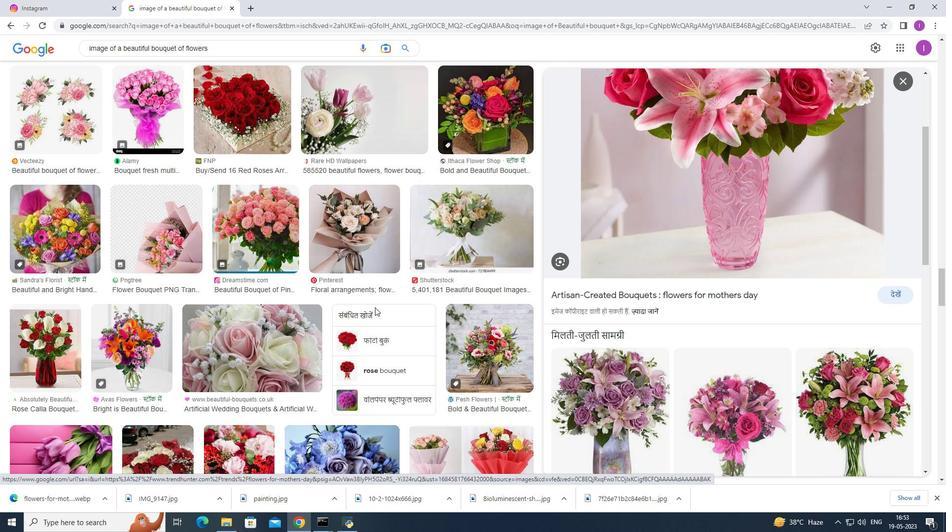 
Action: Mouse scrolled (375, 307) with delta (0, 0)
Screenshot: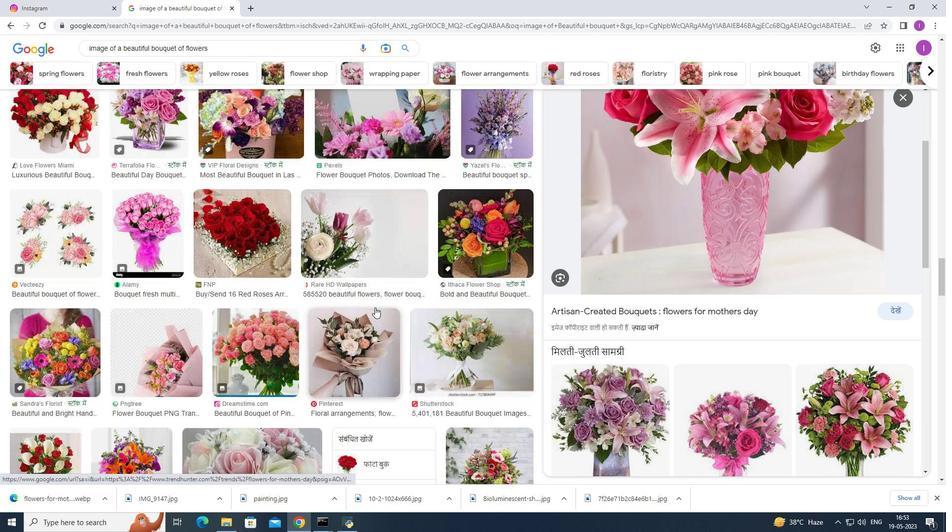 
Action: Mouse scrolled (375, 307) with delta (0, 0)
Screenshot: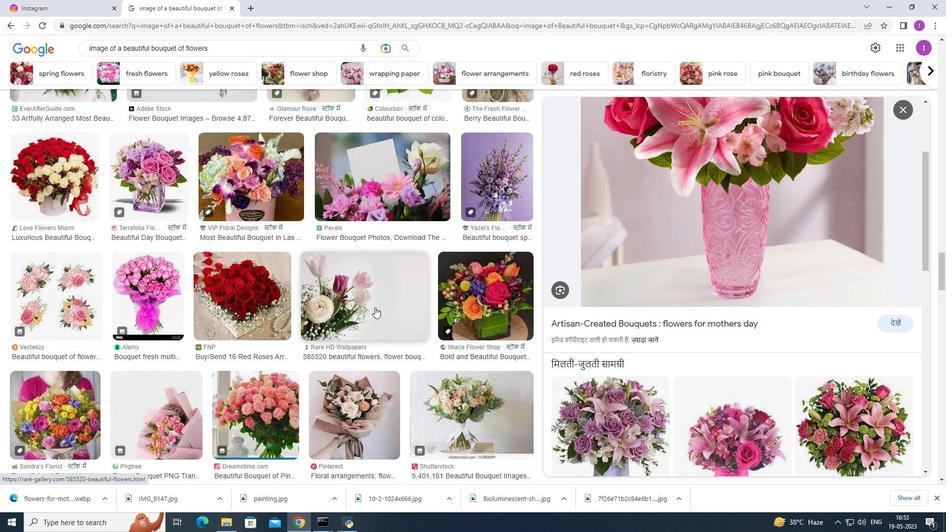 
Action: Mouse scrolled (375, 307) with delta (0, 0)
Screenshot: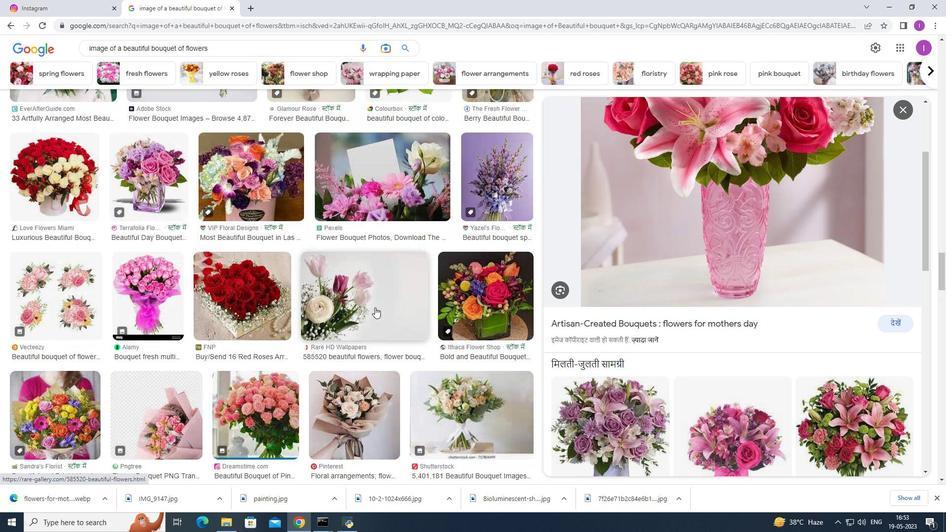 
Action: Mouse scrolled (375, 307) with delta (0, 0)
Screenshot: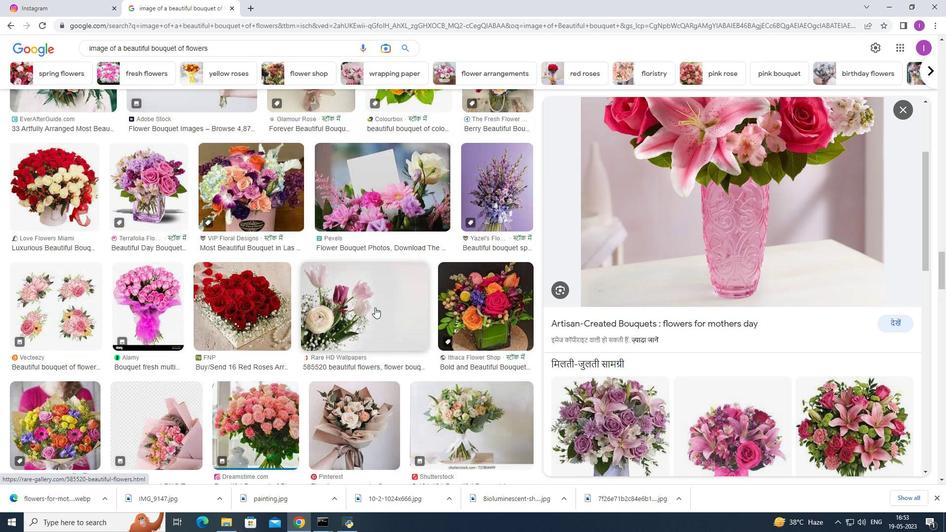 
Action: Mouse moved to (695, 276)
Screenshot: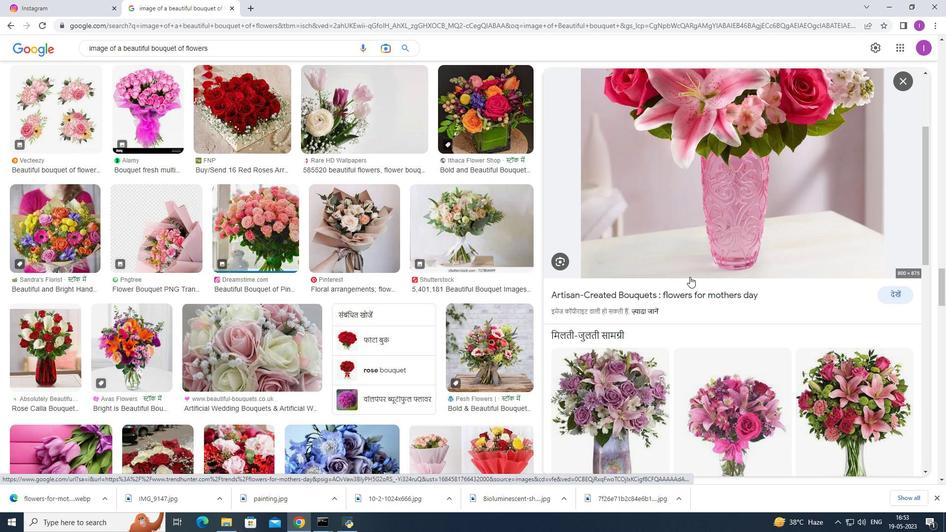 
Action: Mouse scrolled (695, 275) with delta (0, 0)
Screenshot: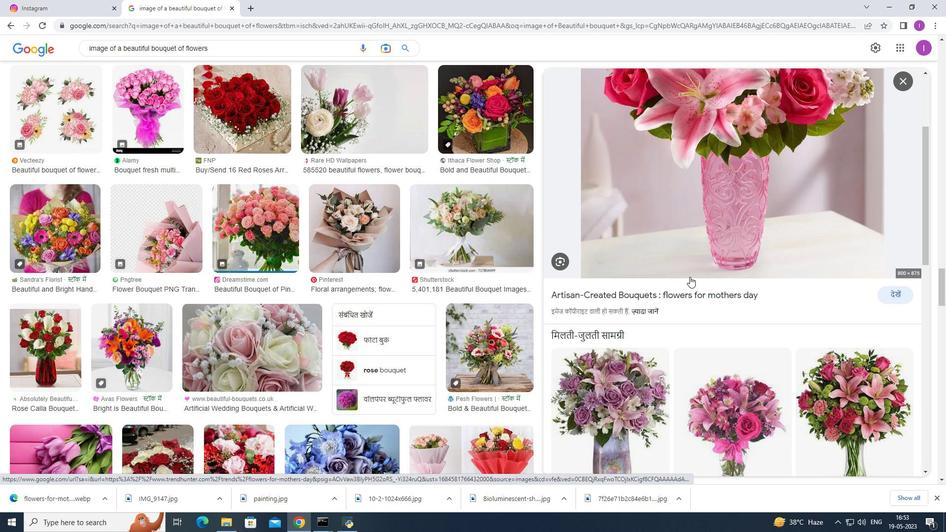 
Action: Mouse scrolled (695, 275) with delta (0, 0)
Screenshot: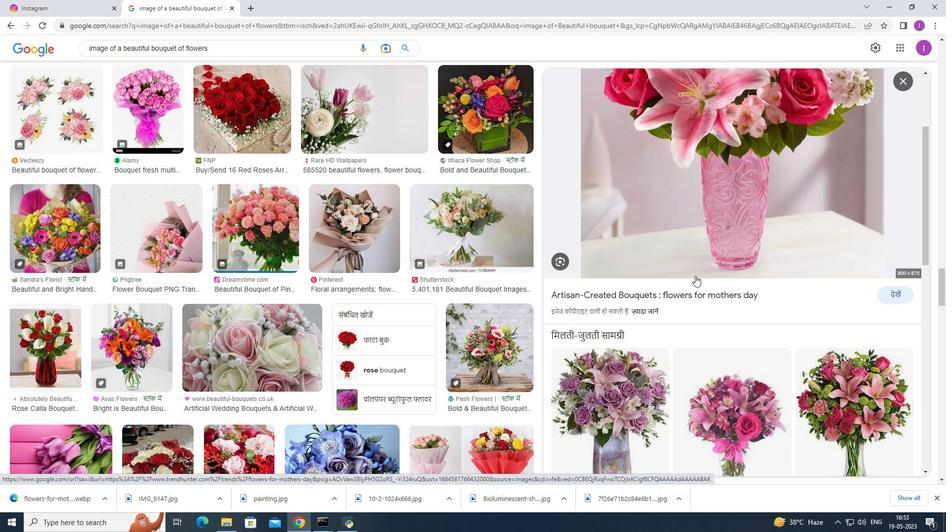 
Action: Mouse scrolled (695, 275) with delta (0, 0)
Screenshot: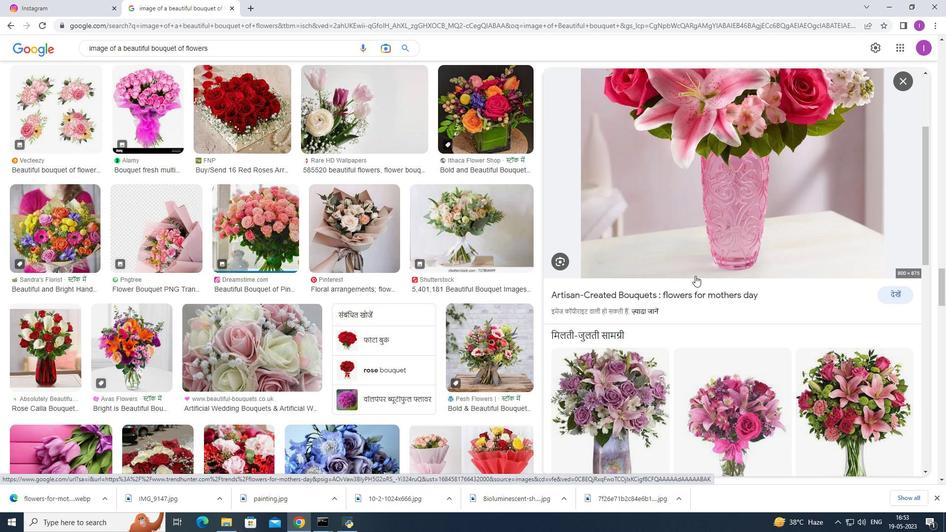 
Action: Mouse scrolled (695, 275) with delta (0, 0)
Screenshot: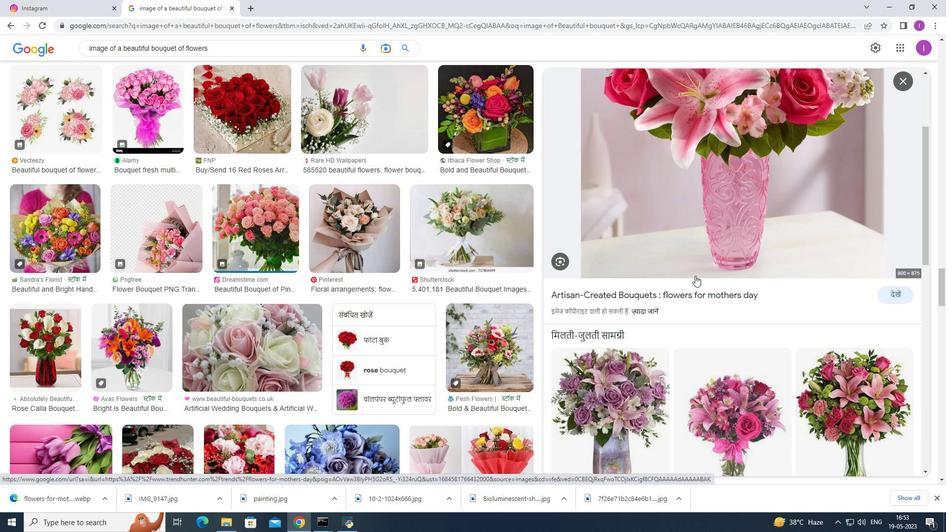 
Action: Mouse moved to (842, 192)
Screenshot: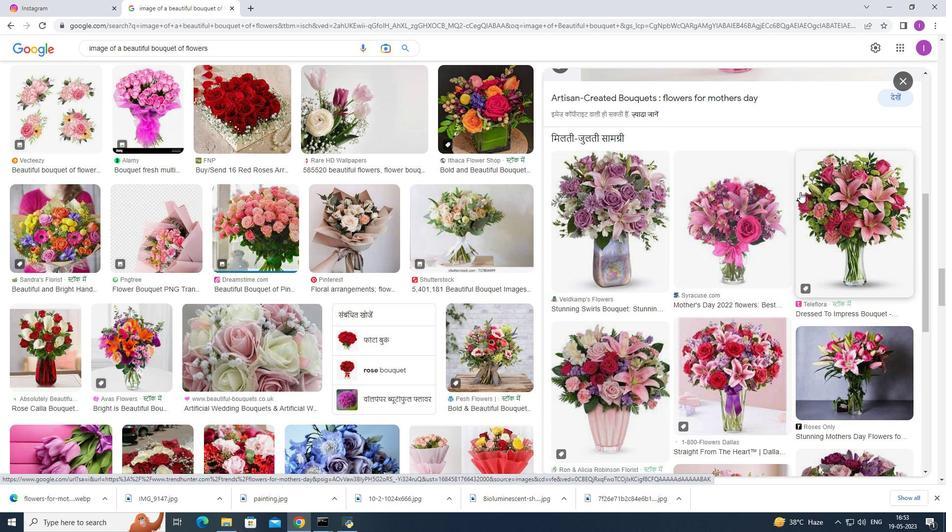 
Action: Mouse pressed left at (842, 192)
Screenshot: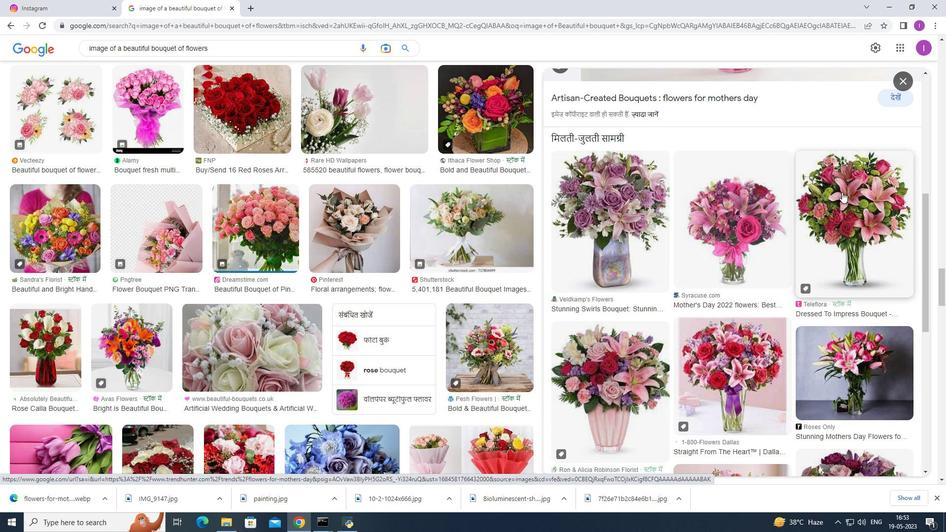 
Action: Mouse moved to (707, 233)
Screenshot: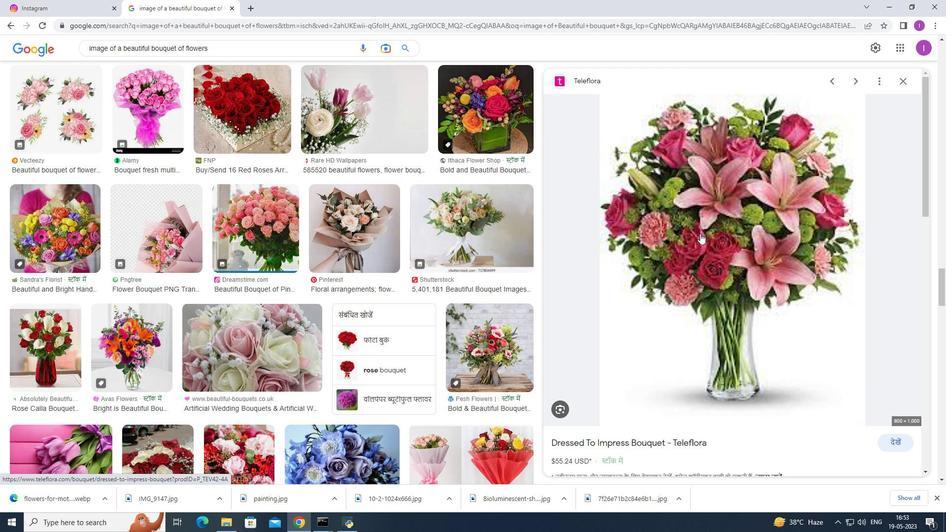 
Action: Mouse pressed right at (707, 233)
Screenshot: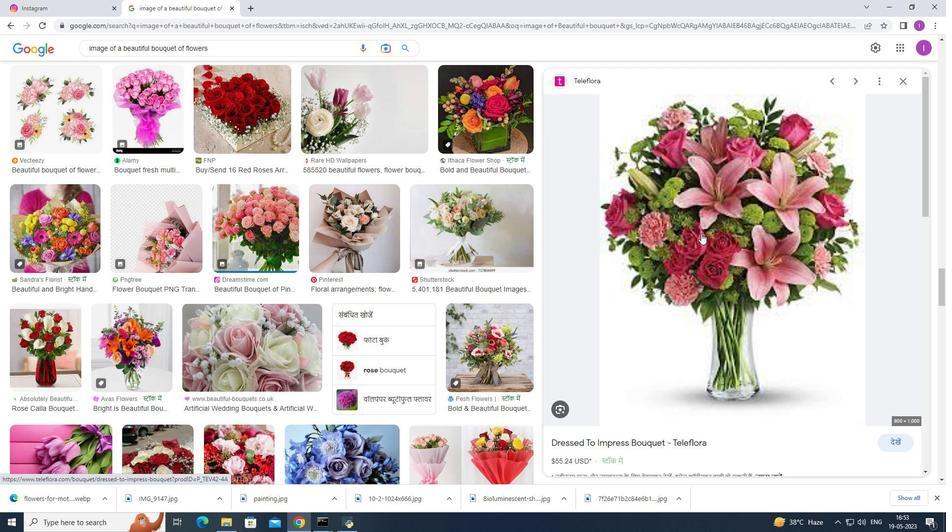 
Action: Mouse moved to (744, 338)
Screenshot: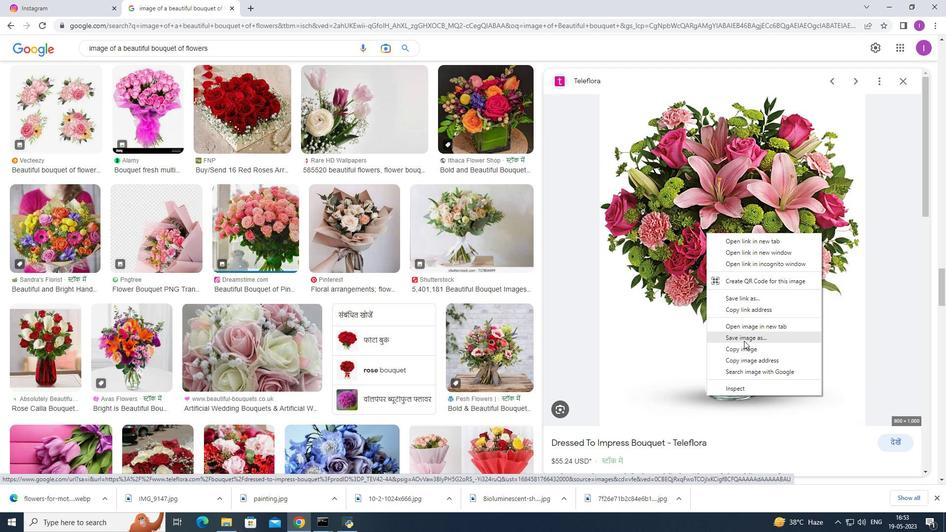 
Action: Mouse pressed left at (744, 338)
Screenshot: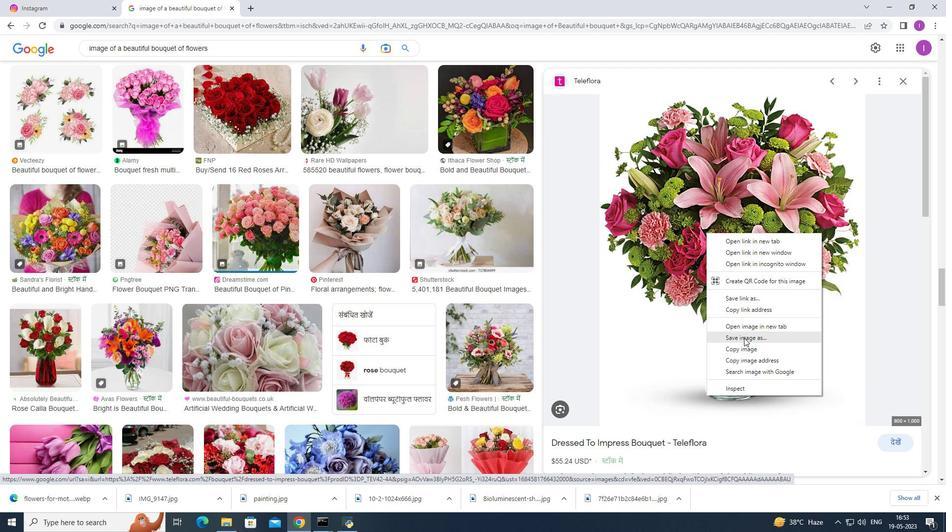 
Action: Mouse moved to (225, 263)
Screenshot: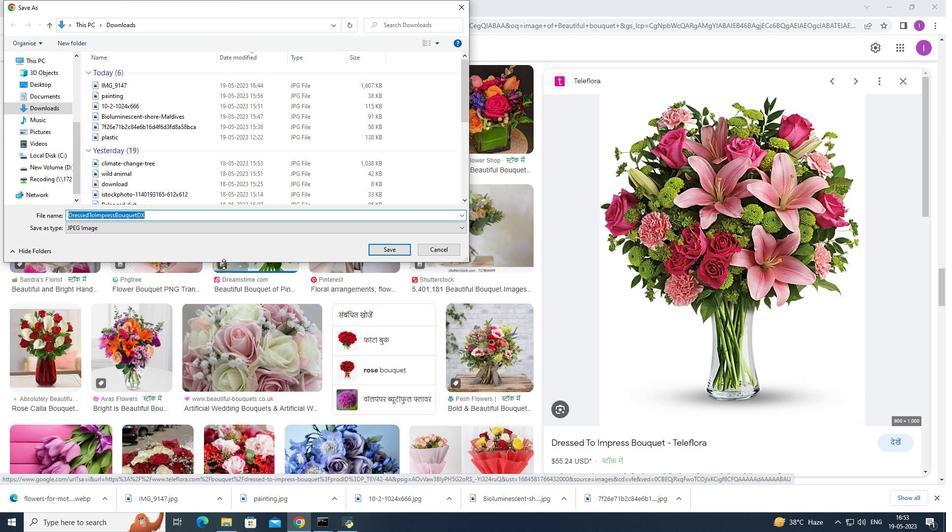 
Action: Key pressed <Key.backspace><Key.backspace>flower
Screenshot: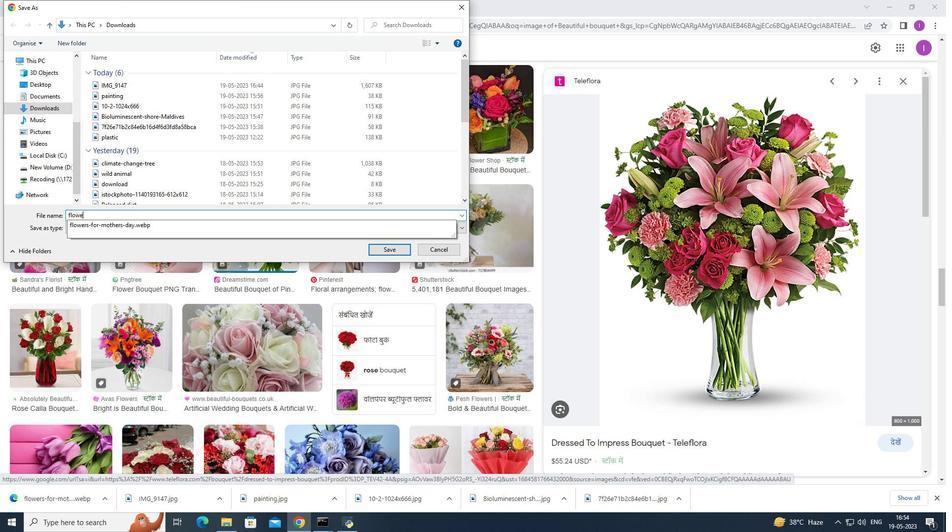 
Action: Mouse moved to (386, 250)
Screenshot: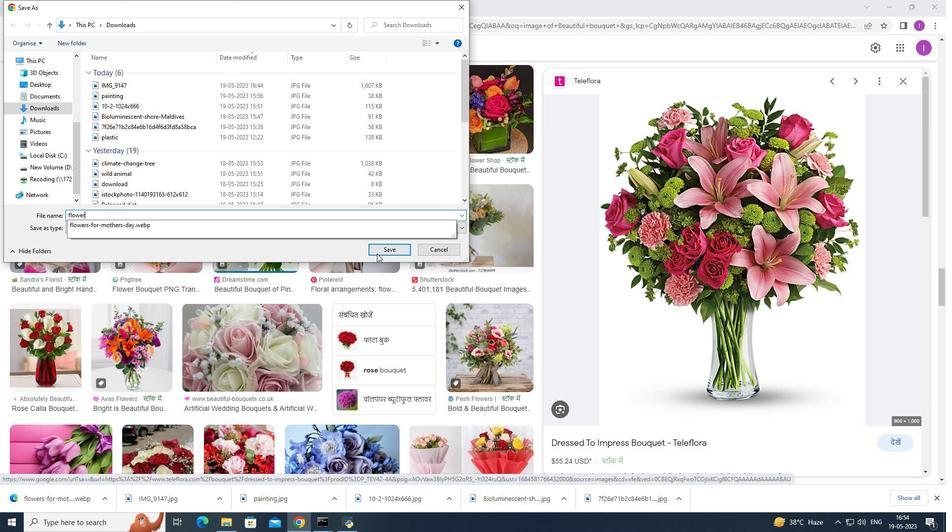 
Action: Mouse pressed left at (386, 250)
Screenshot: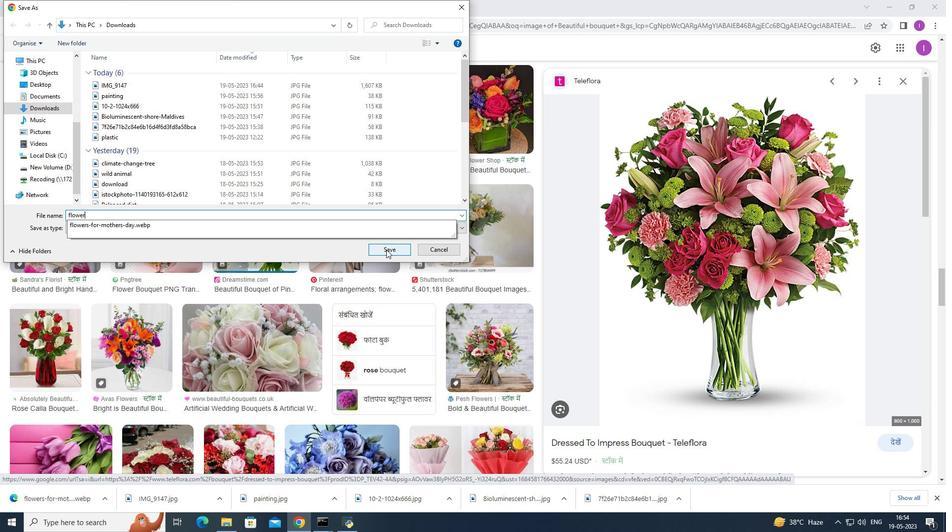 
Action: Mouse moved to (221, 49)
Screenshot: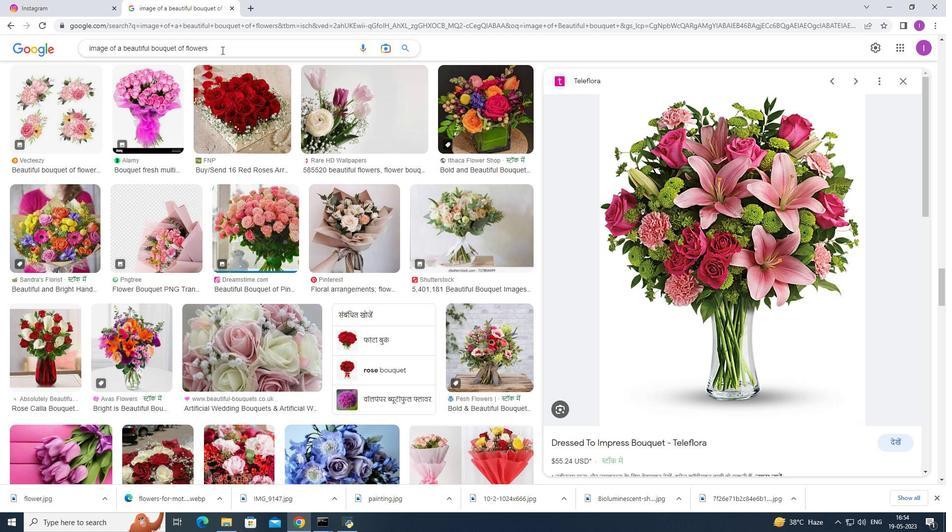 
Action: Mouse pressed left at (221, 49)
Screenshot: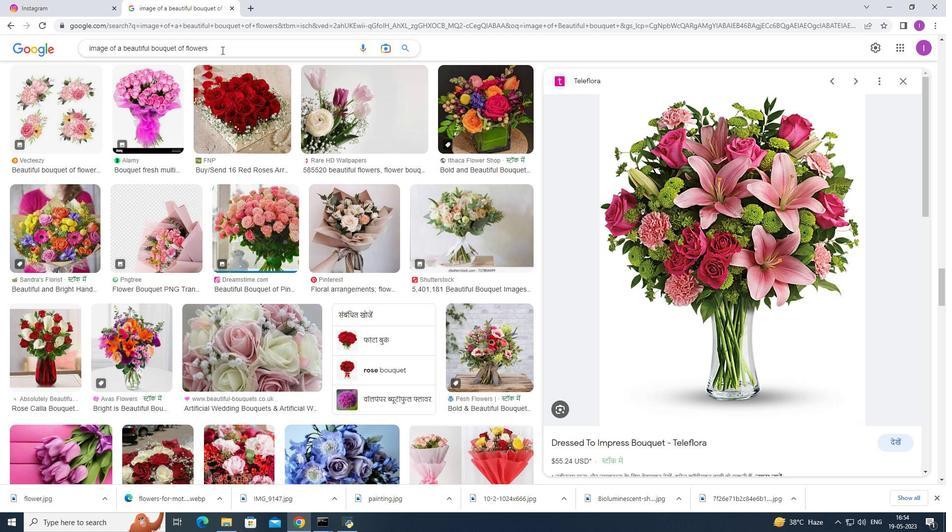 
Action: Mouse moved to (219, 44)
Screenshot: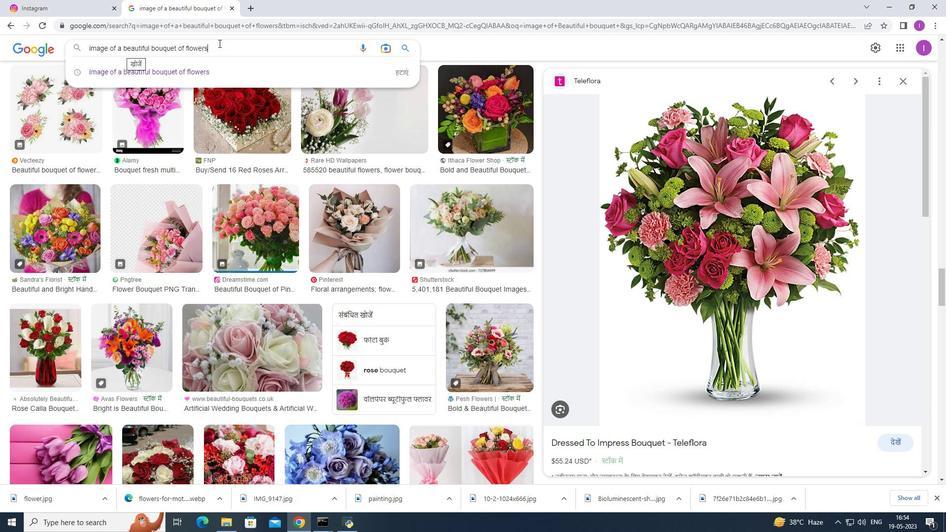 
Action: Mouse pressed left at (219, 44)
Screenshot: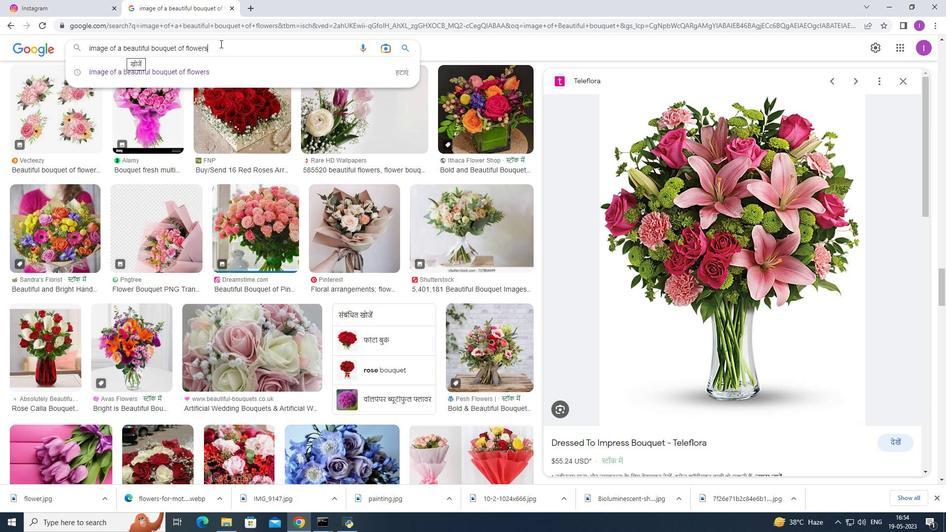 
Action: Mouse moved to (80, 64)
Screenshot: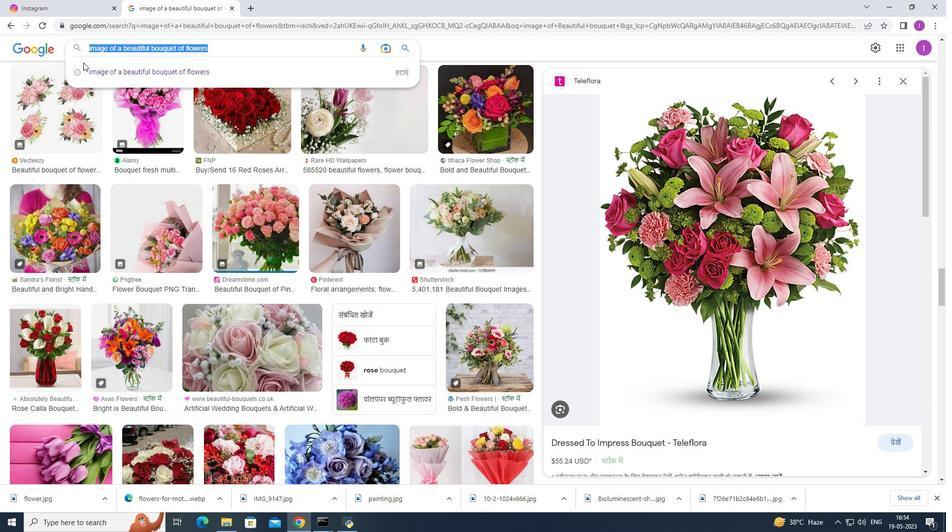 
Action: Key pressed somr<Key.backspace>e<Key.space>beautiful<Key.space>linr<Key.backspace>es<Key.space>about<Key.space>flowre<Key.backspace><Key.backspace>er<Key.enter>
Screenshot: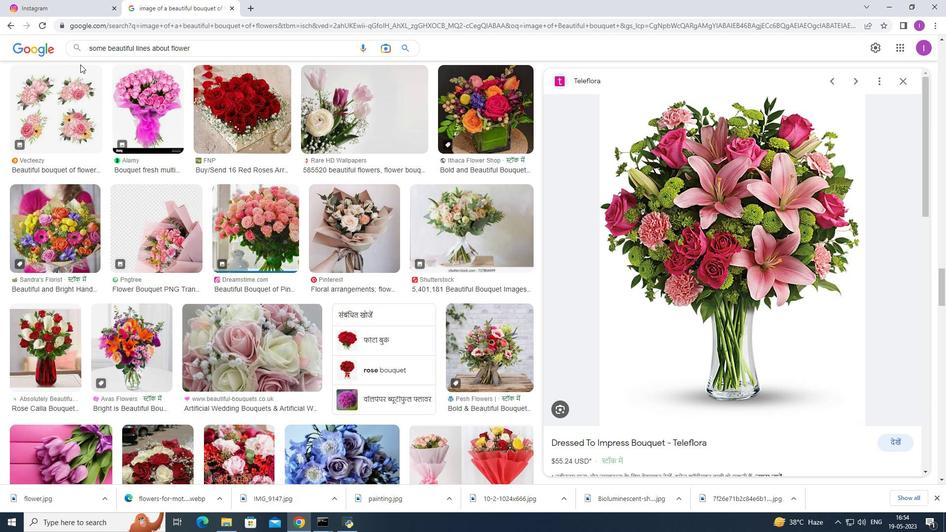 
Action: Mouse moved to (107, 87)
Screenshot: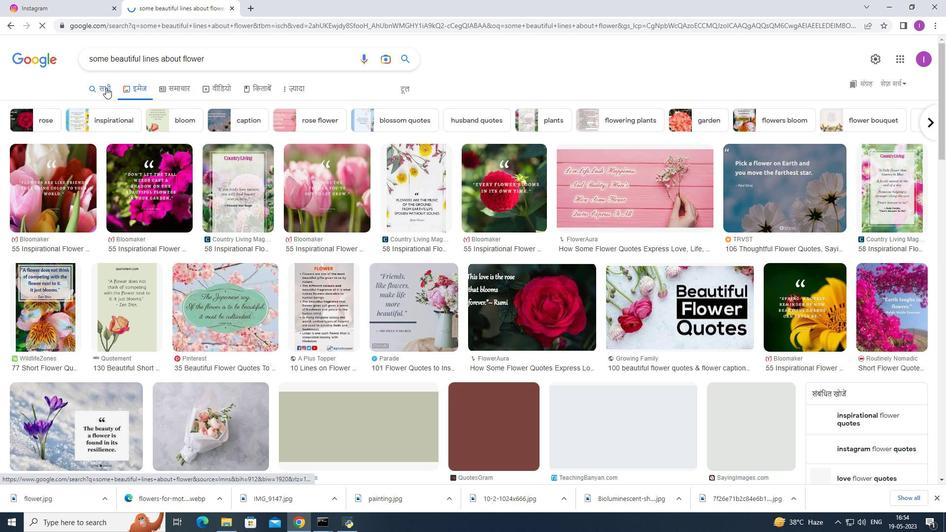 
Action: Mouse pressed left at (107, 87)
Screenshot: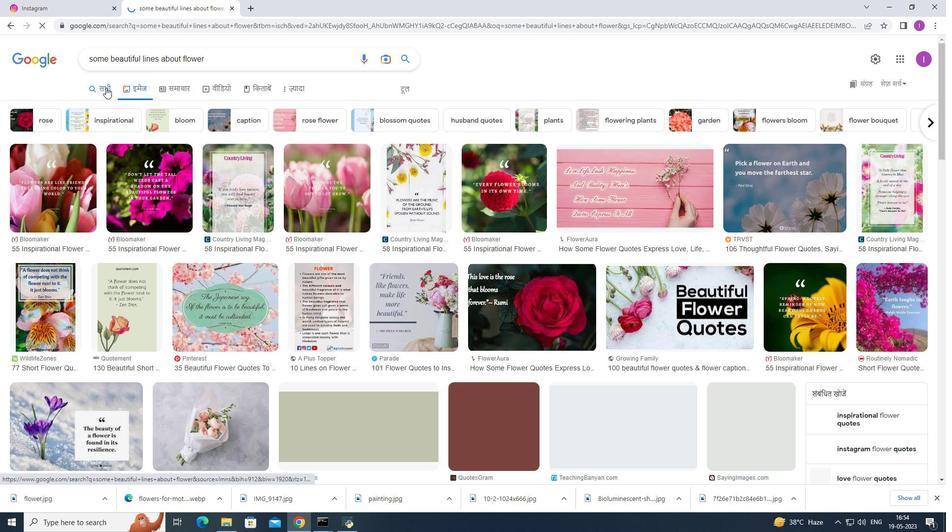 
Action: Mouse moved to (225, 310)
Screenshot: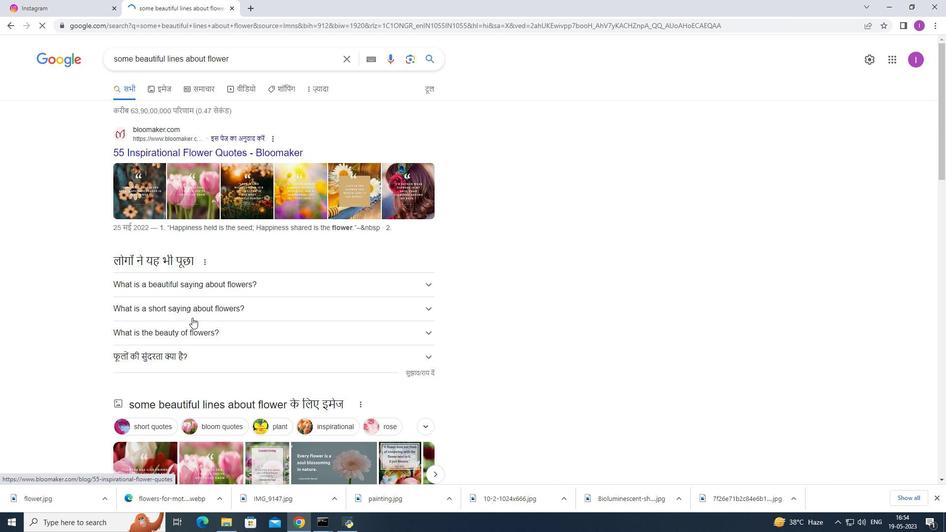 
Action: Mouse scrolled (225, 309) with delta (0, 0)
Screenshot: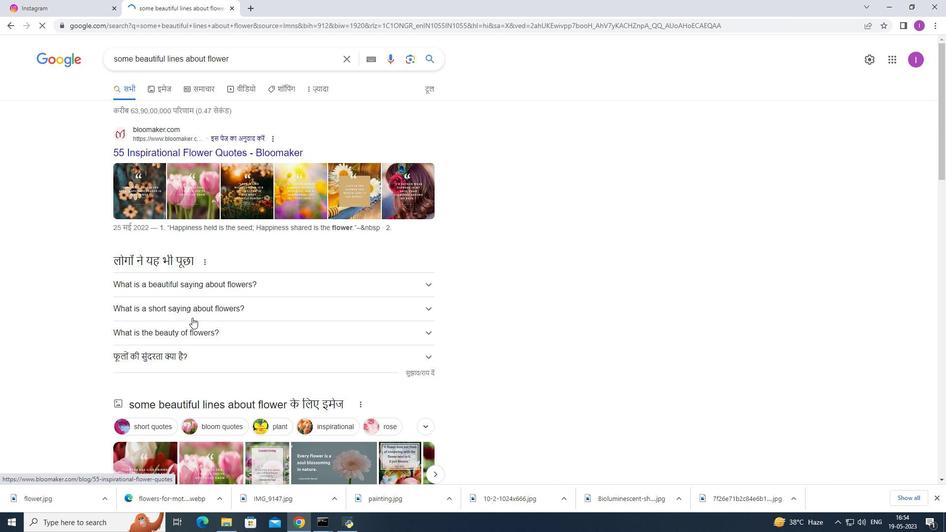 
Action: Mouse scrolled (225, 309) with delta (0, 0)
Screenshot: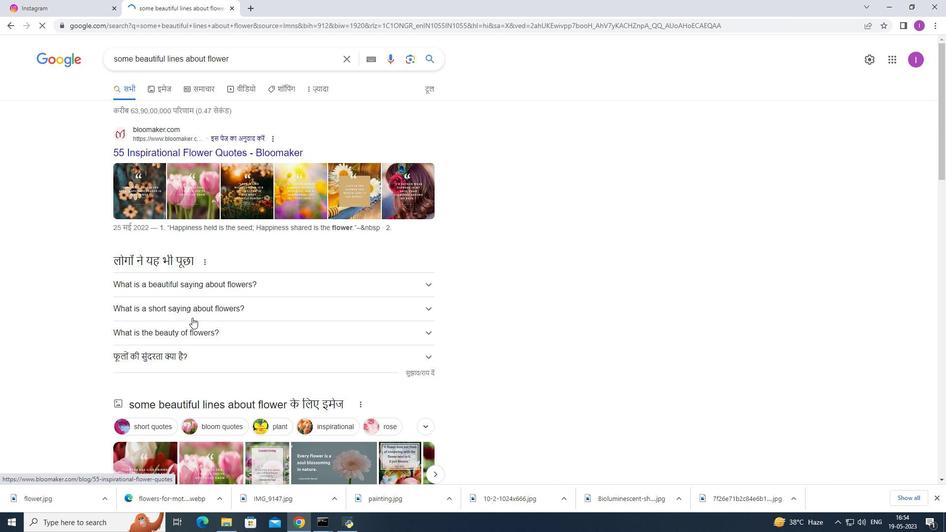 
Action: Mouse moved to (226, 309)
Screenshot: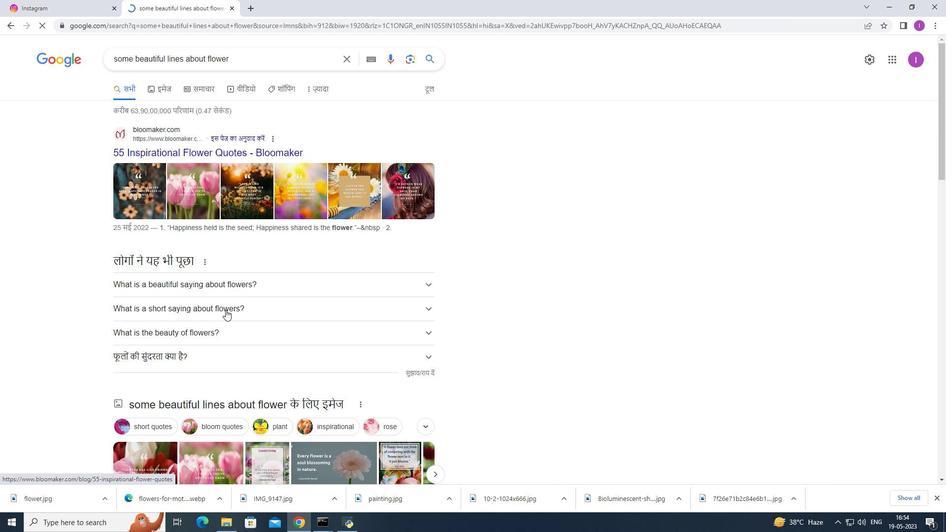 
Action: Mouse scrolled (226, 309) with delta (0, 0)
Screenshot: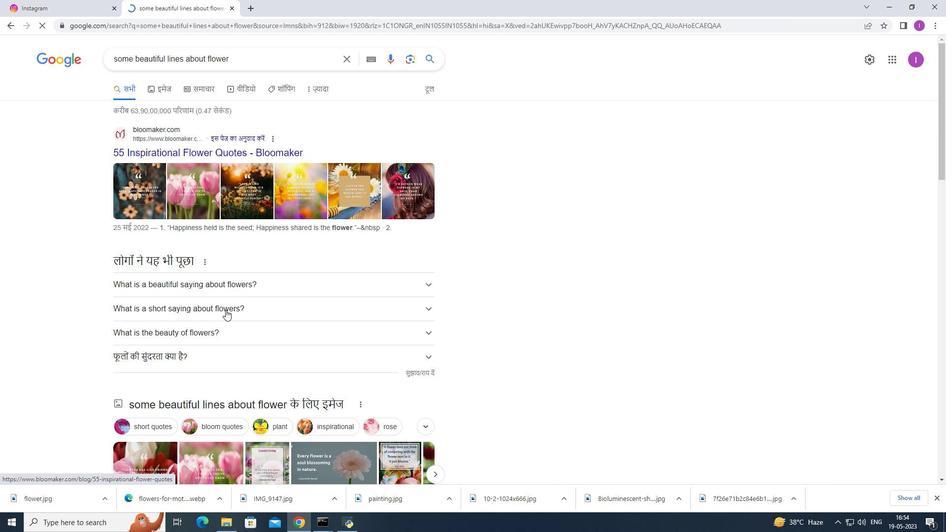 
Action: Mouse moved to (227, 309)
Screenshot: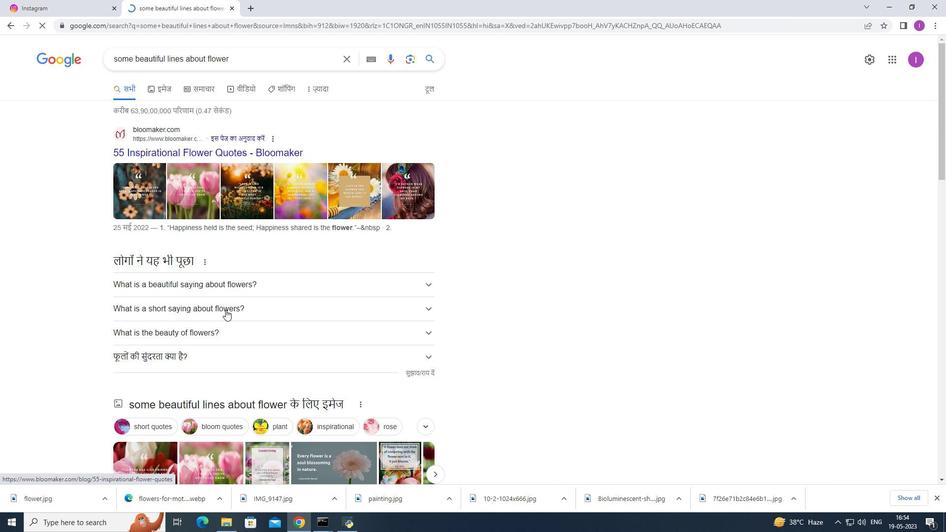 
Action: Mouse scrolled (226, 309) with delta (0, 0)
Screenshot: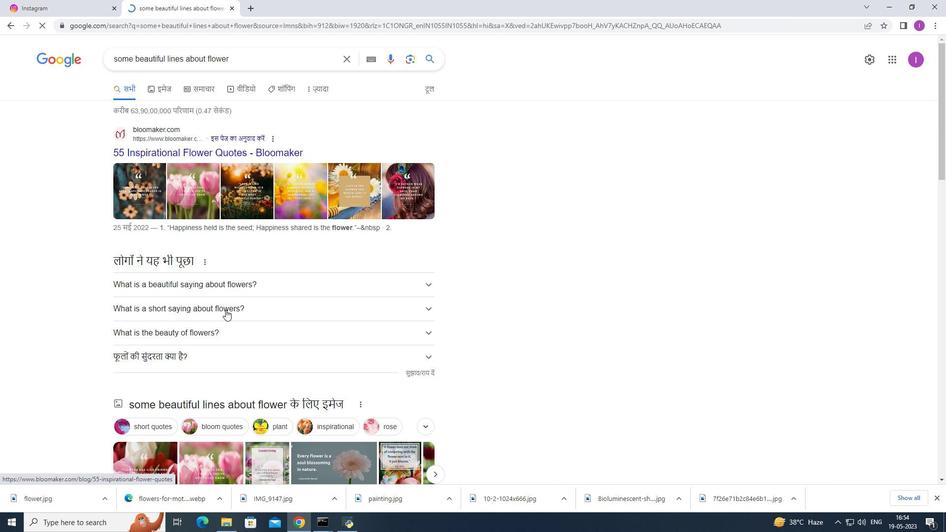 
Action: Mouse scrolled (227, 309) with delta (0, 0)
Screenshot: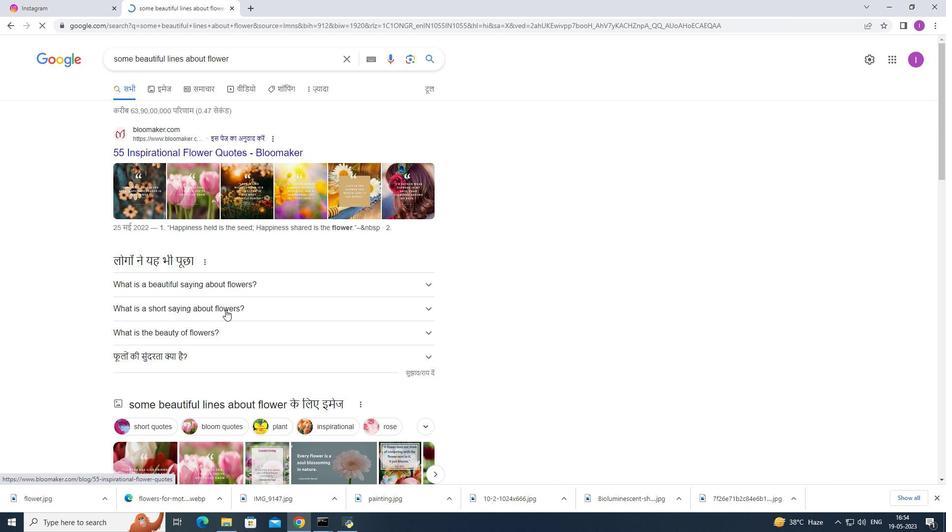 
Action: Mouse moved to (229, 305)
Screenshot: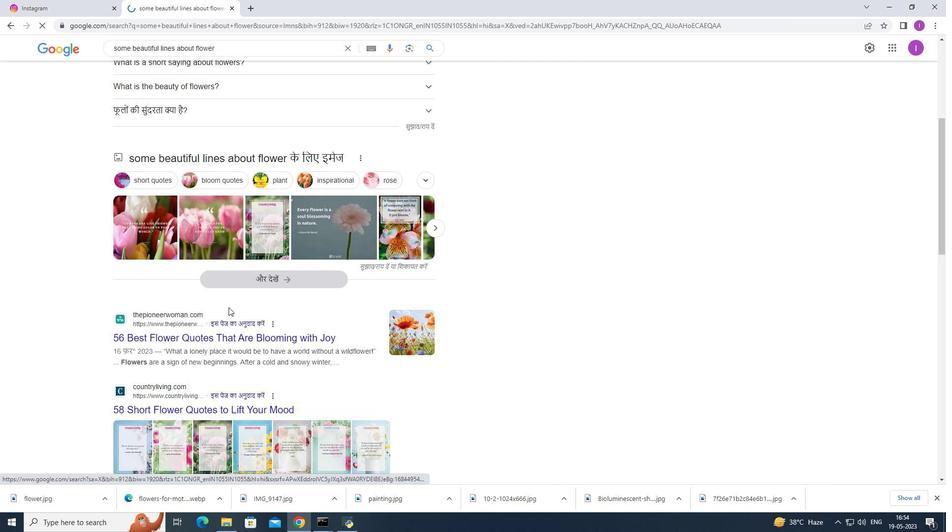 
Action: Mouse scrolled (229, 305) with delta (0, 0)
Screenshot: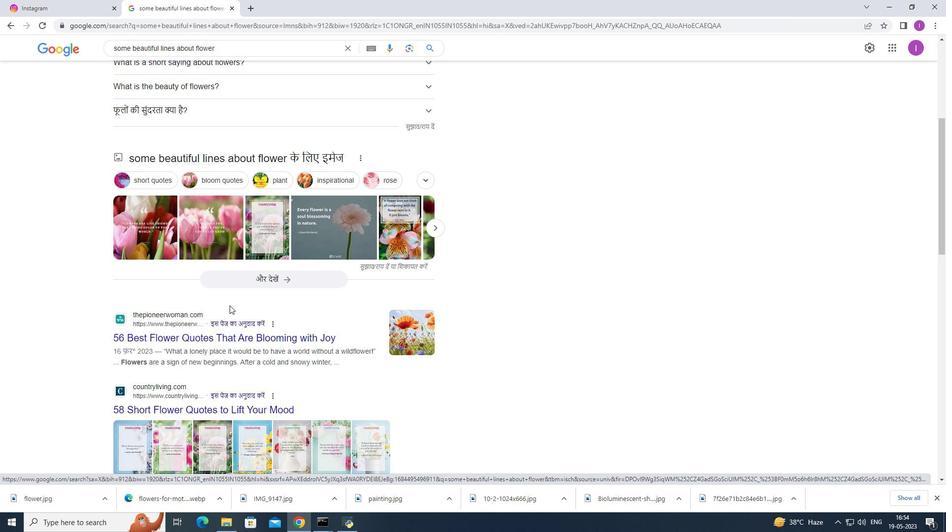 
Action: Mouse moved to (235, 289)
Screenshot: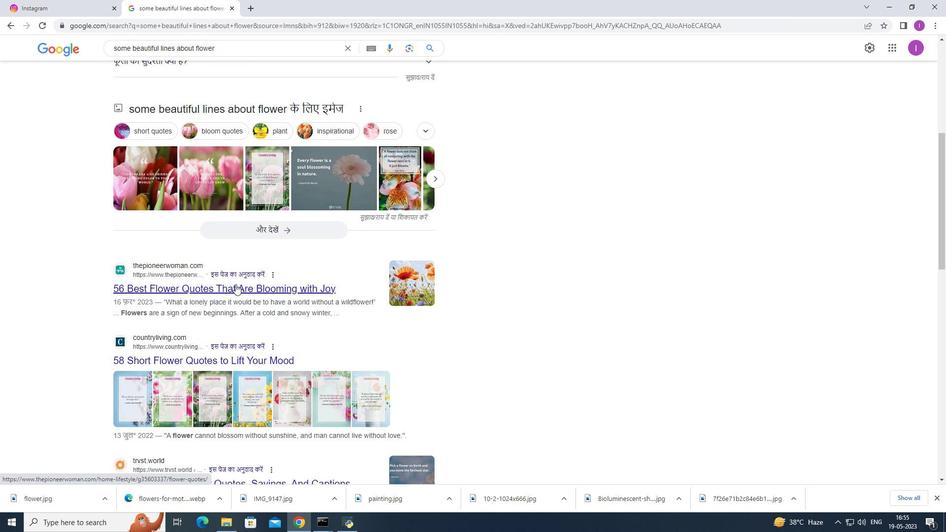 
Action: Mouse pressed left at (235, 289)
Screenshot: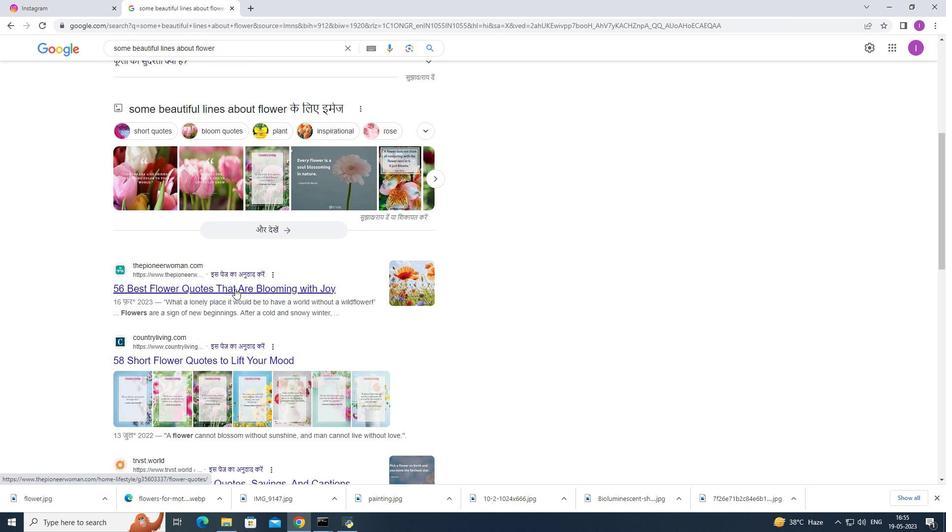 
Action: Mouse moved to (311, 302)
Screenshot: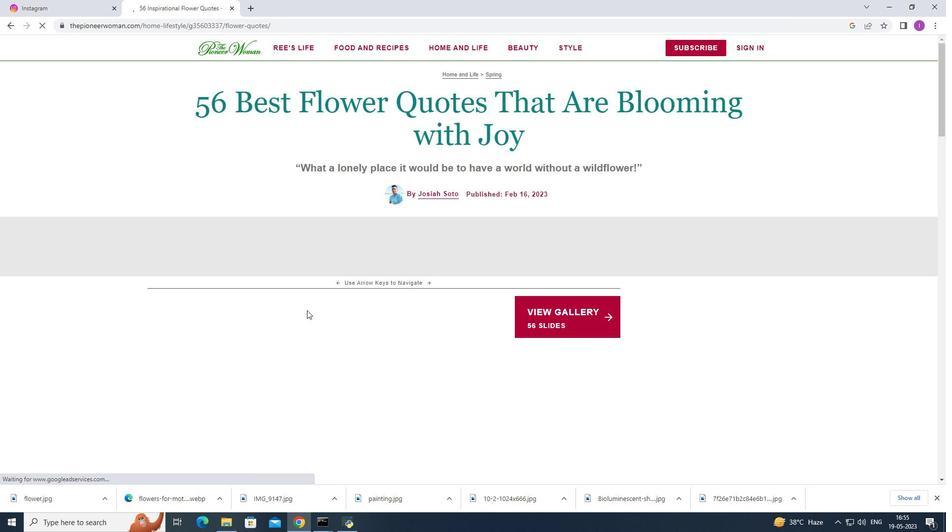 
Action: Mouse scrolled (311, 302) with delta (0, 0)
Screenshot: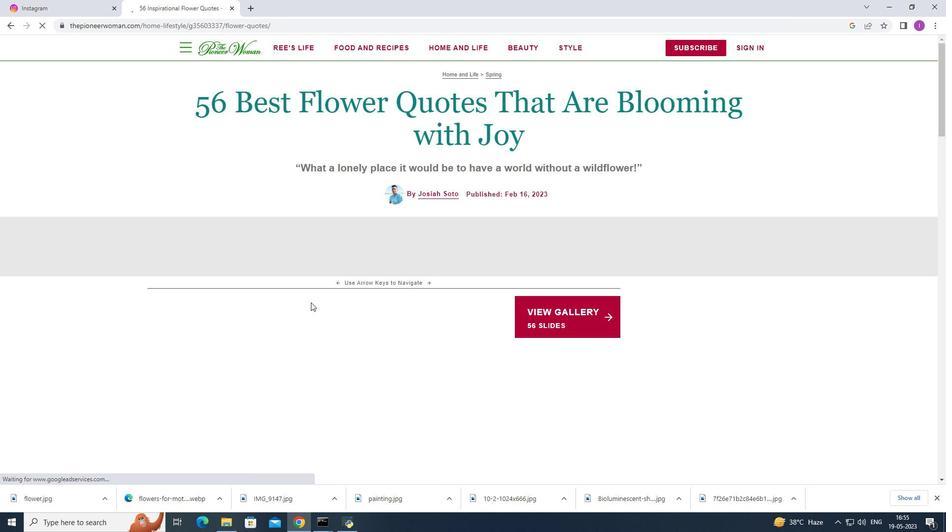 
Action: Mouse scrolled (311, 302) with delta (0, 0)
Screenshot: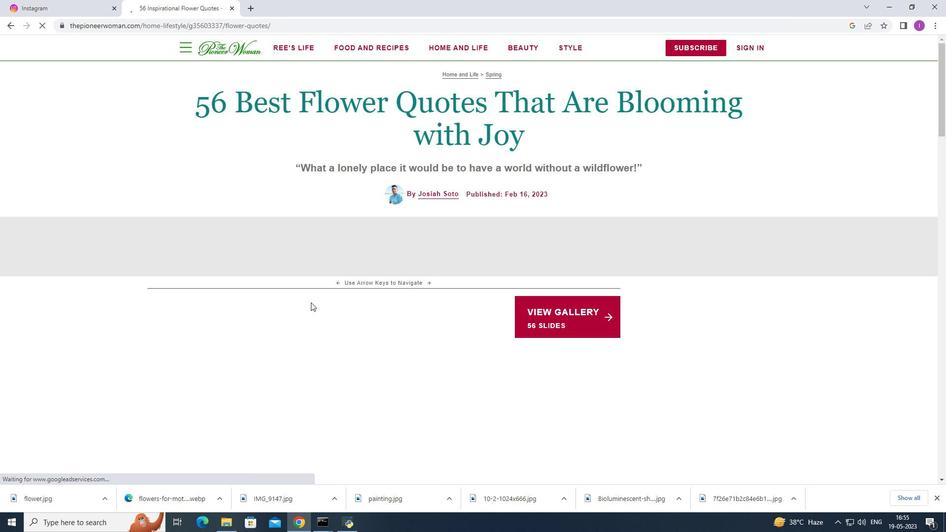 
Action: Mouse scrolled (311, 302) with delta (0, 0)
Screenshot: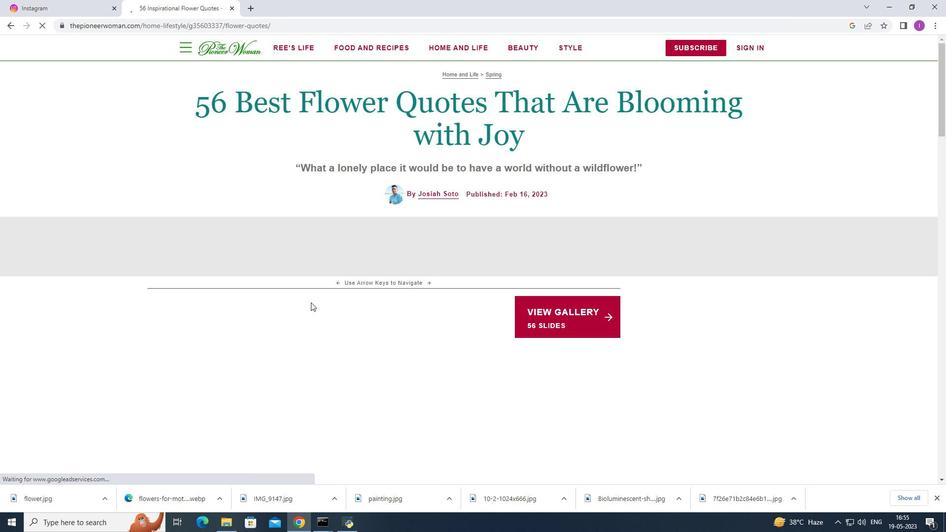 
Action: Mouse scrolled (311, 302) with delta (0, 0)
Screenshot: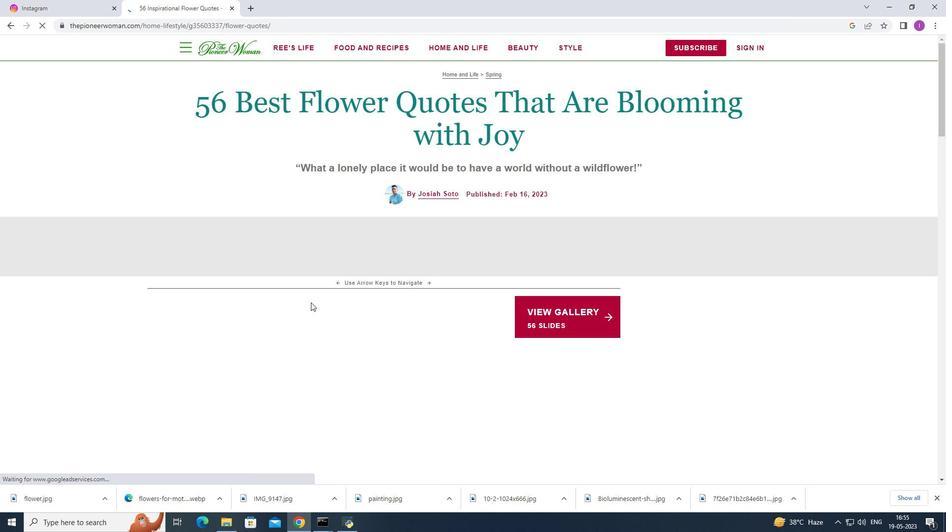
Action: Mouse moved to (333, 291)
Screenshot: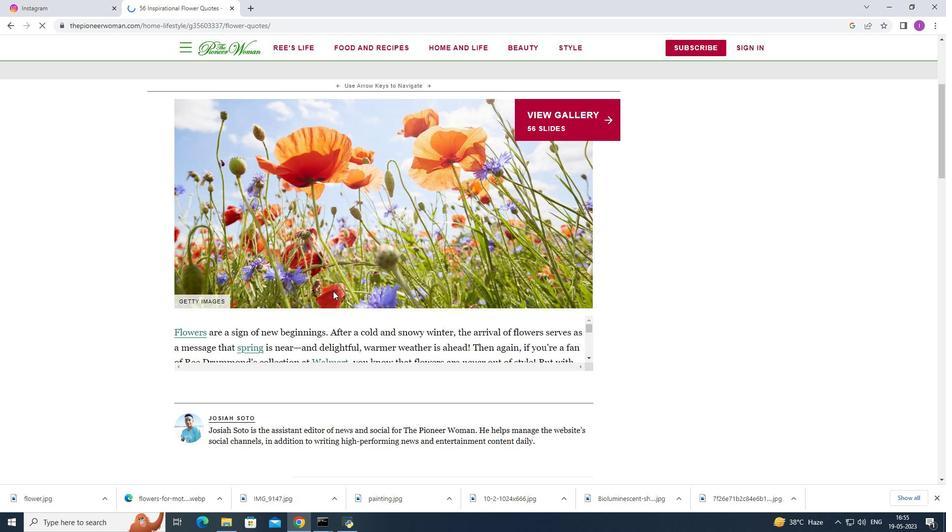 
Action: Mouse scrolled (333, 291) with delta (0, 0)
Screenshot: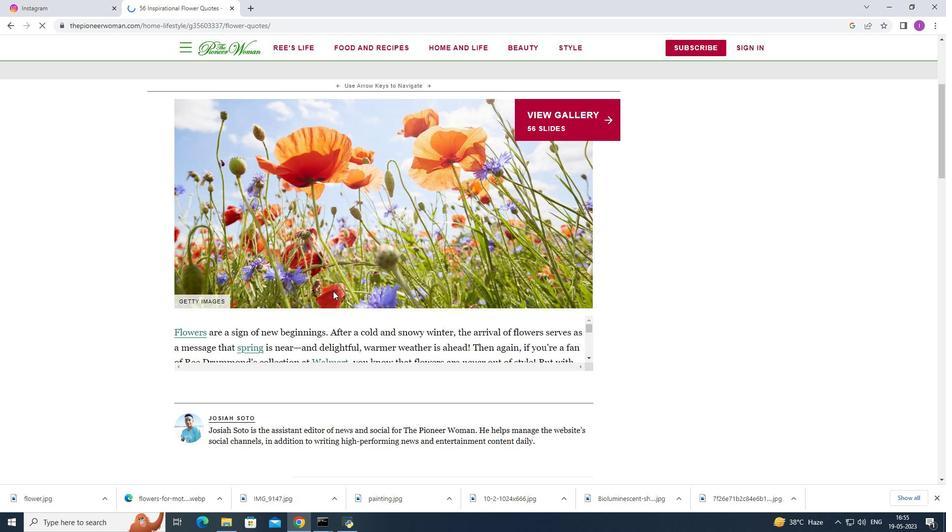 
Action: Mouse scrolled (333, 290) with delta (0, 0)
Screenshot: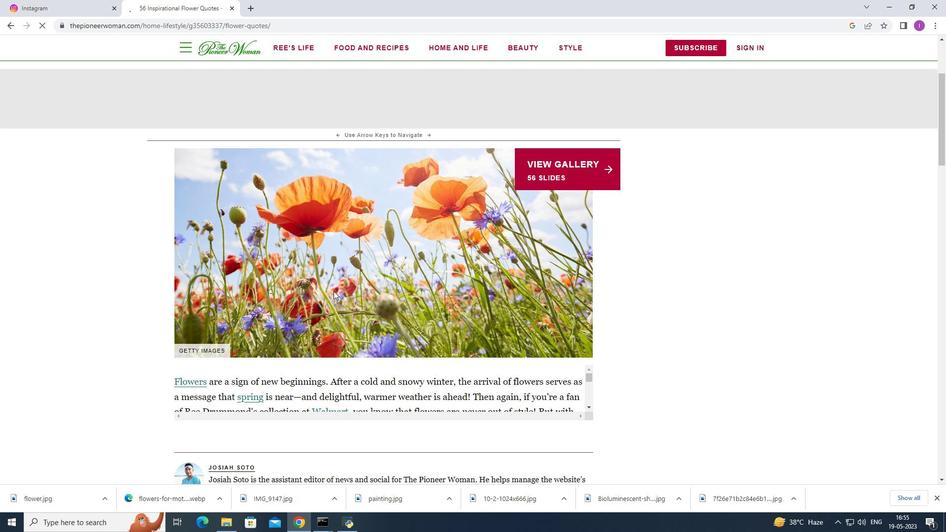 
Action: Mouse scrolled (333, 290) with delta (0, 0)
Screenshot: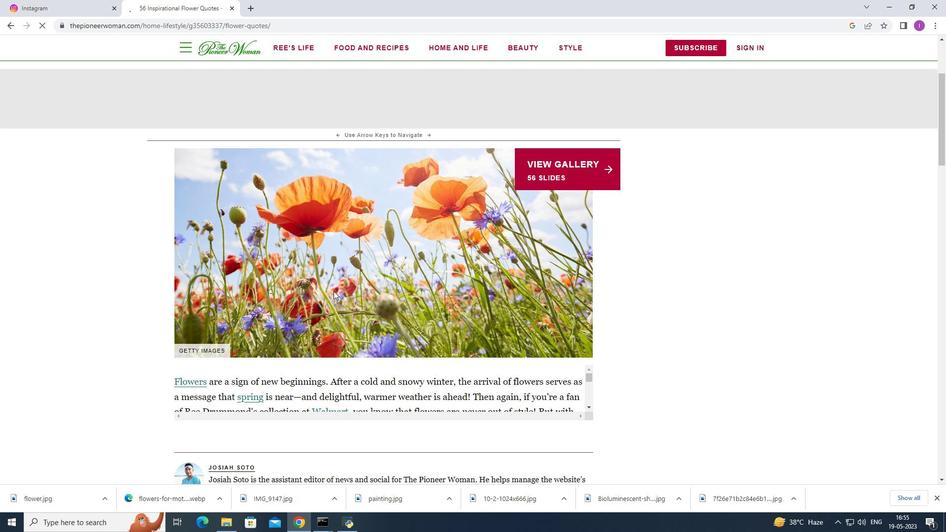 
Action: Mouse scrolled (333, 290) with delta (0, 0)
Screenshot: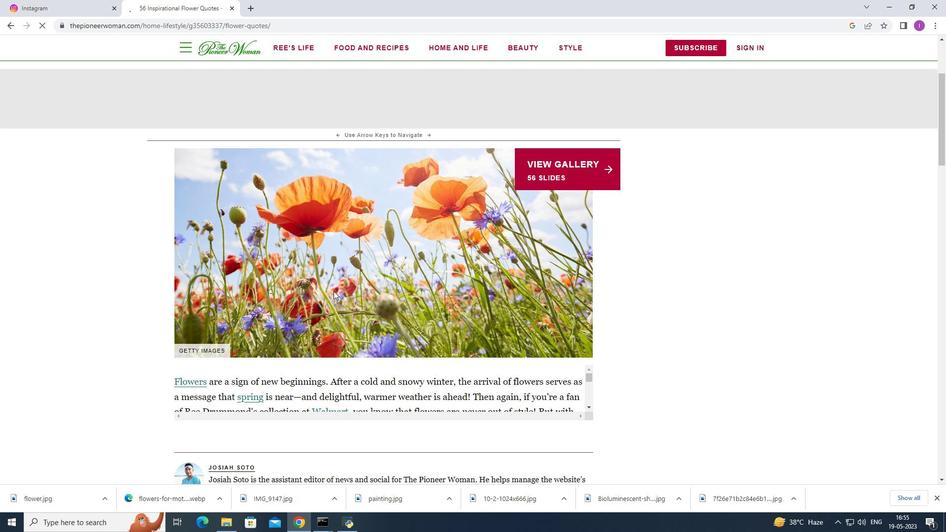 
Action: Mouse scrolled (333, 290) with delta (0, 0)
Screenshot: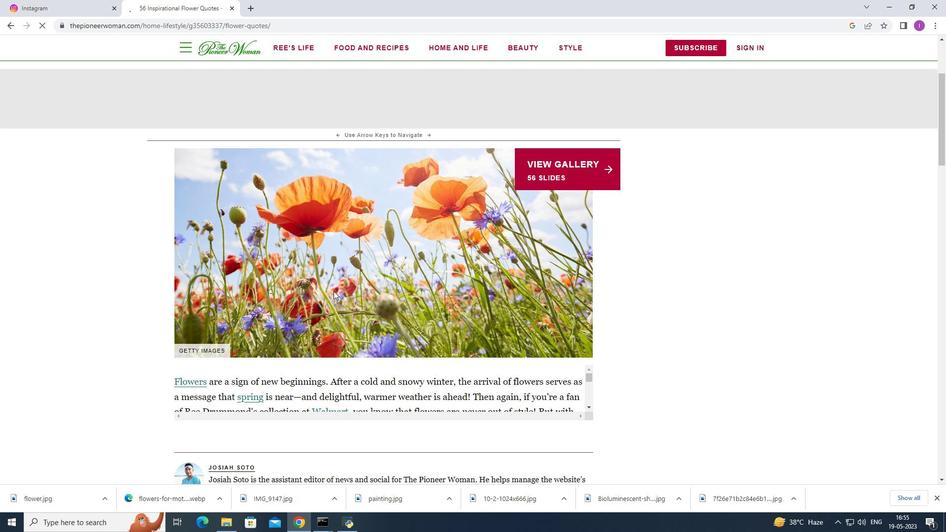 
Action: Mouse moved to (390, 200)
Screenshot: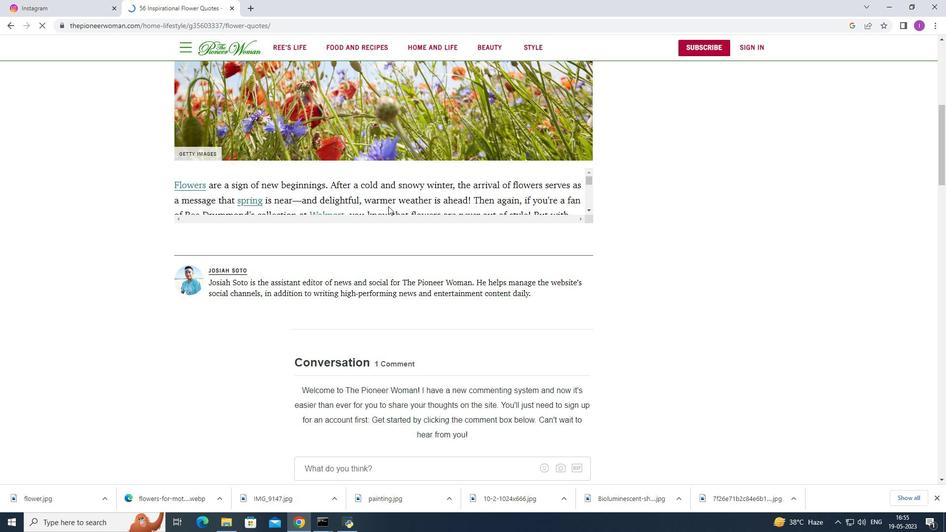 
Action: Mouse scrolled (390, 199) with delta (0, 0)
Screenshot: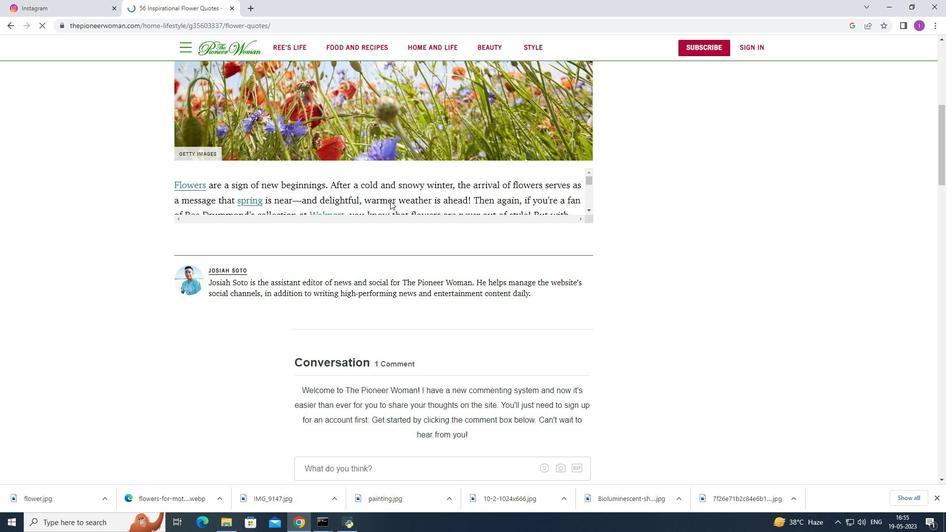 
Action: Mouse scrolled (390, 199) with delta (0, 0)
Screenshot: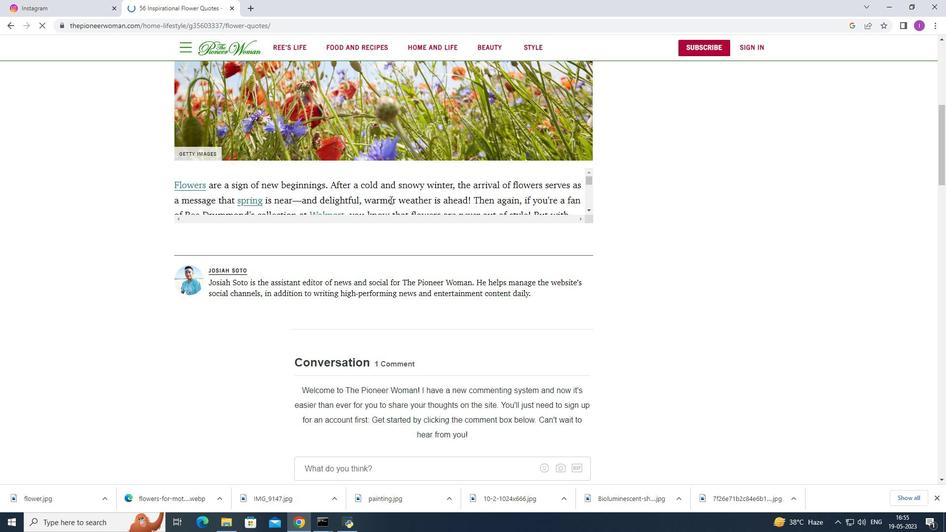 
Action: Mouse scrolled (390, 199) with delta (0, 0)
Screenshot: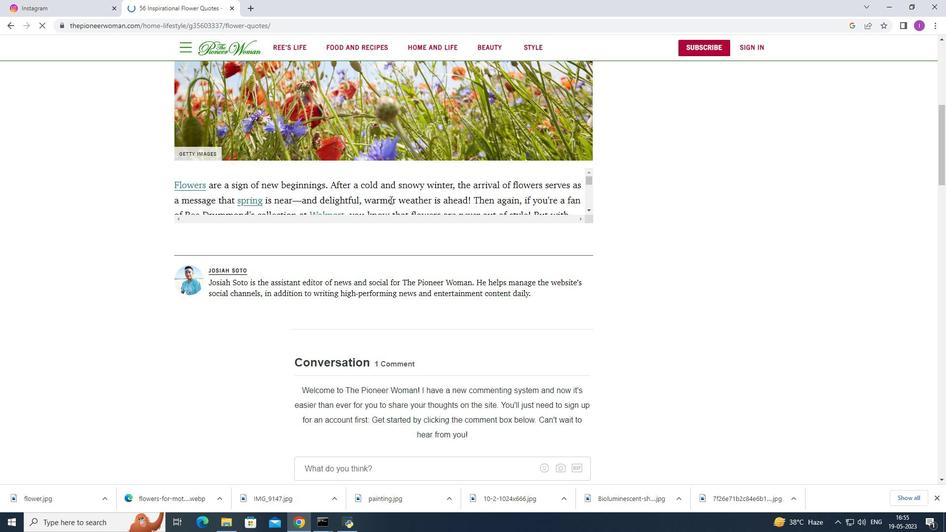 
Action: Mouse scrolled (390, 199) with delta (0, 0)
Screenshot: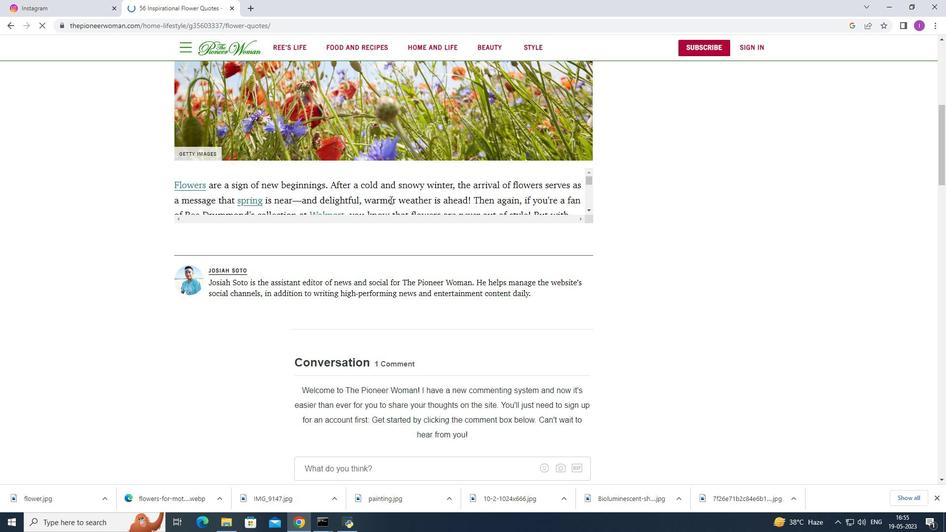 
Action: Mouse scrolled (390, 200) with delta (0, 0)
Screenshot: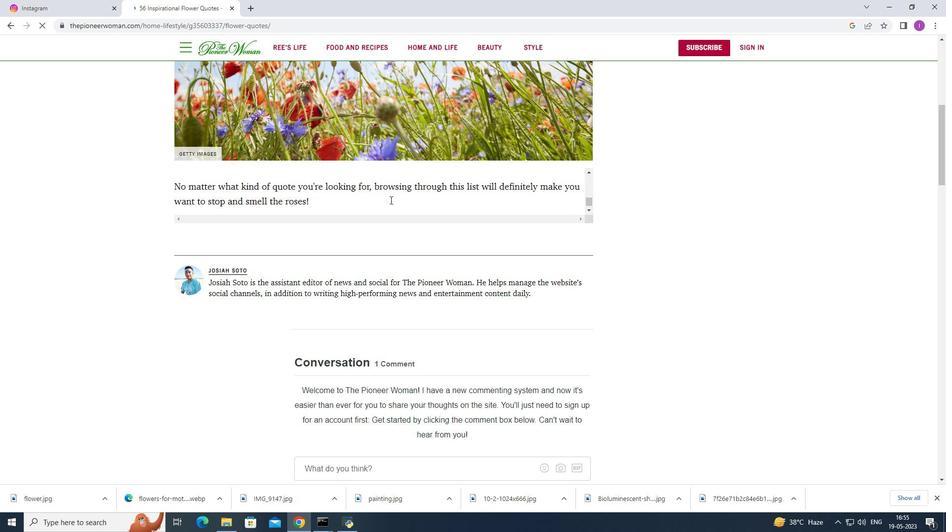 
Action: Mouse scrolled (390, 200) with delta (0, 0)
Screenshot: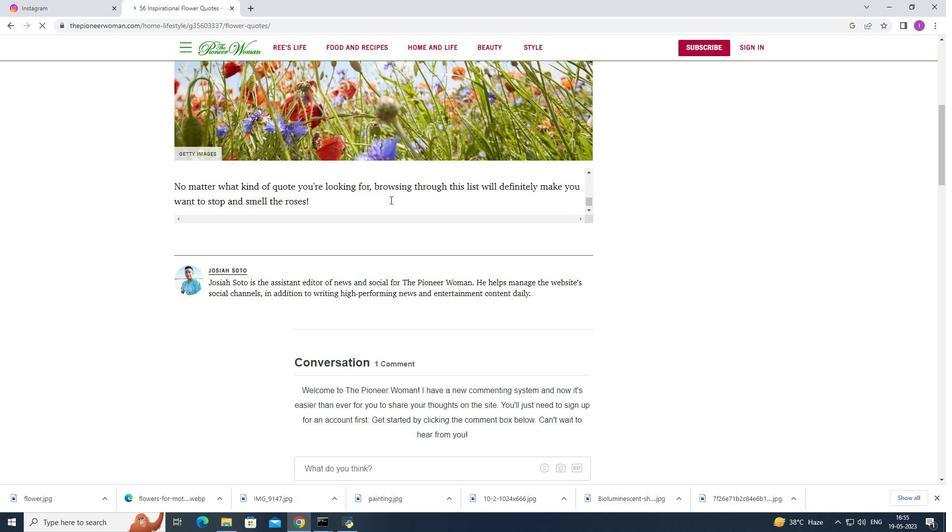 
Action: Mouse scrolled (390, 200) with delta (0, 0)
Screenshot: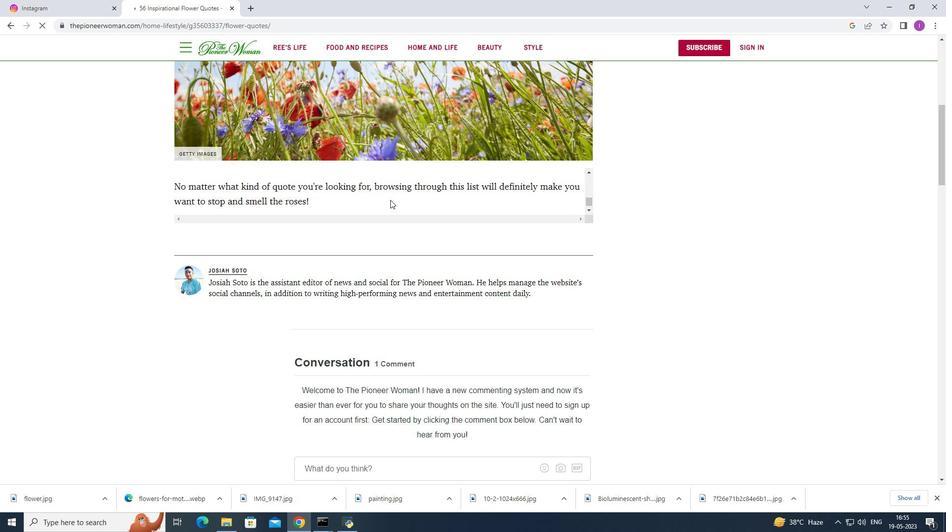 
Action: Mouse scrolled (390, 200) with delta (0, 0)
Screenshot: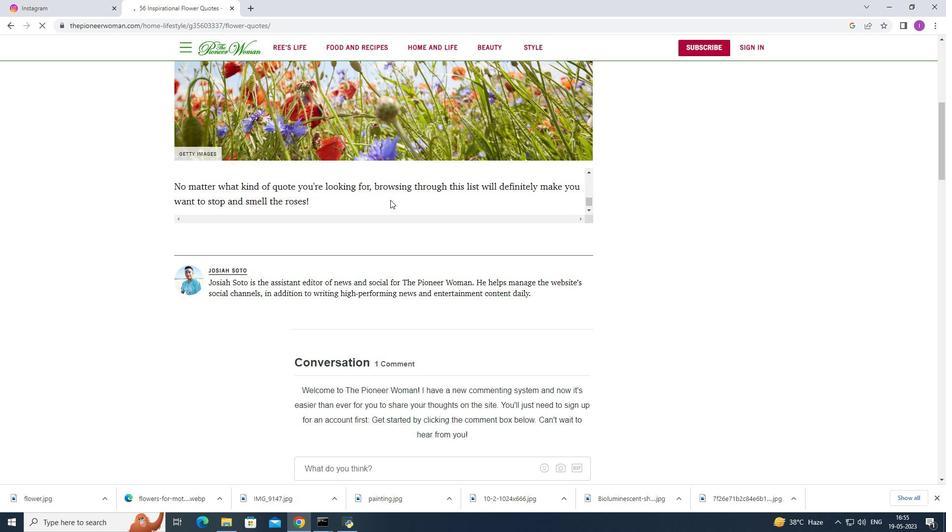 
Action: Mouse scrolled (390, 200) with delta (0, 0)
Screenshot: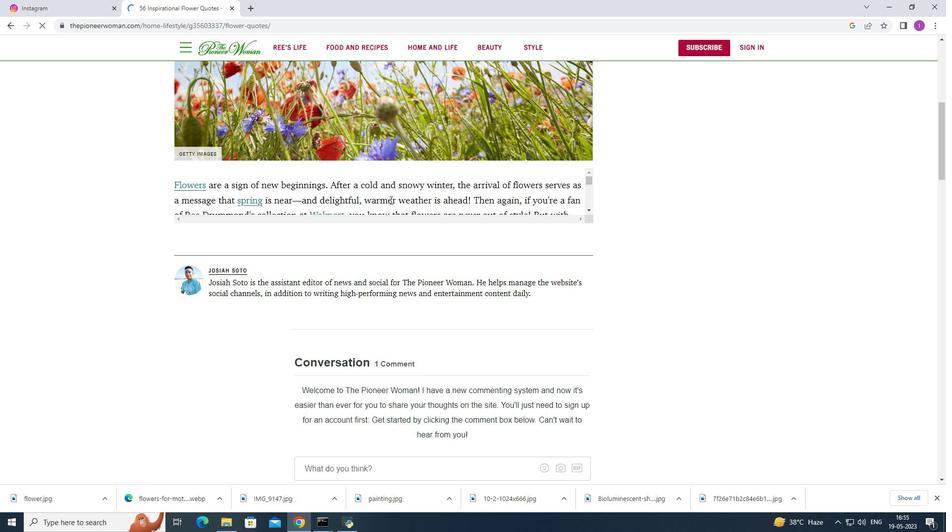 
Action: Mouse scrolled (390, 200) with delta (0, 0)
Screenshot: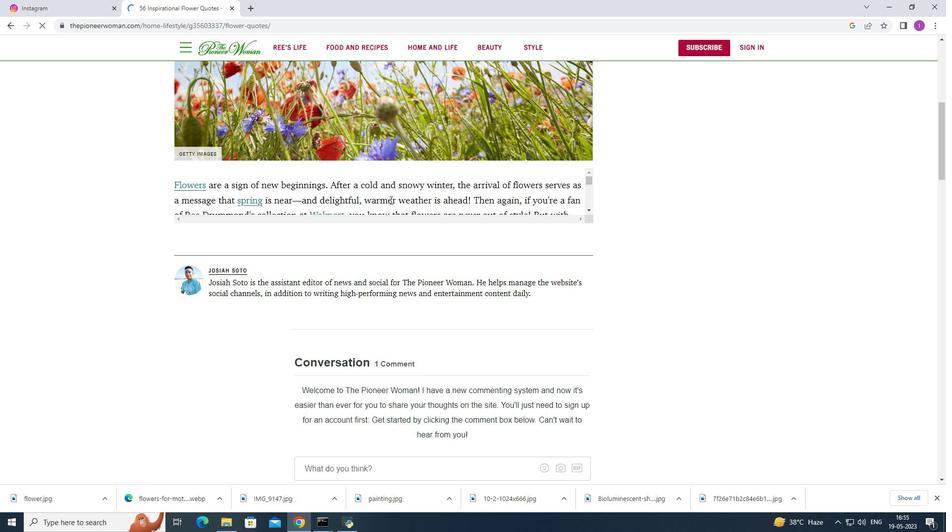 
Action: Mouse scrolled (390, 200) with delta (0, 0)
Screenshot: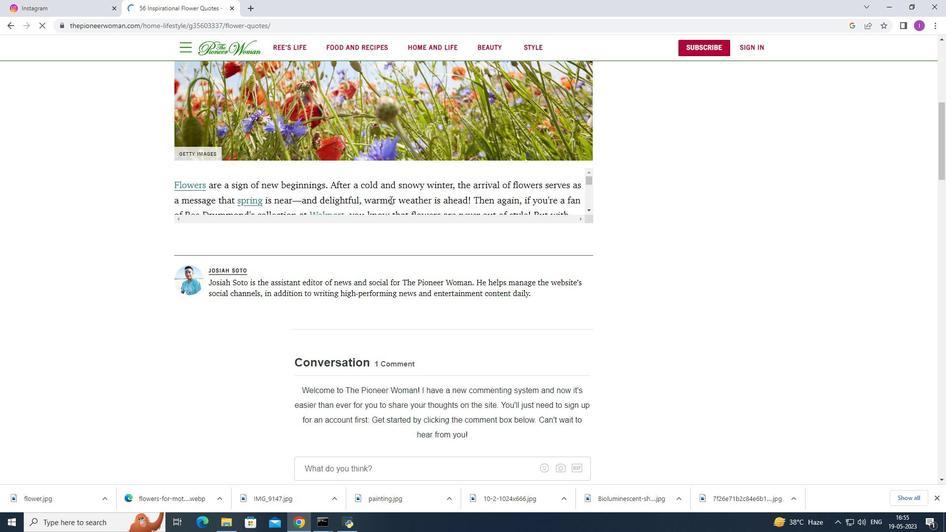 
Action: Mouse scrolled (390, 200) with delta (0, 0)
Screenshot: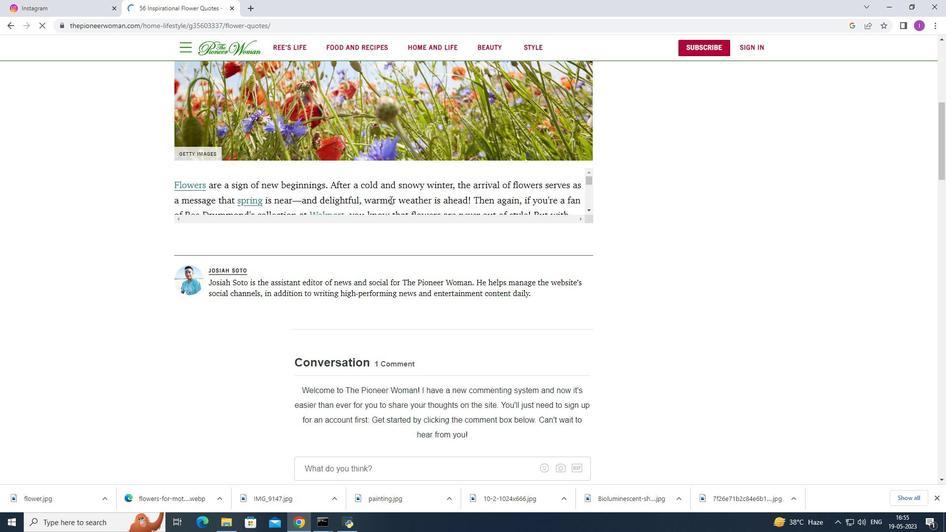 
Action: Mouse moved to (750, 250)
Screenshot: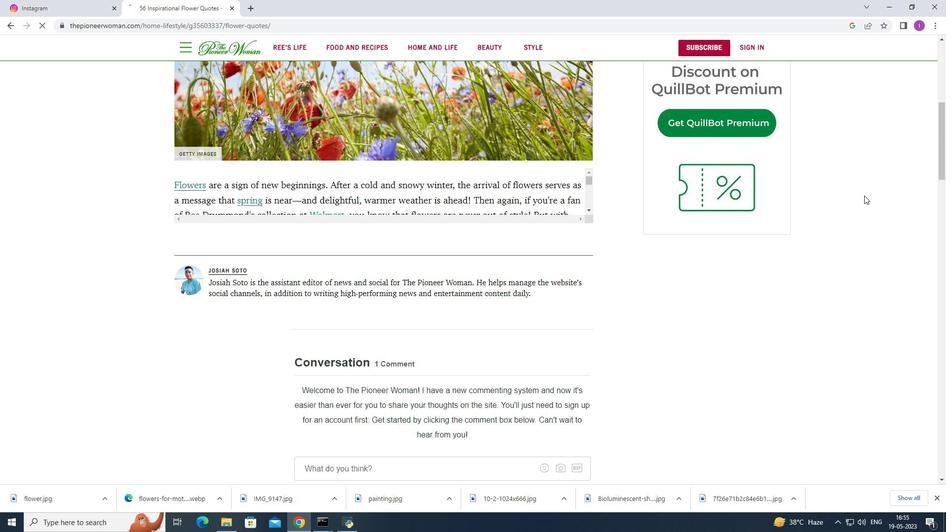 
Action: Mouse scrolled (750, 250) with delta (0, 0)
Screenshot: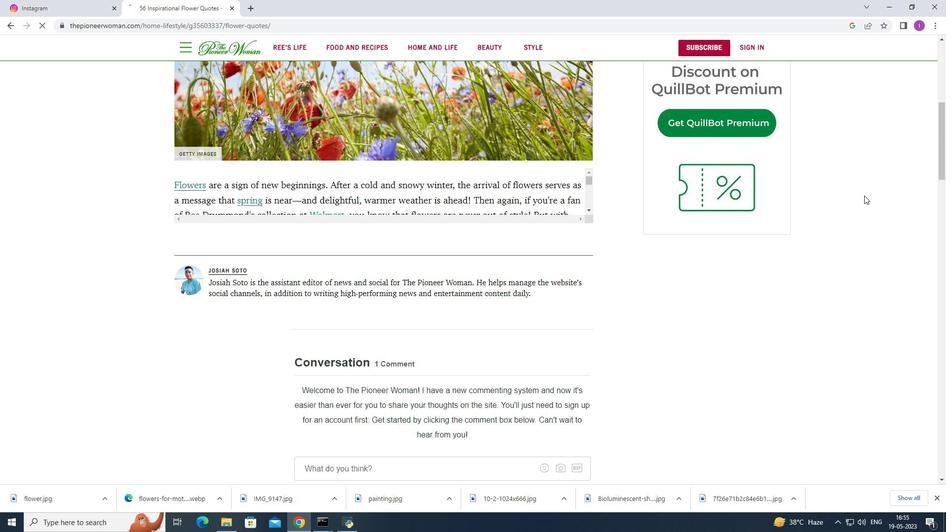 
Action: Mouse moved to (744, 255)
Screenshot: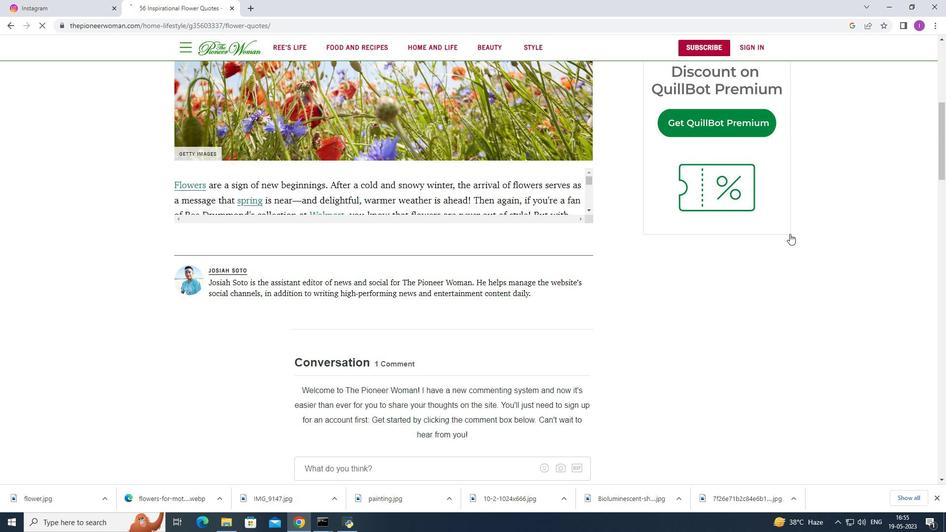 
Action: Mouse scrolled (746, 253) with delta (0, 0)
Screenshot: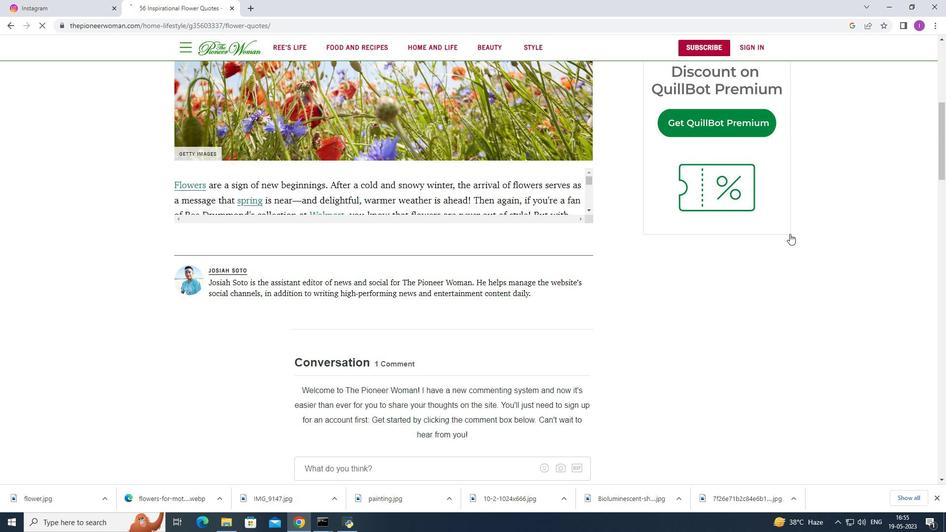 
Action: Mouse moved to (738, 259)
Screenshot: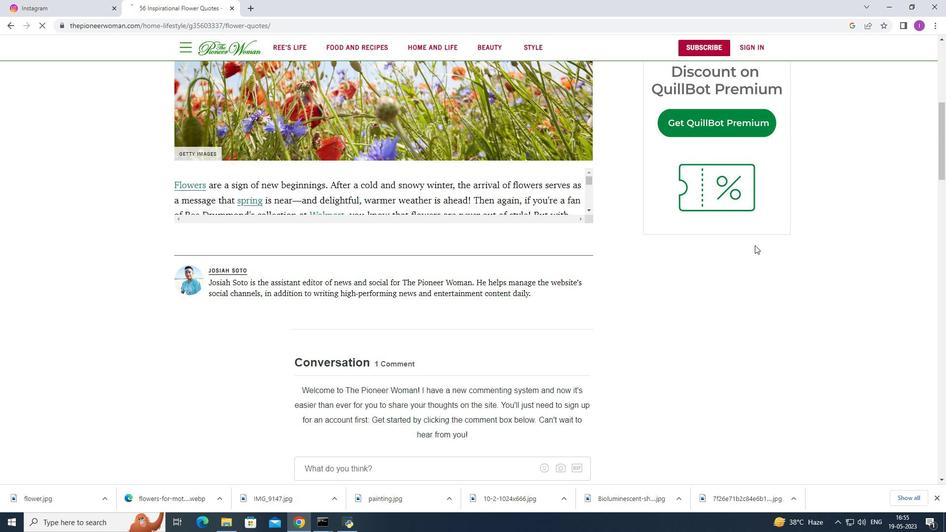 
Action: Mouse scrolled (741, 258) with delta (0, 0)
Screenshot: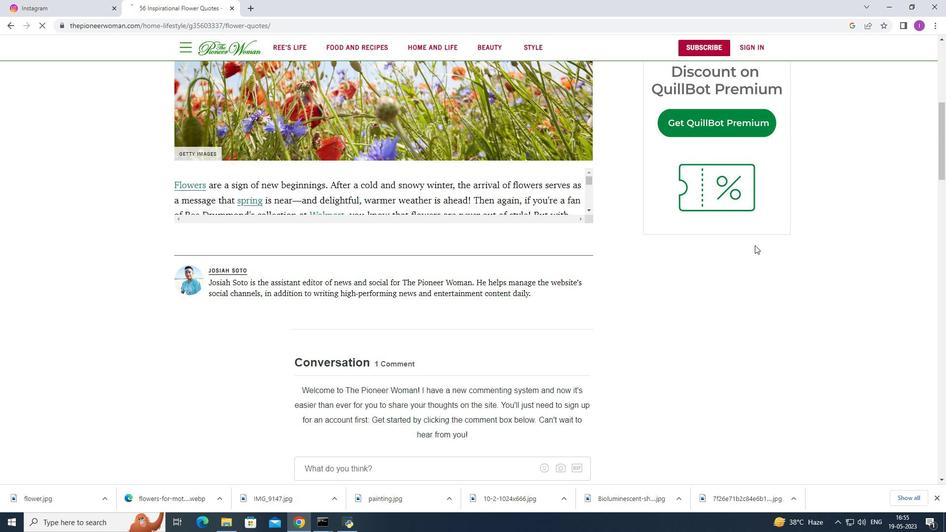 
Action: Mouse moved to (726, 268)
Screenshot: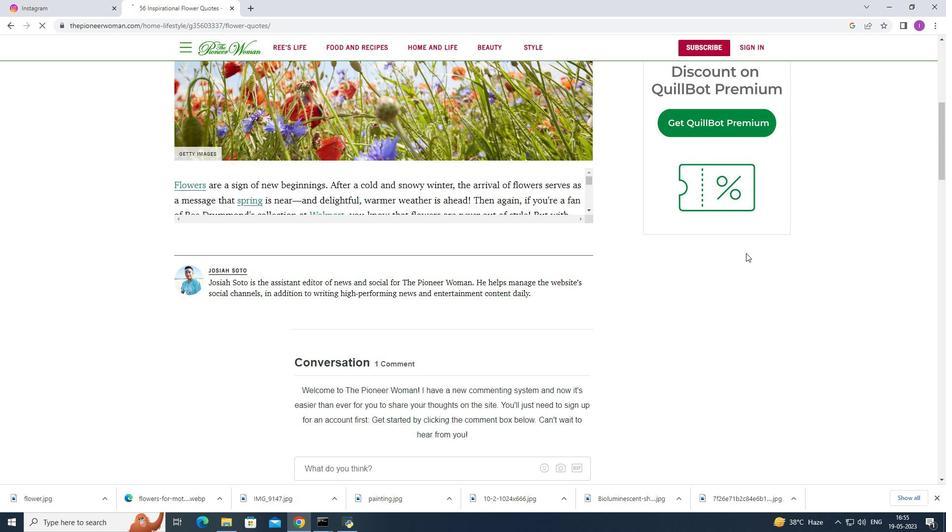 
Action: Mouse scrolled (727, 267) with delta (0, 0)
Screenshot: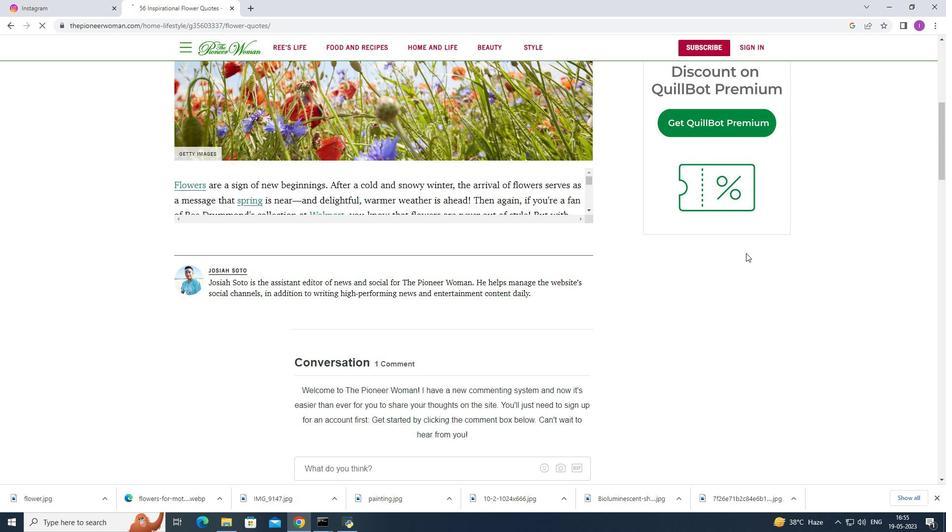 
Action: Mouse moved to (697, 279)
Screenshot: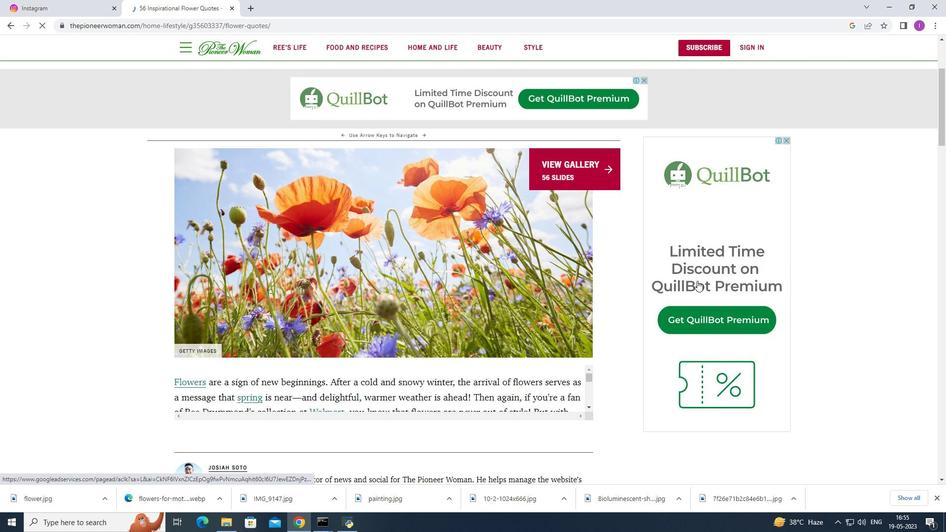 
Action: Mouse scrolled (697, 278) with delta (0, 0)
Screenshot: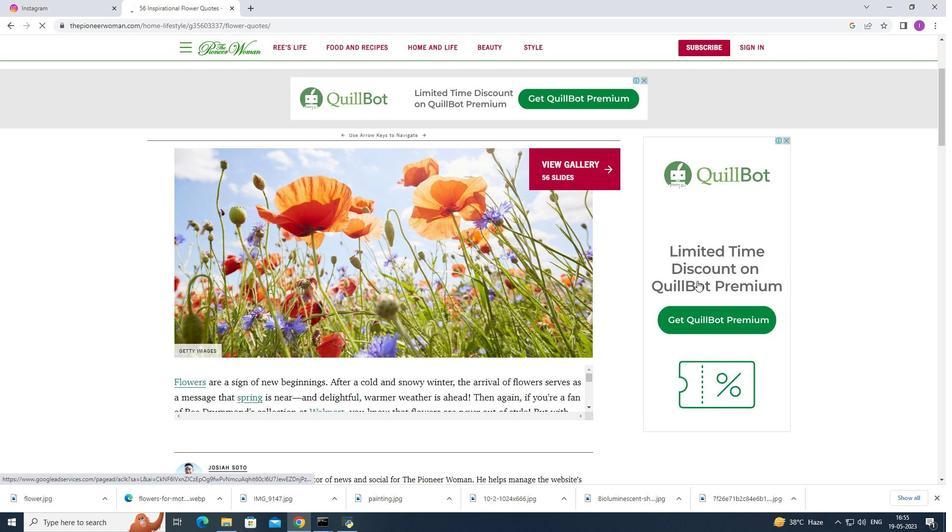 
Action: Mouse scrolled (697, 278) with delta (0, 0)
Screenshot: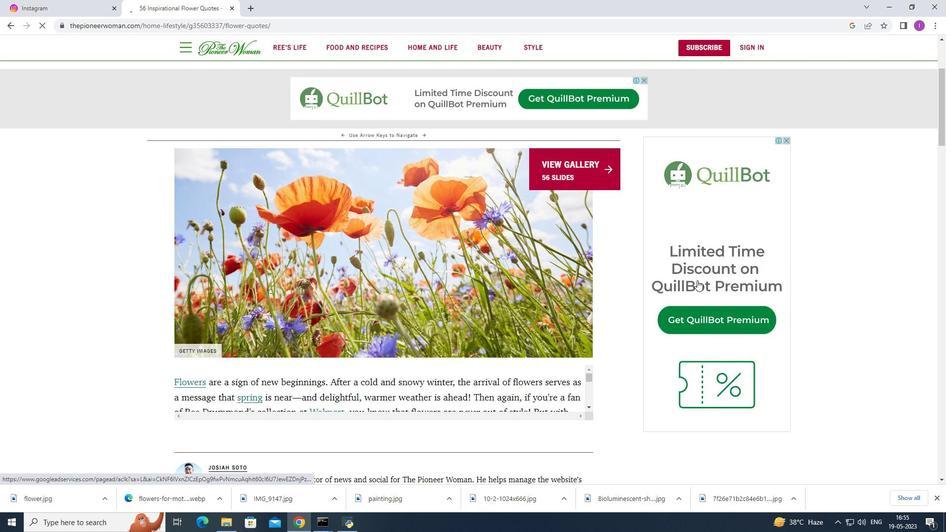 
Action: Mouse moved to (697, 279)
Screenshot: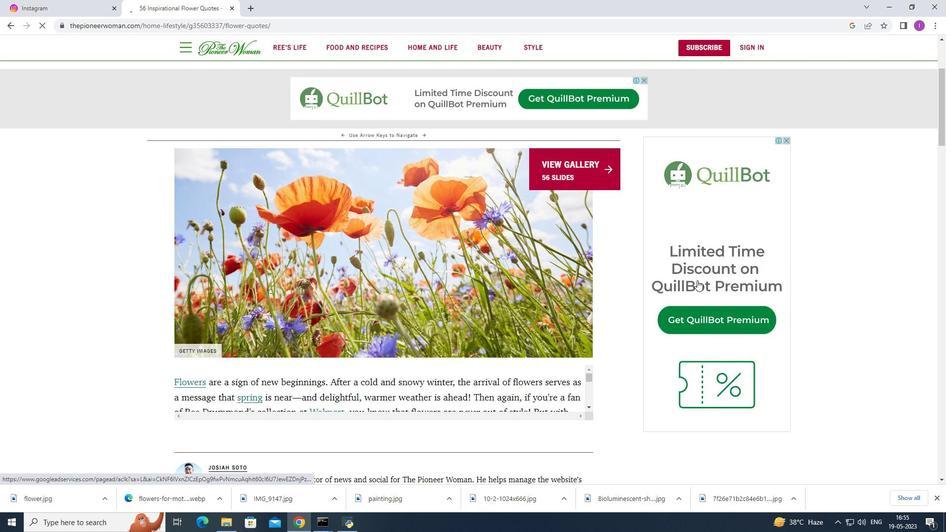 
Action: Mouse scrolled (697, 279) with delta (0, 0)
Screenshot: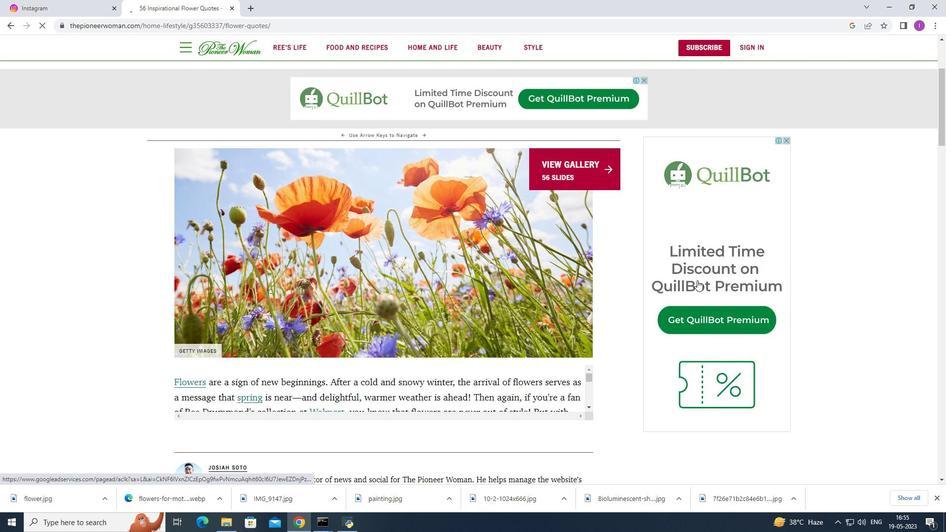 
Action: Mouse scrolled (697, 278) with delta (0, 0)
Screenshot: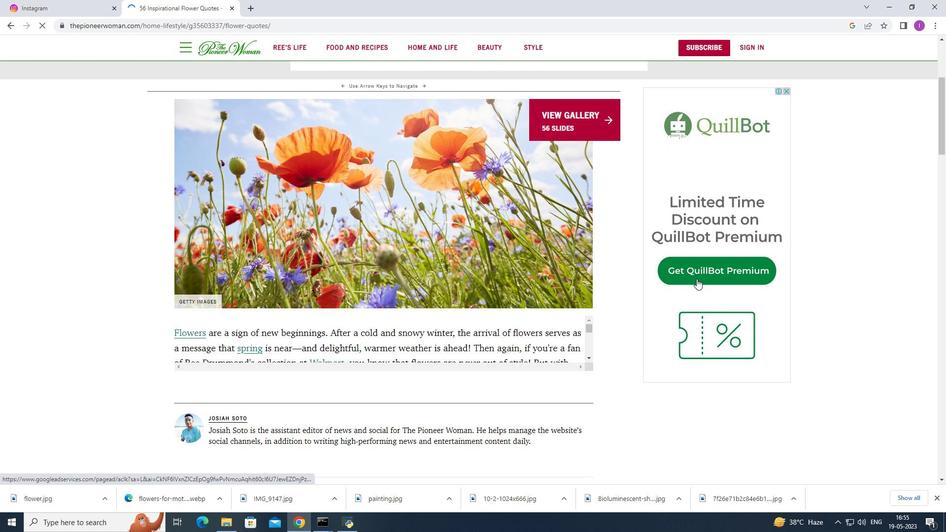 
Action: Mouse scrolled (697, 278) with delta (0, 0)
Screenshot: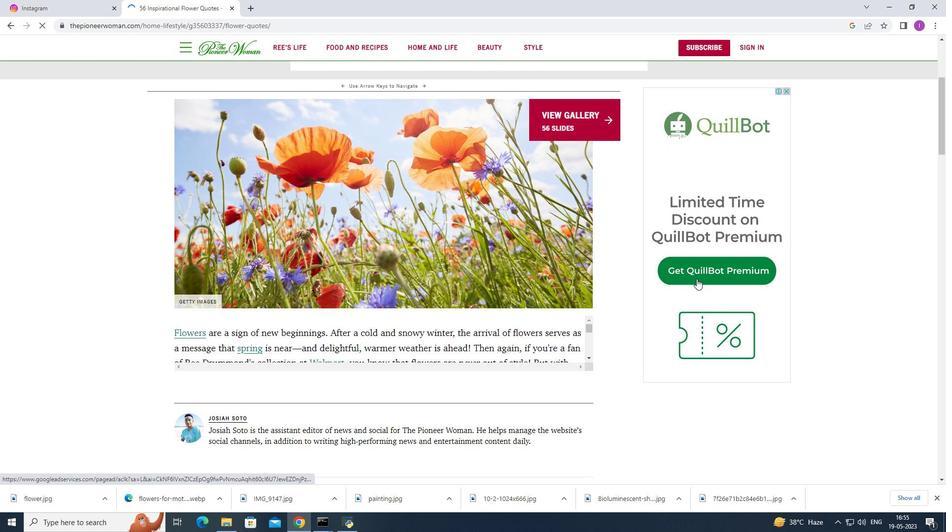
Action: Mouse scrolled (697, 278) with delta (0, 0)
Screenshot: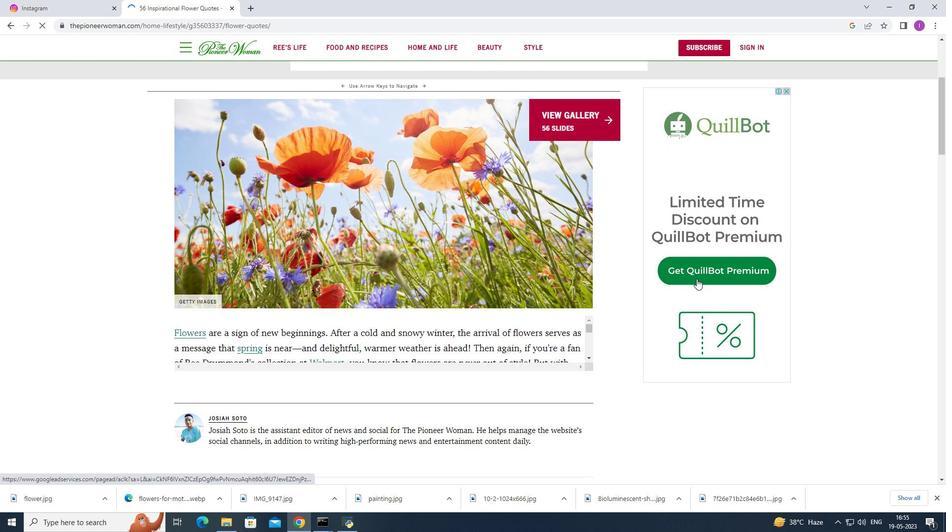 
Action: Mouse scrolled (697, 278) with delta (0, 0)
Screenshot: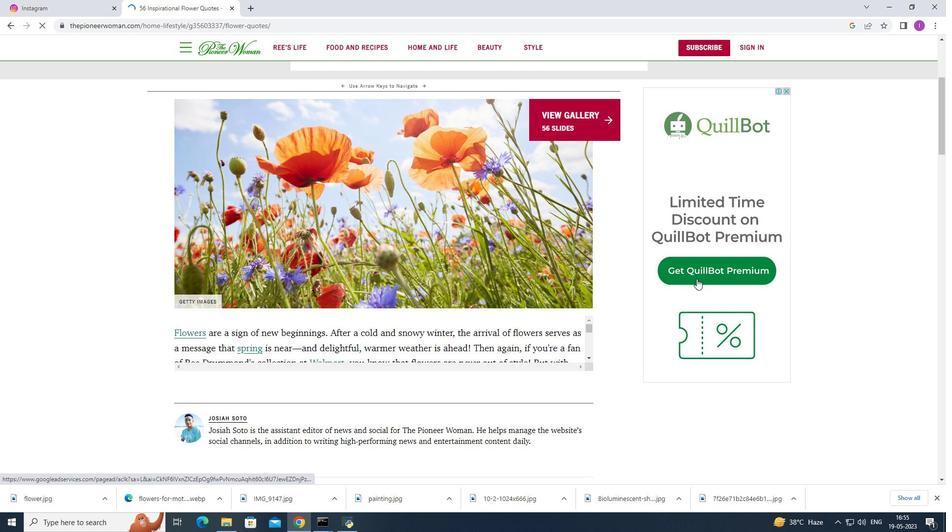 
Action: Mouse moved to (590, 167)
Screenshot: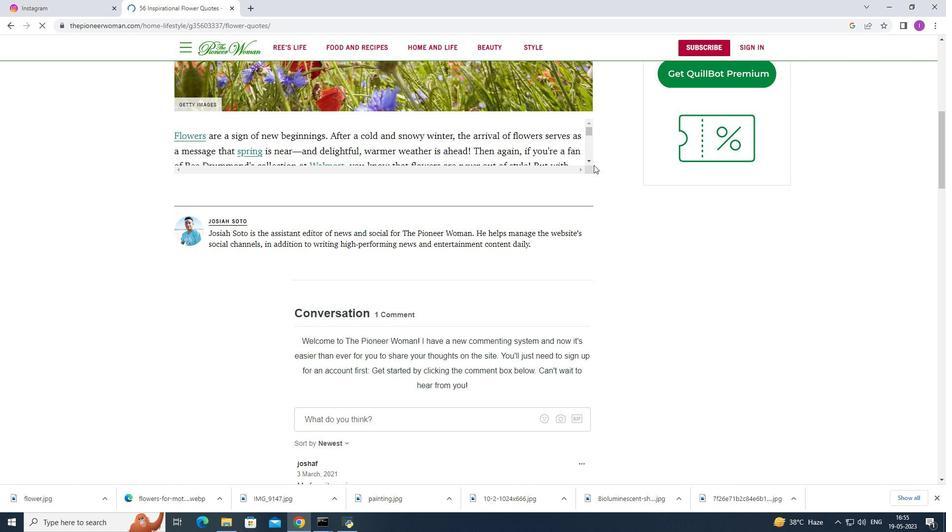 
Action: Mouse pressed left at (590, 167)
Screenshot: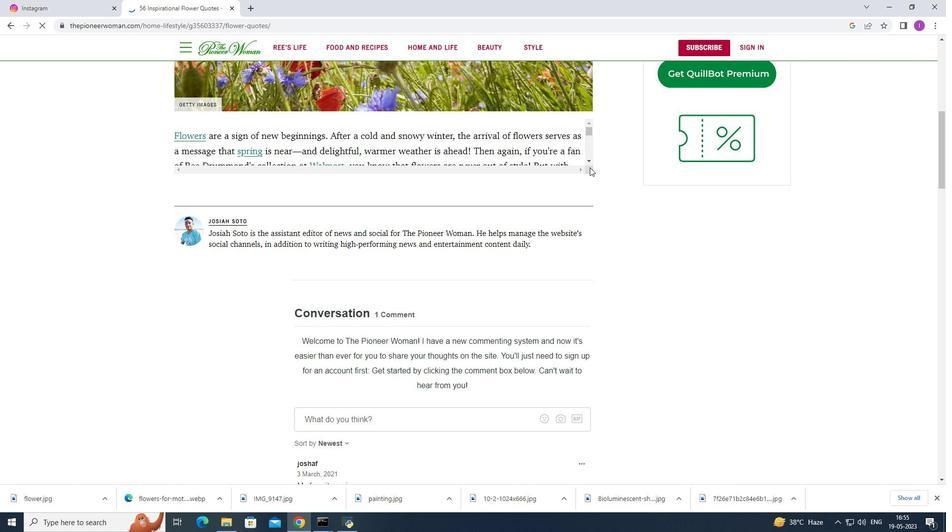 
Action: Mouse moved to (621, 144)
Screenshot: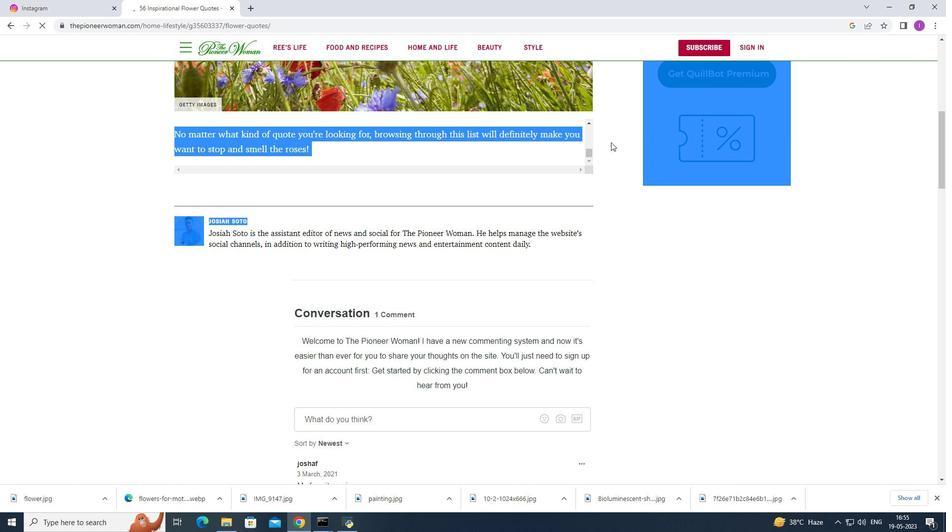 
Action: Mouse pressed left at (621, 144)
Screenshot: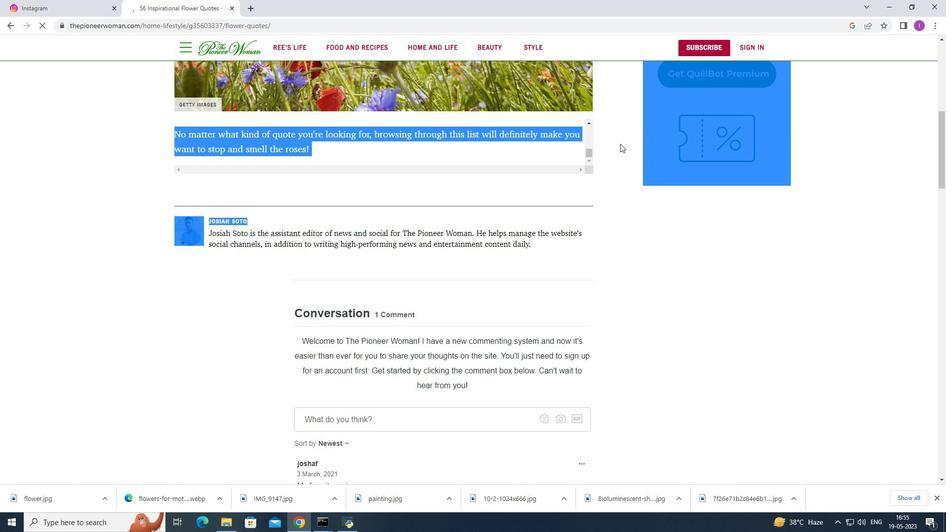 
Action: Mouse moved to (591, 121)
Screenshot: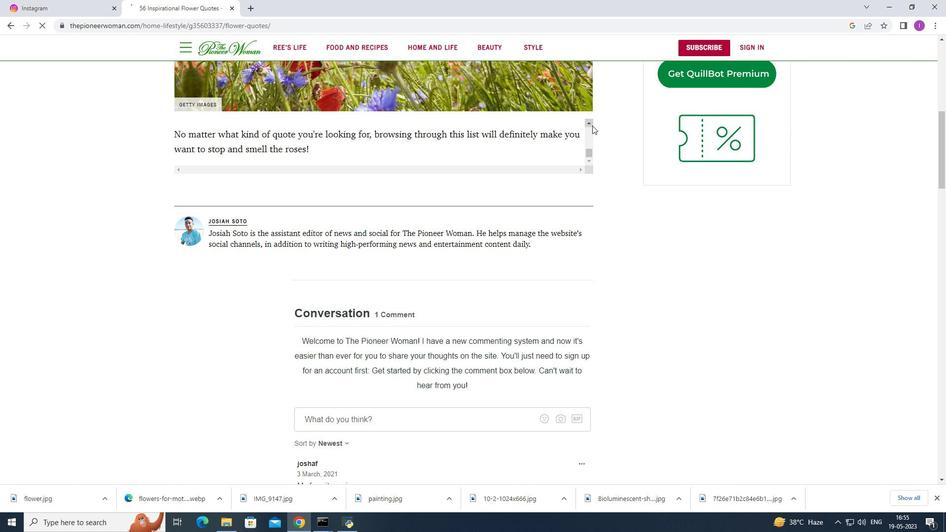 
Action: Mouse pressed left at (591, 121)
Screenshot: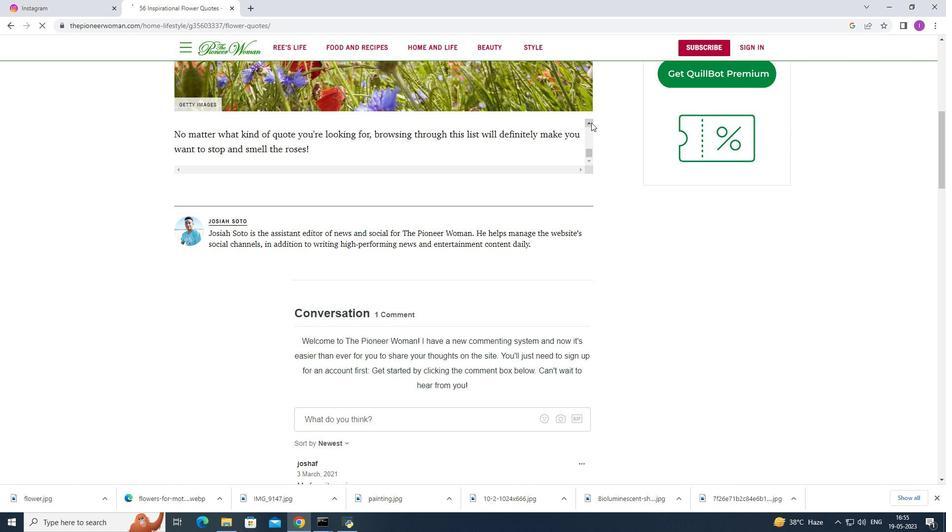 
Action: Mouse moved to (11, 27)
Screenshot: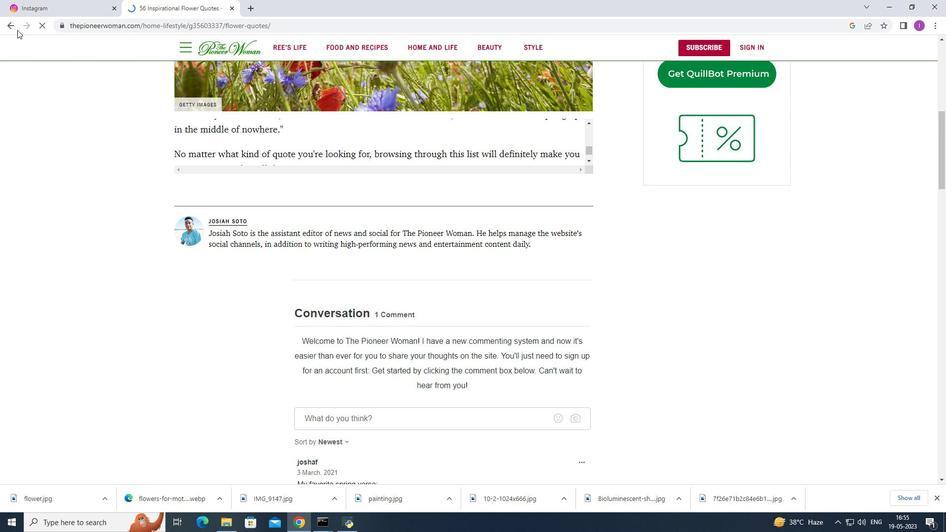 
Action: Mouse pressed left at (11, 27)
Screenshot: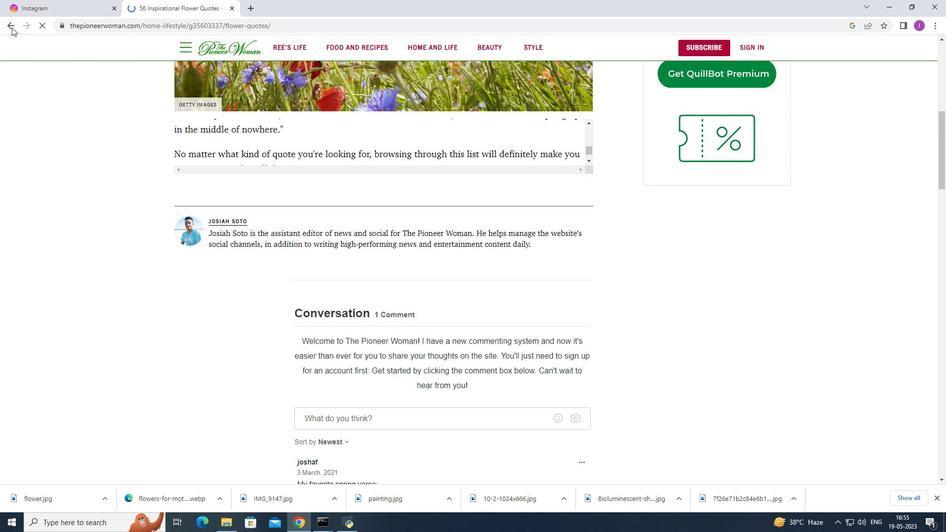 
Action: Mouse moved to (217, 305)
Screenshot: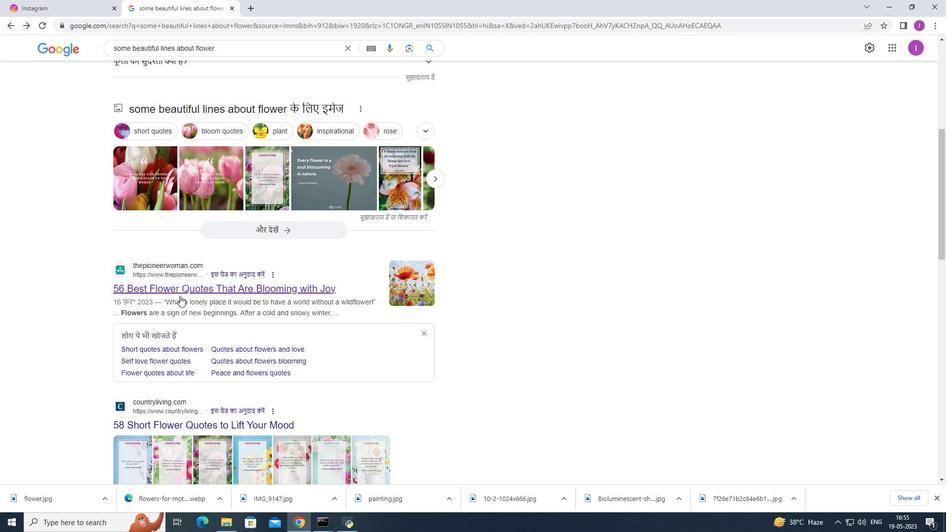 
Action: Mouse scrolled (217, 305) with delta (0, 0)
Screenshot: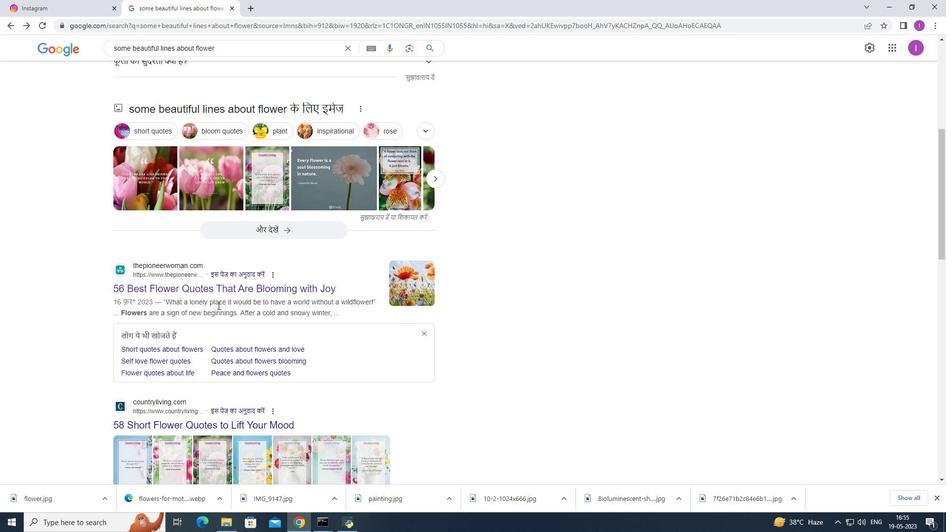 
Action: Mouse scrolled (217, 305) with delta (0, 0)
Screenshot: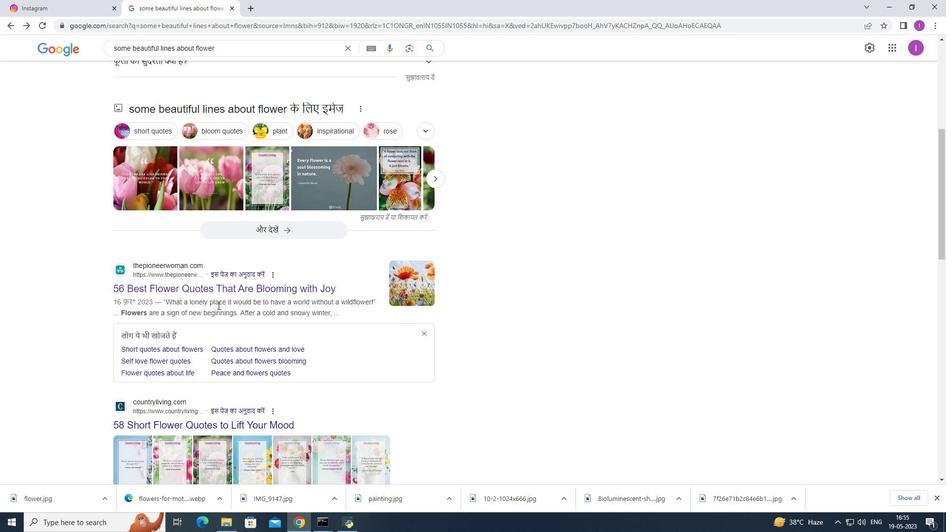 
Action: Mouse moved to (218, 305)
Screenshot: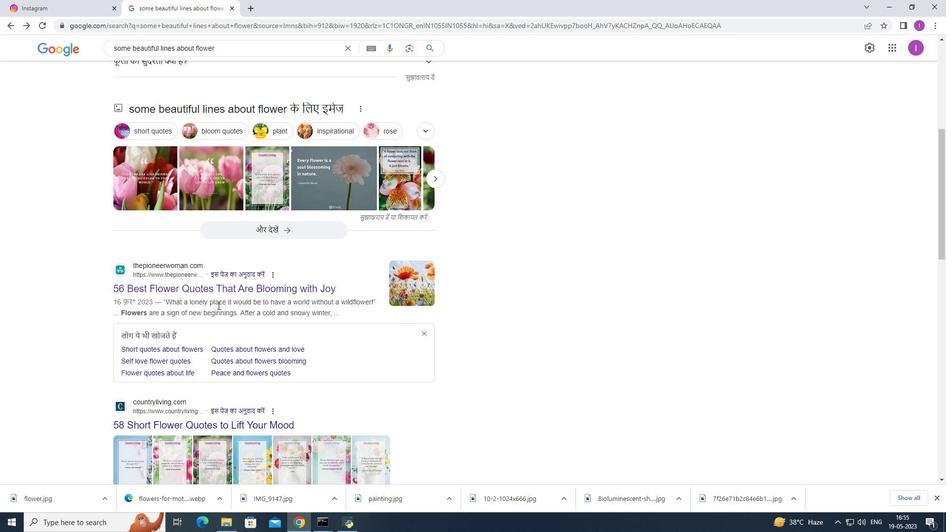 
Action: Mouse scrolled (218, 305) with delta (0, 0)
Screenshot: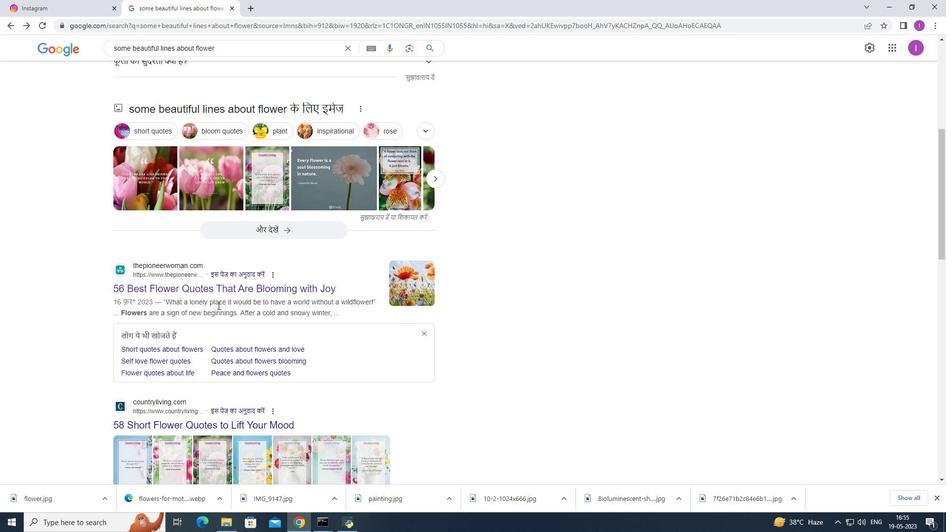 
Action: Mouse scrolled (218, 305) with delta (0, 0)
Screenshot: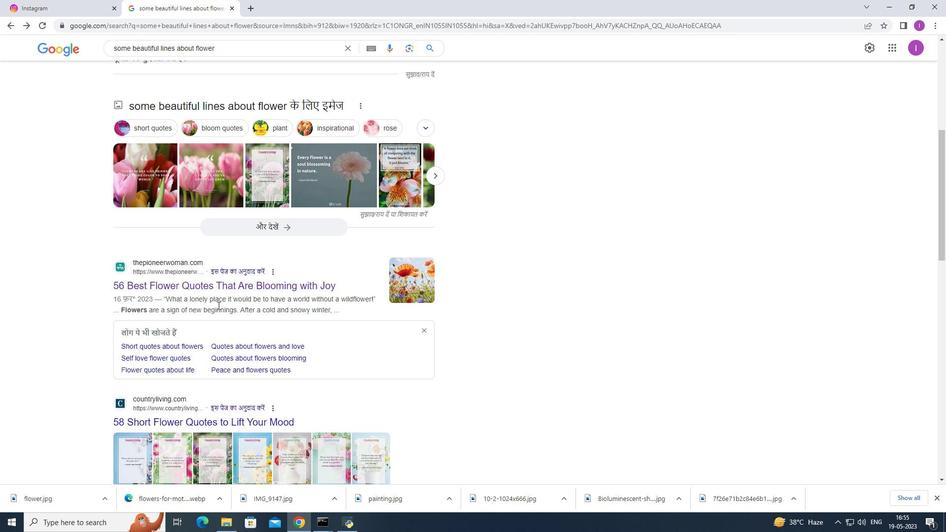 
Action: Mouse moved to (219, 304)
Screenshot: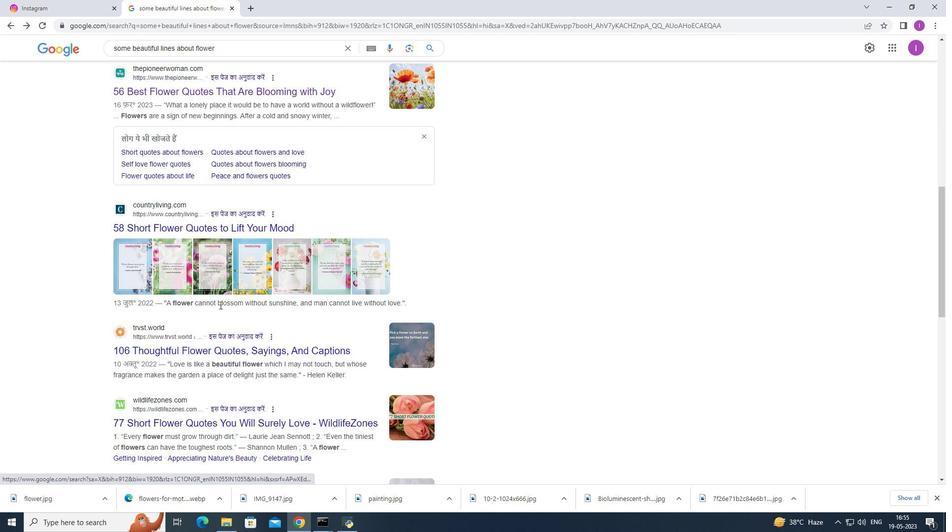 
Action: Mouse scrolled (219, 304) with delta (0, 0)
Screenshot: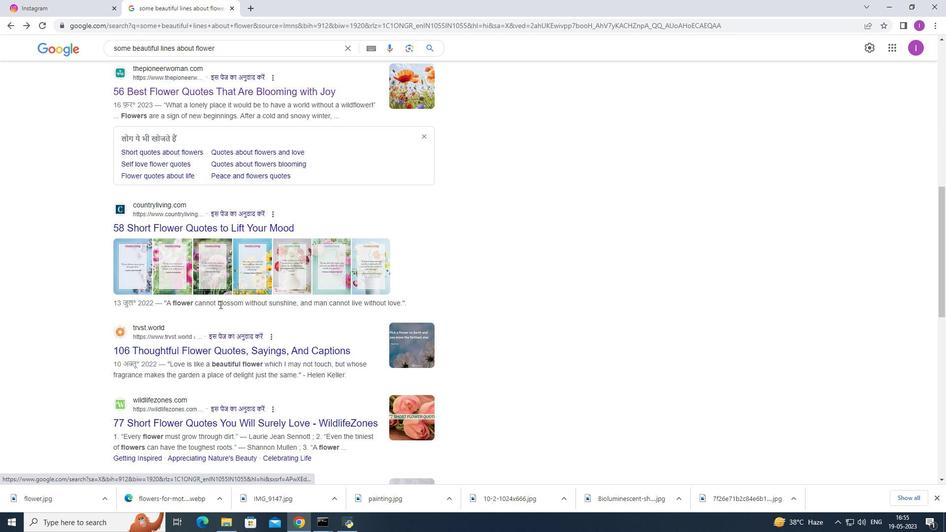 
Action: Mouse scrolled (219, 304) with delta (0, 0)
Screenshot: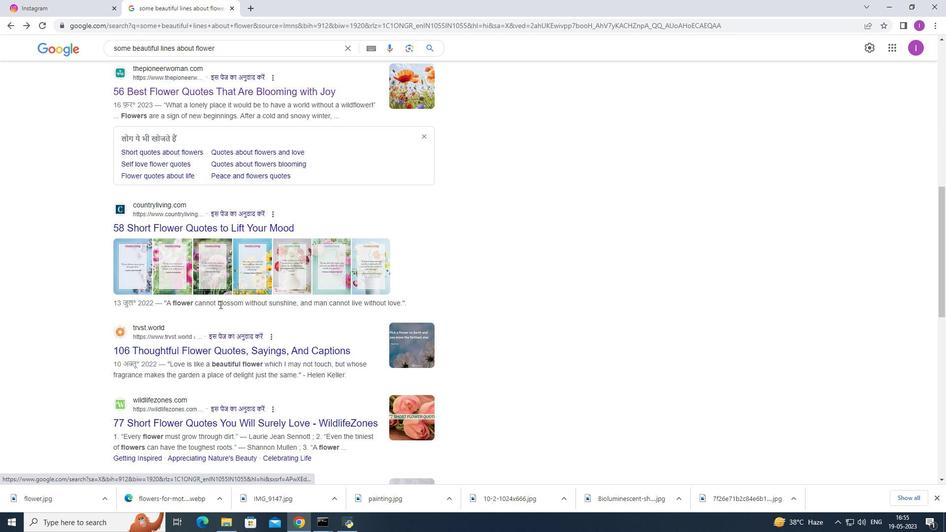 
Action: Mouse moved to (176, 324)
Screenshot: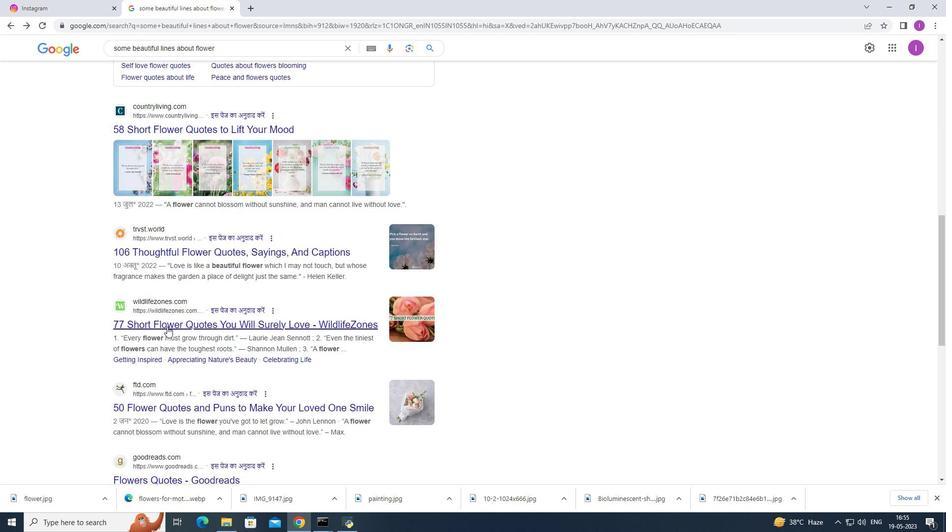 
Action: Mouse pressed left at (176, 324)
Screenshot: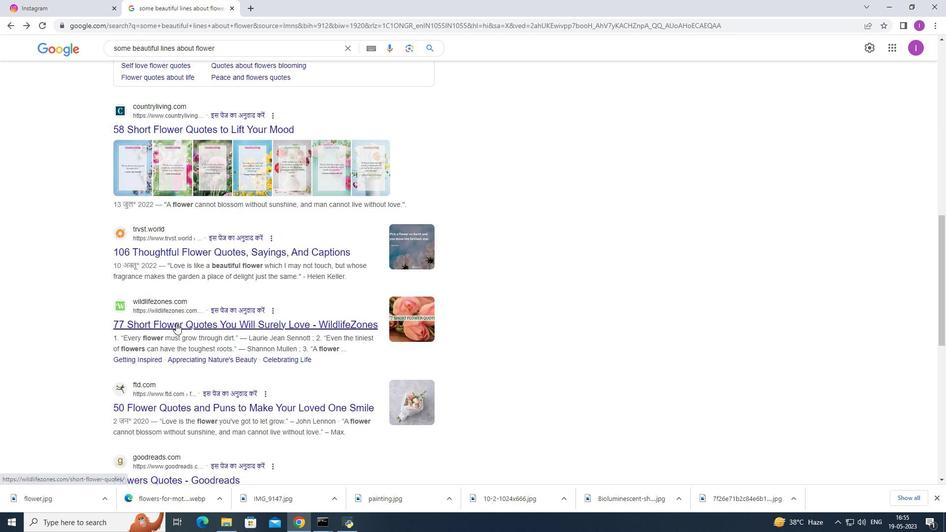 
Action: Mouse moved to (469, 302)
Screenshot: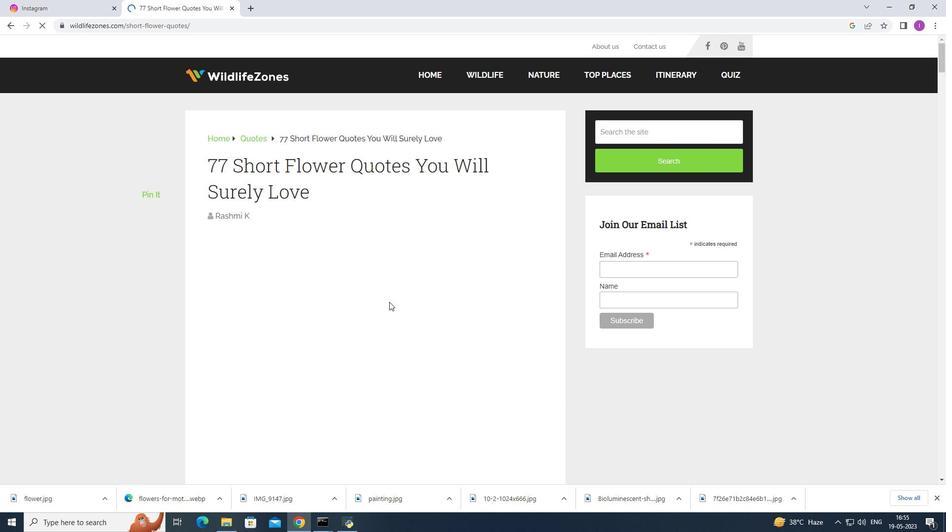 
Action: Mouse scrolled (469, 301) with delta (0, 0)
Screenshot: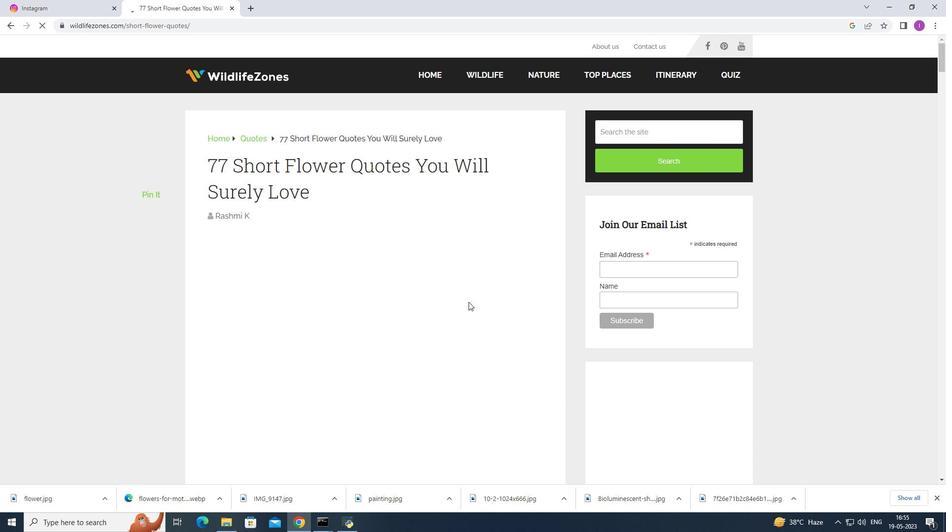 
Action: Mouse scrolled (469, 301) with delta (0, 0)
Screenshot: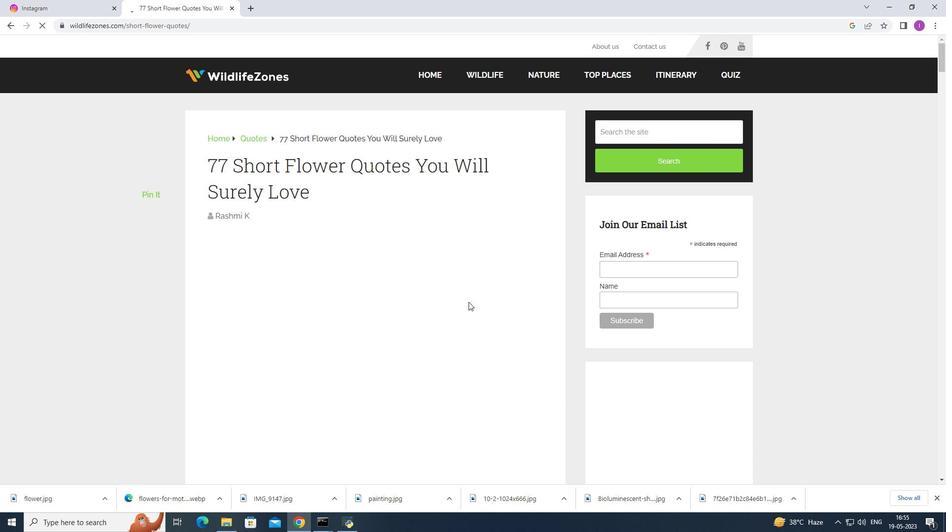 
Action: Mouse scrolled (469, 301) with delta (0, 0)
Screenshot: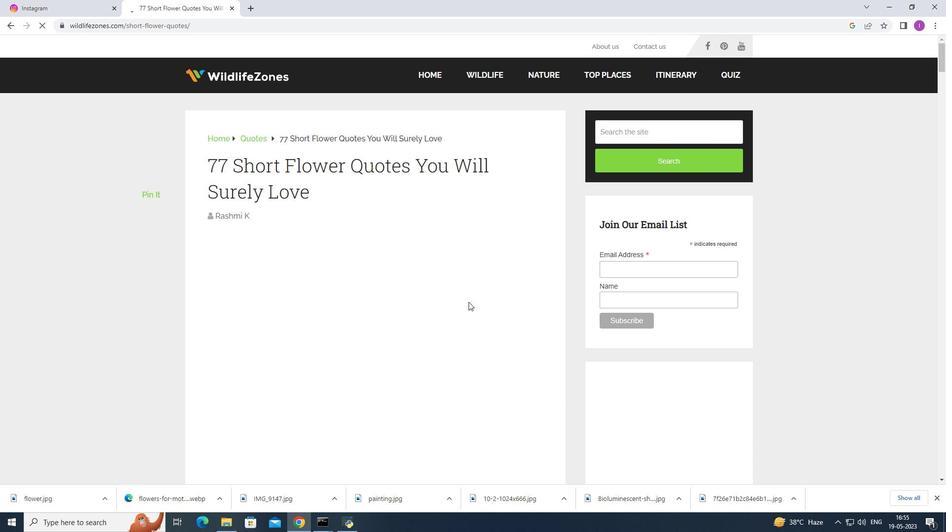 
Action: Mouse scrolled (469, 301) with delta (0, 0)
Screenshot: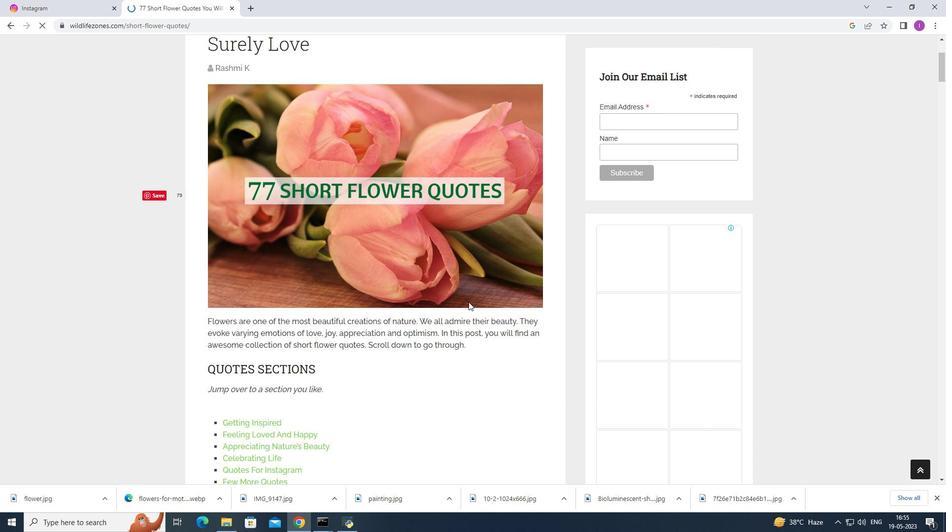 
Action: Mouse scrolled (469, 301) with delta (0, 0)
Screenshot: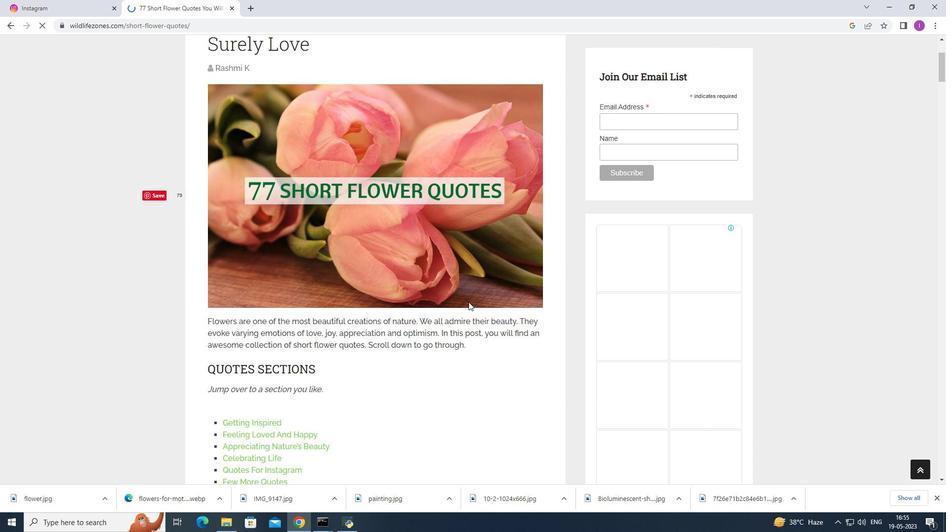 
Action: Mouse scrolled (469, 301) with delta (0, 0)
Screenshot: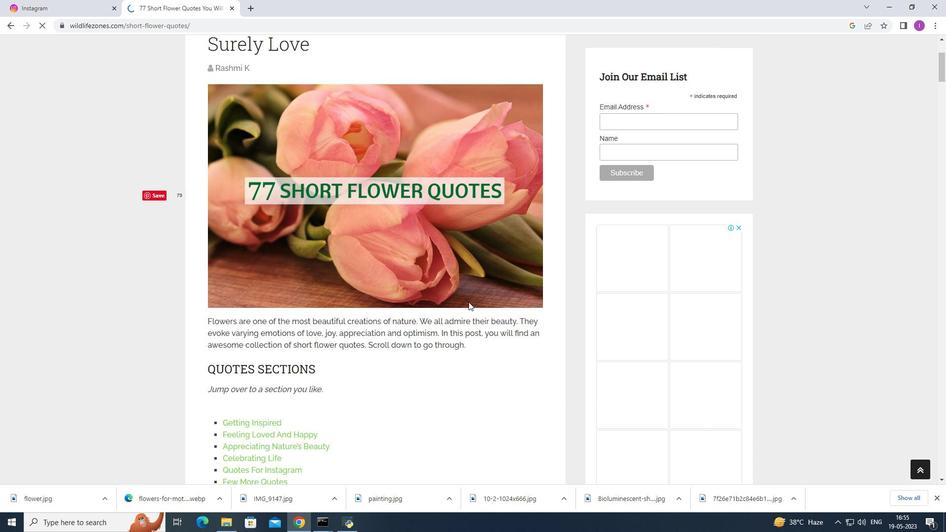 
Action: Mouse scrolled (469, 301) with delta (0, 0)
Screenshot: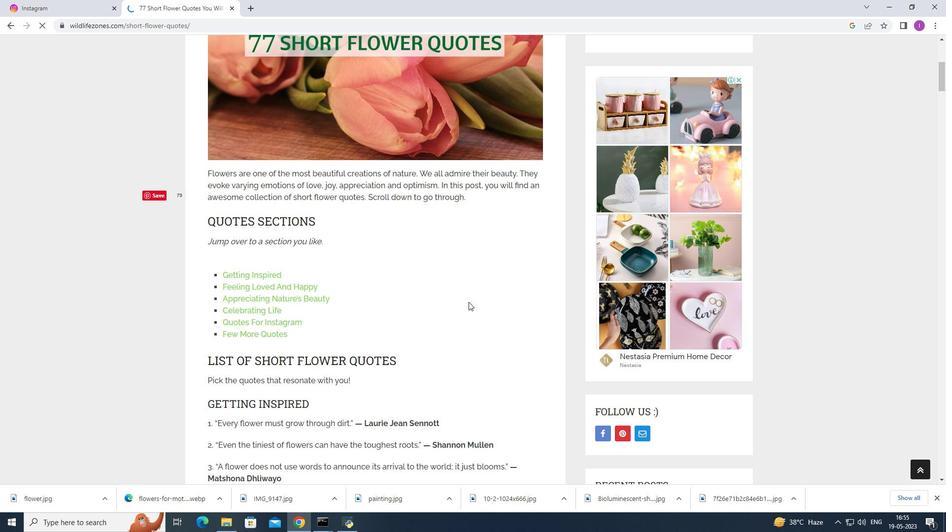 
Action: Mouse scrolled (469, 301) with delta (0, 0)
Screenshot: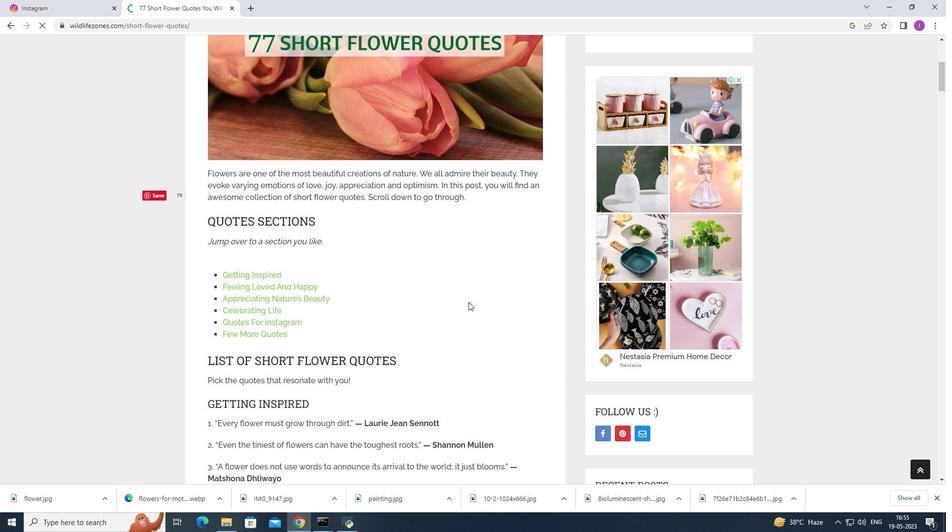 
Action: Mouse scrolled (469, 301) with delta (0, 0)
Screenshot: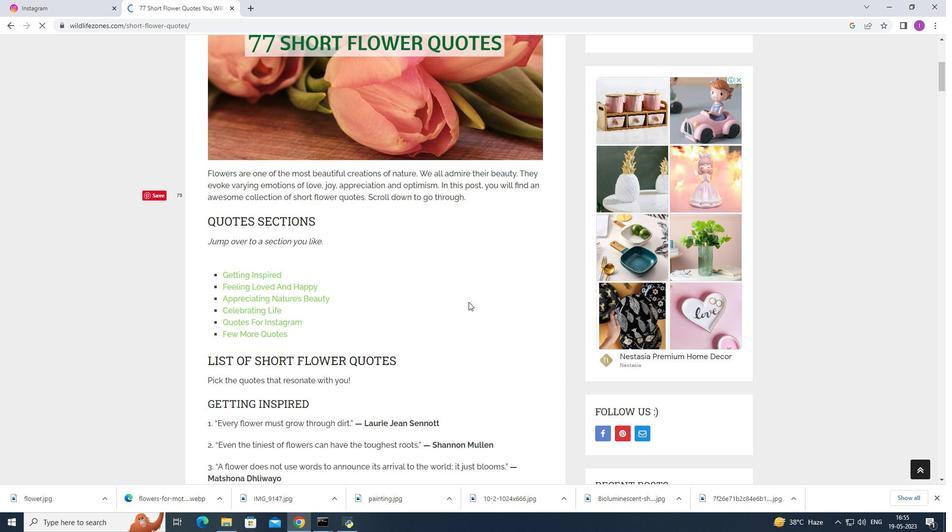 
Action: Mouse scrolled (469, 301) with delta (0, 0)
Screenshot: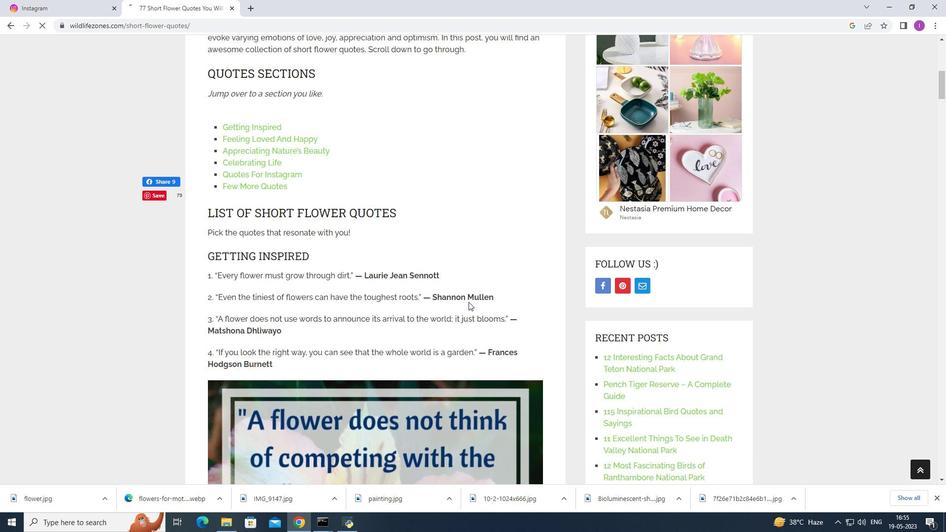 
Action: Mouse scrolled (469, 301) with delta (0, 0)
Screenshot: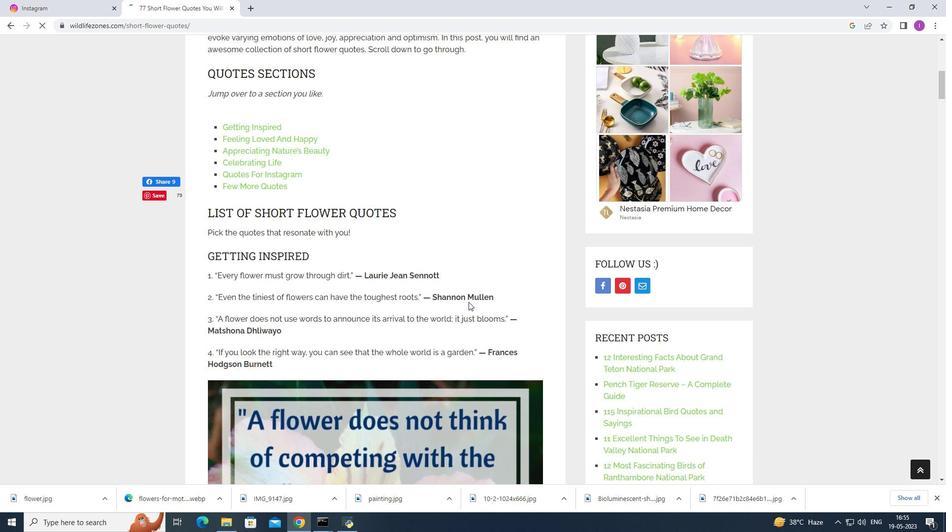 
Action: Mouse scrolled (469, 301) with delta (0, 0)
